 Task: Search one way flight ticket for 2 adults, 2 infants in seat and 1 infant on lap in first from Branson: Branson Airport to Jackson: Jackson Hole Airport on 5-2-2023. Choice of flights is American. Number of bags: 3 checked bags. Price is upto 65000. Outbound departure time preference is 16:00.
Action: Mouse moved to (344, 295)
Screenshot: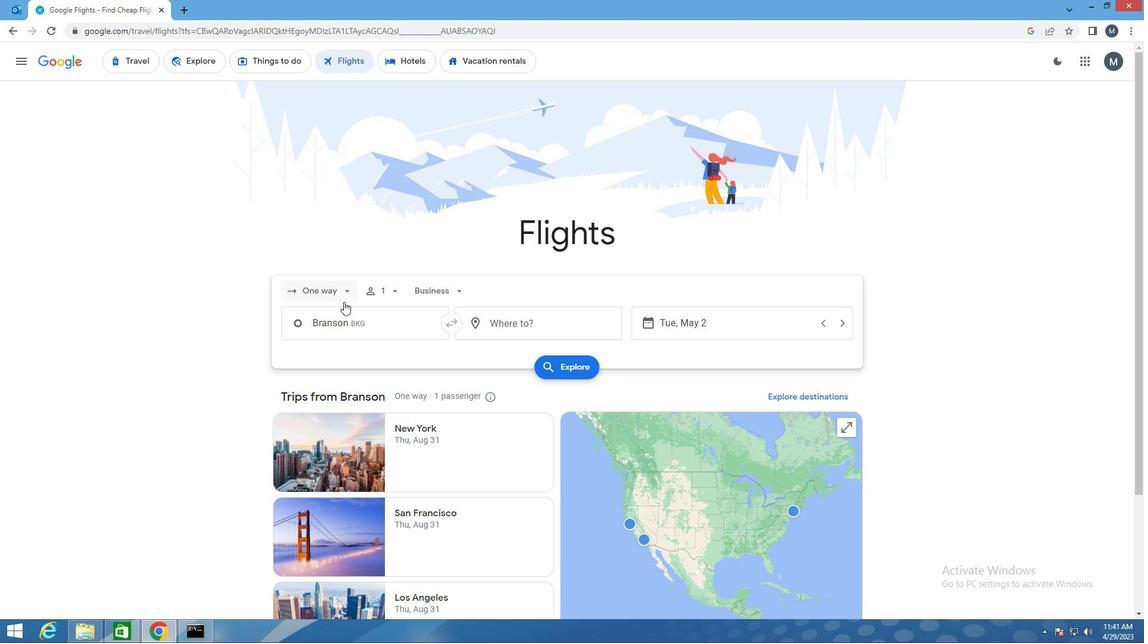 
Action: Mouse pressed left at (344, 295)
Screenshot: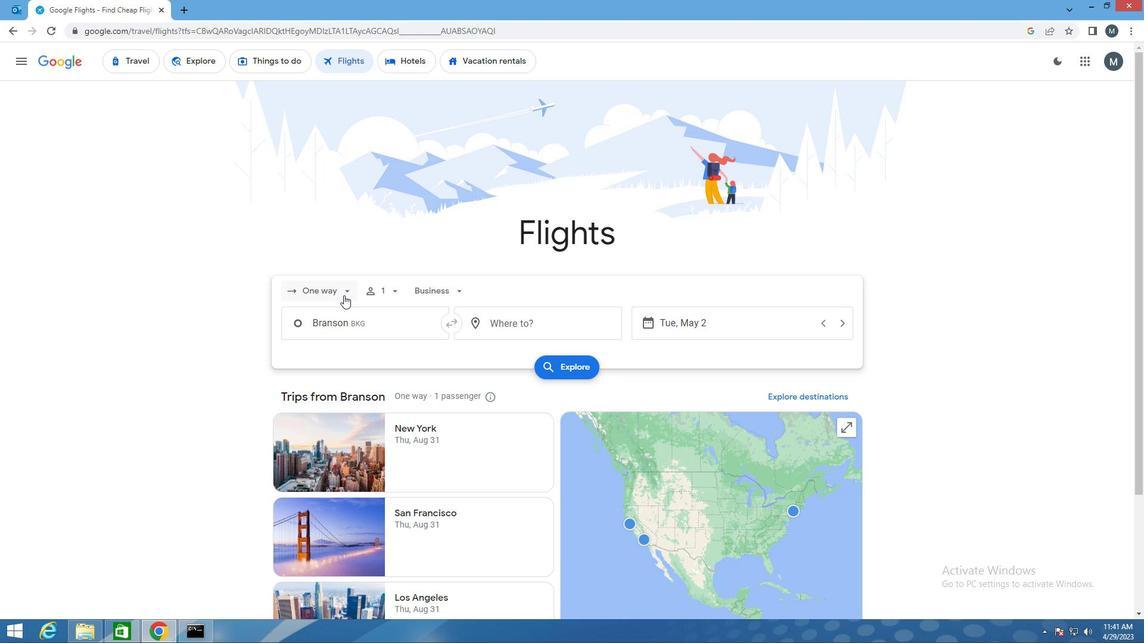 
Action: Mouse moved to (351, 347)
Screenshot: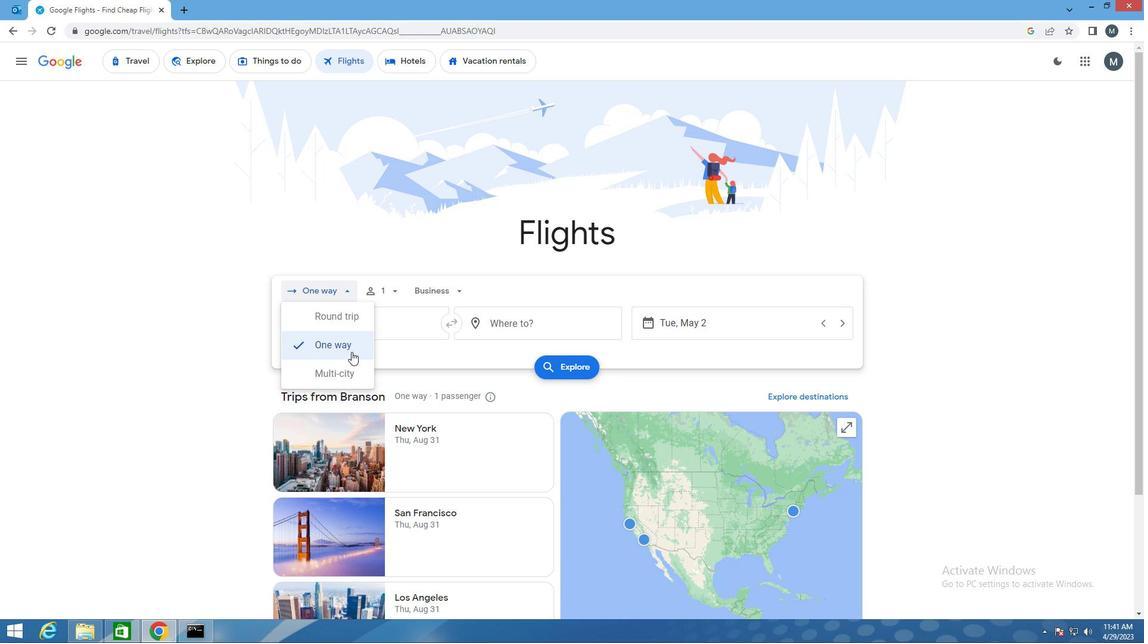 
Action: Mouse pressed left at (351, 347)
Screenshot: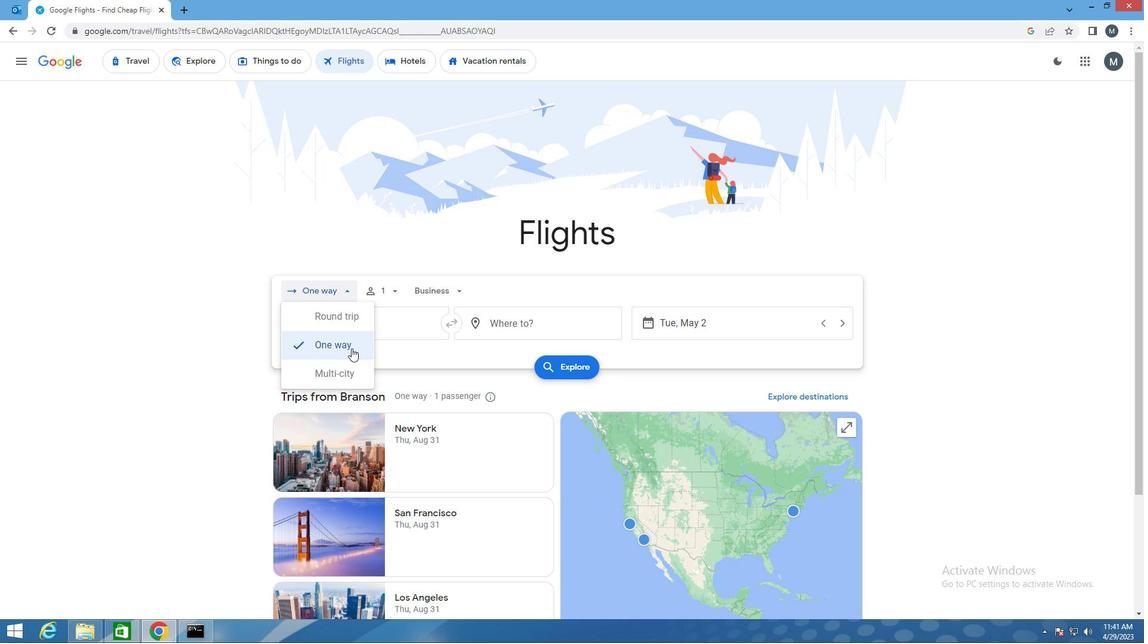 
Action: Mouse moved to (393, 297)
Screenshot: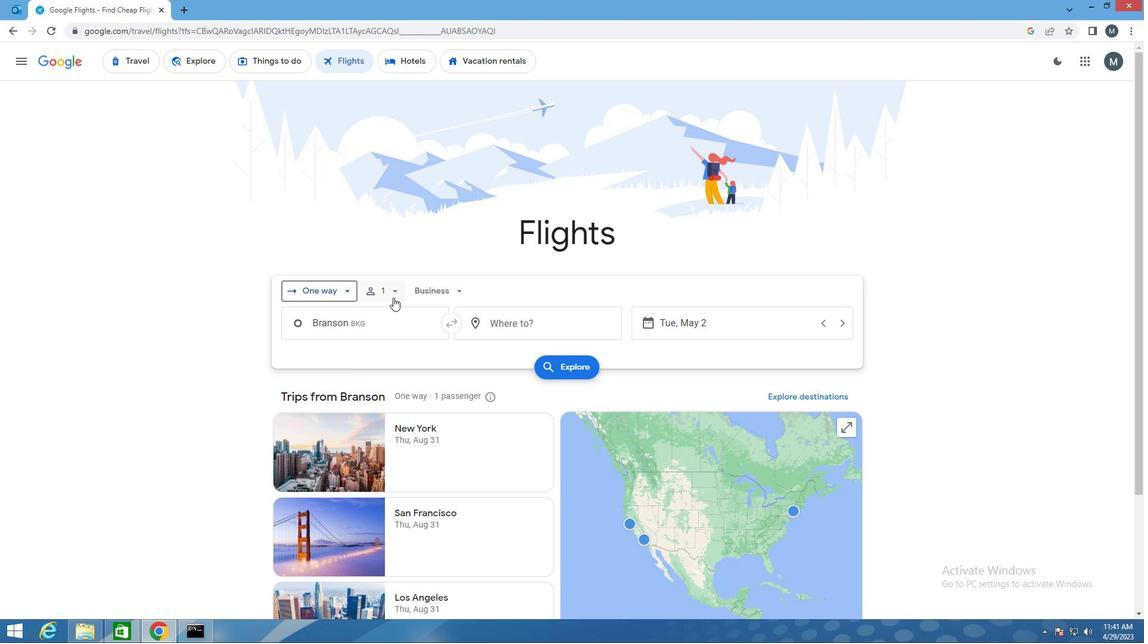 
Action: Mouse pressed left at (393, 297)
Screenshot: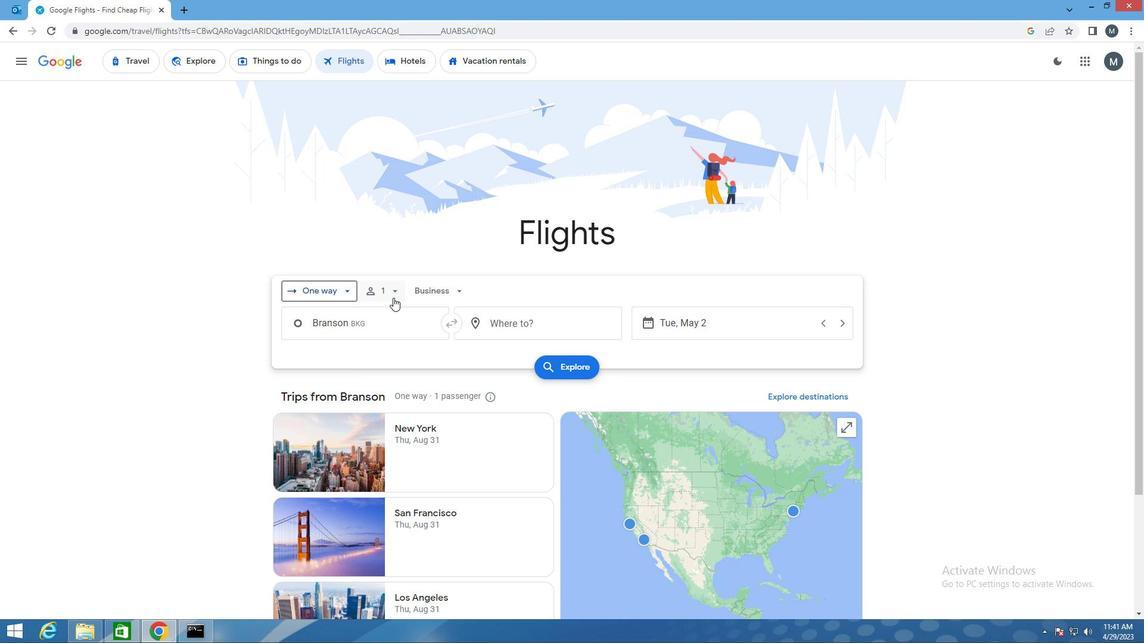 
Action: Mouse moved to (491, 323)
Screenshot: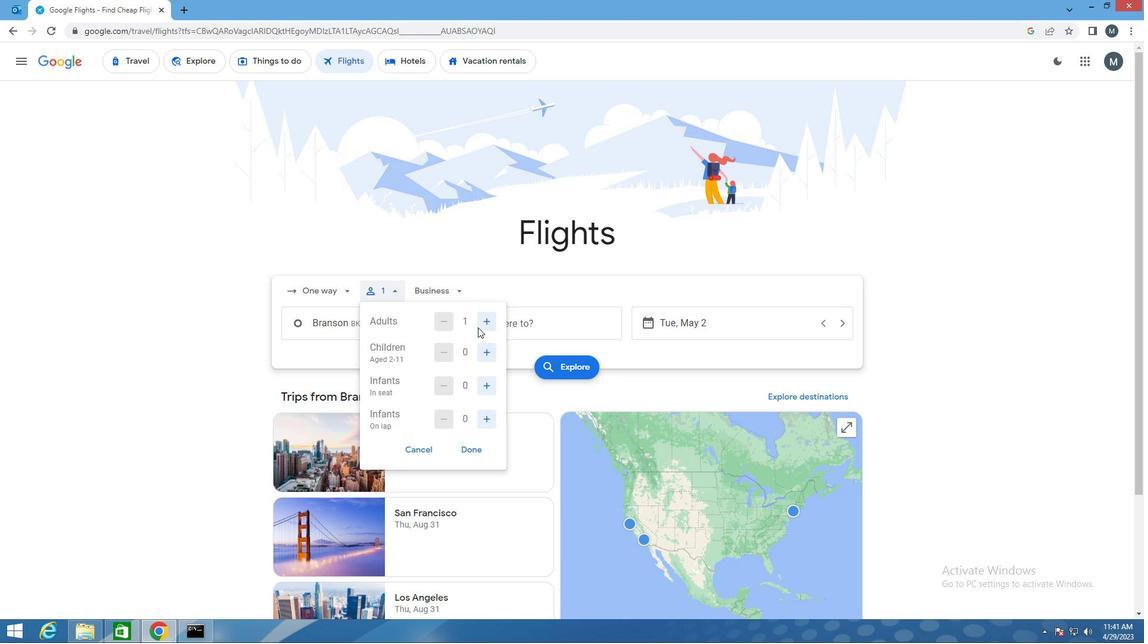 
Action: Mouse pressed left at (491, 323)
Screenshot: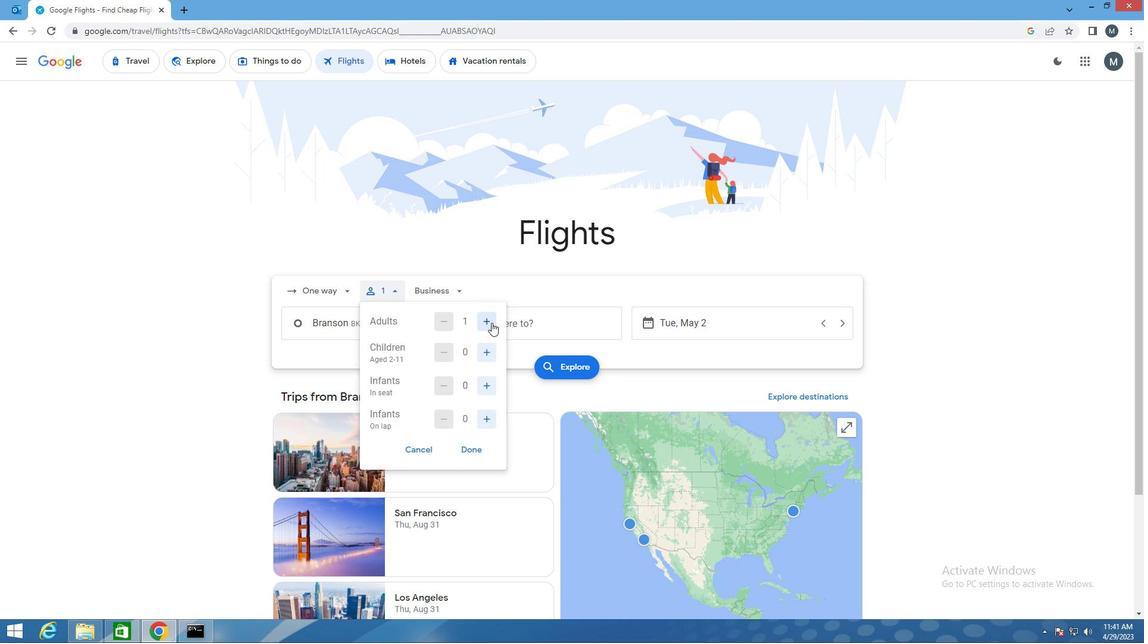 
Action: Mouse pressed left at (491, 323)
Screenshot: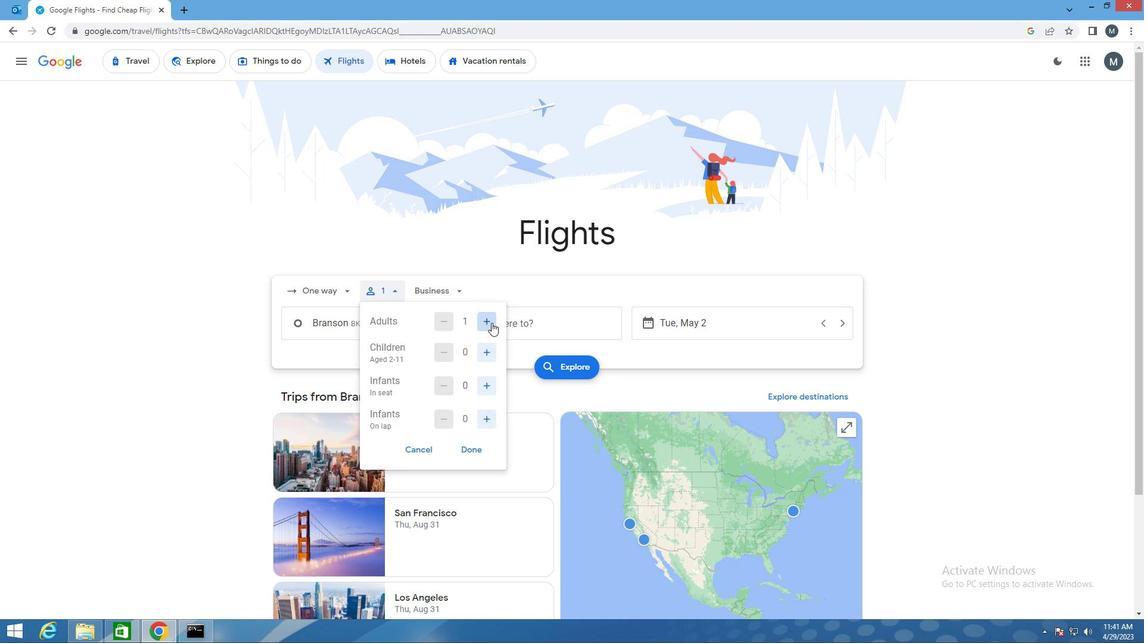 
Action: Mouse moved to (434, 322)
Screenshot: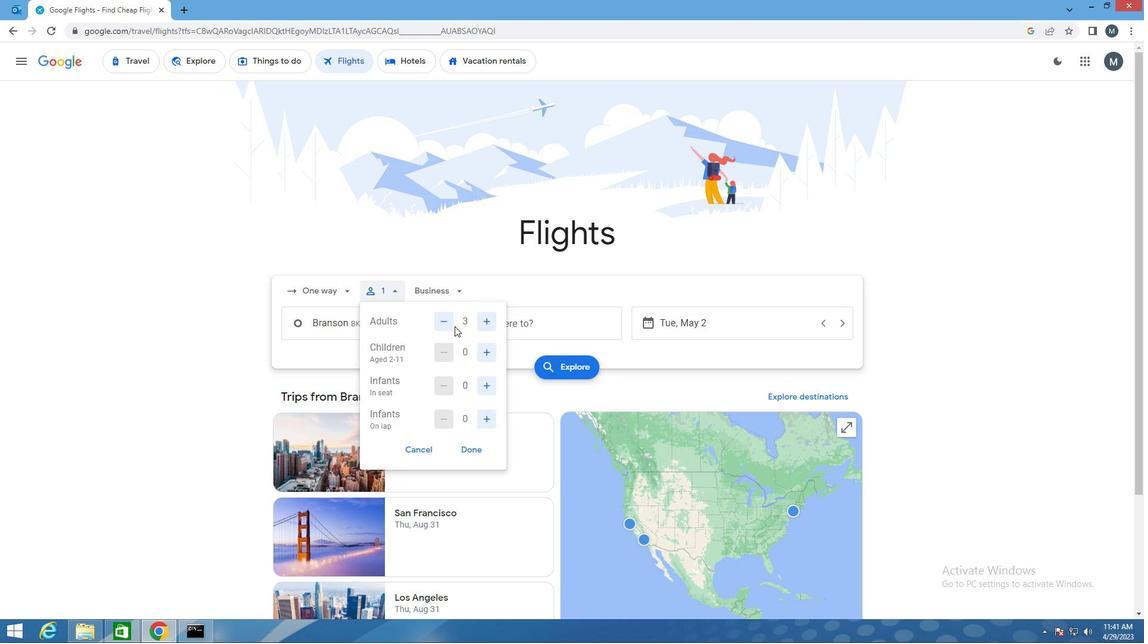 
Action: Mouse pressed left at (434, 322)
Screenshot: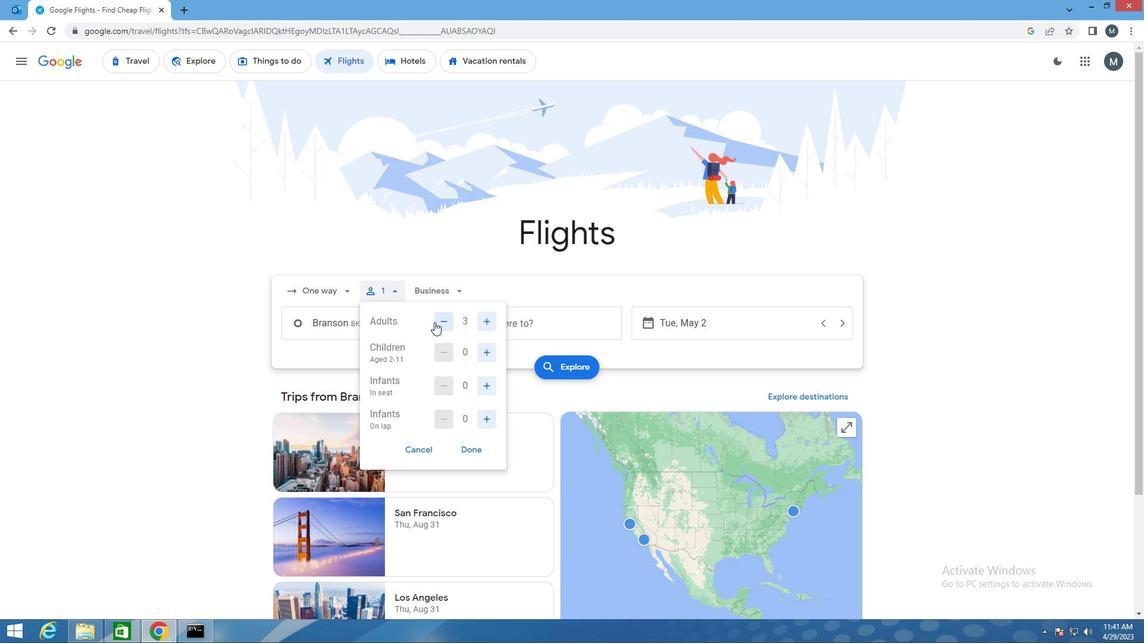 
Action: Mouse moved to (489, 390)
Screenshot: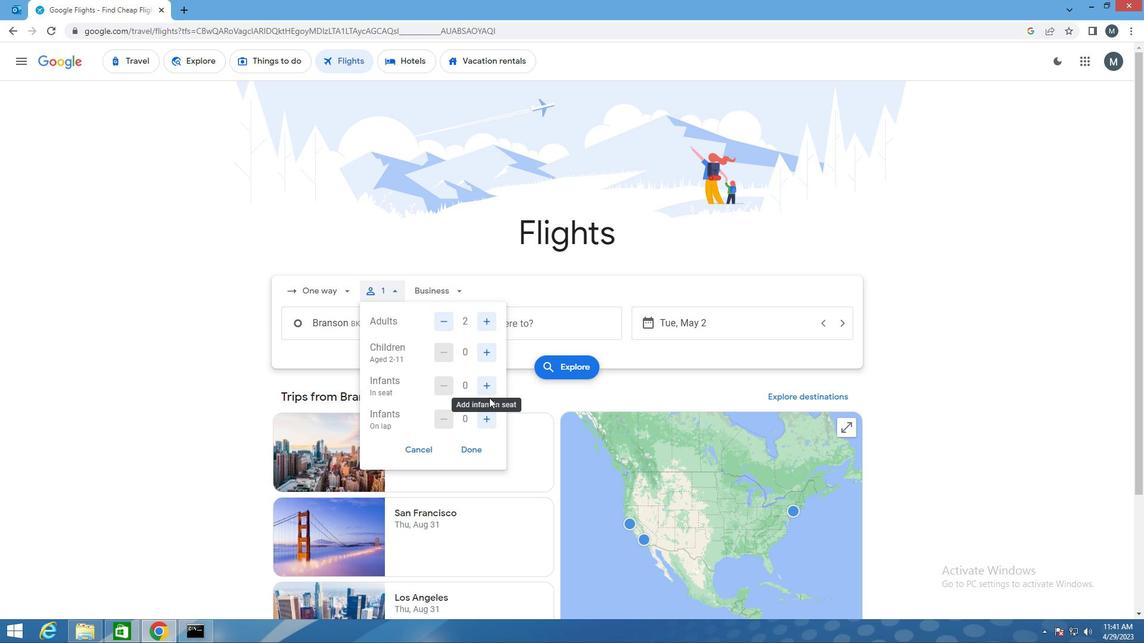 
Action: Mouse pressed left at (489, 390)
Screenshot: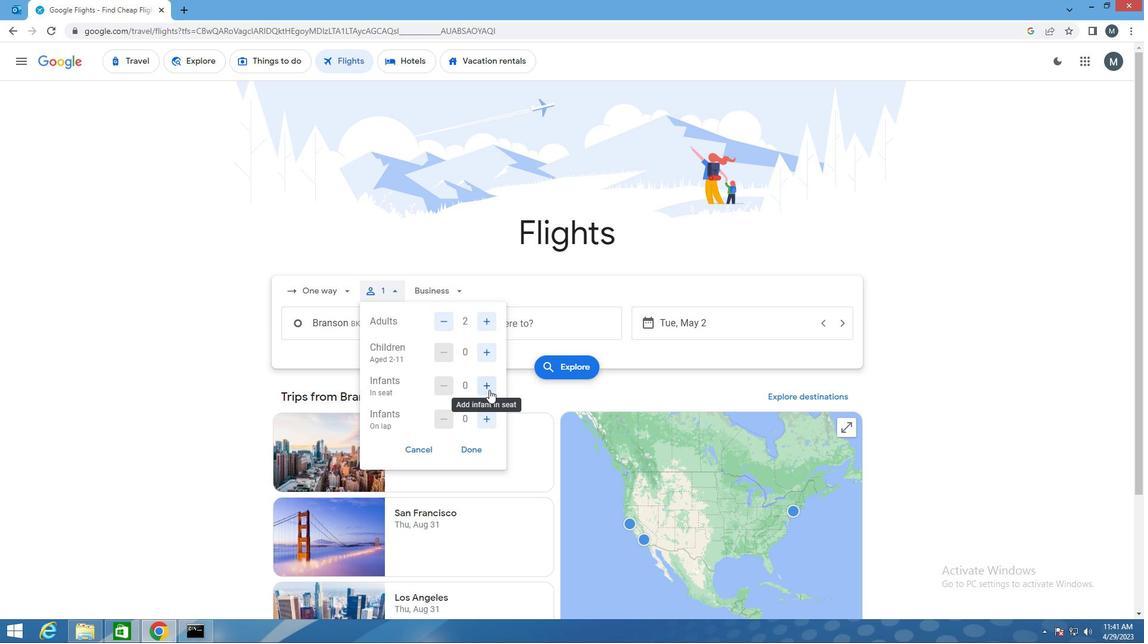 
Action: Mouse pressed left at (489, 390)
Screenshot: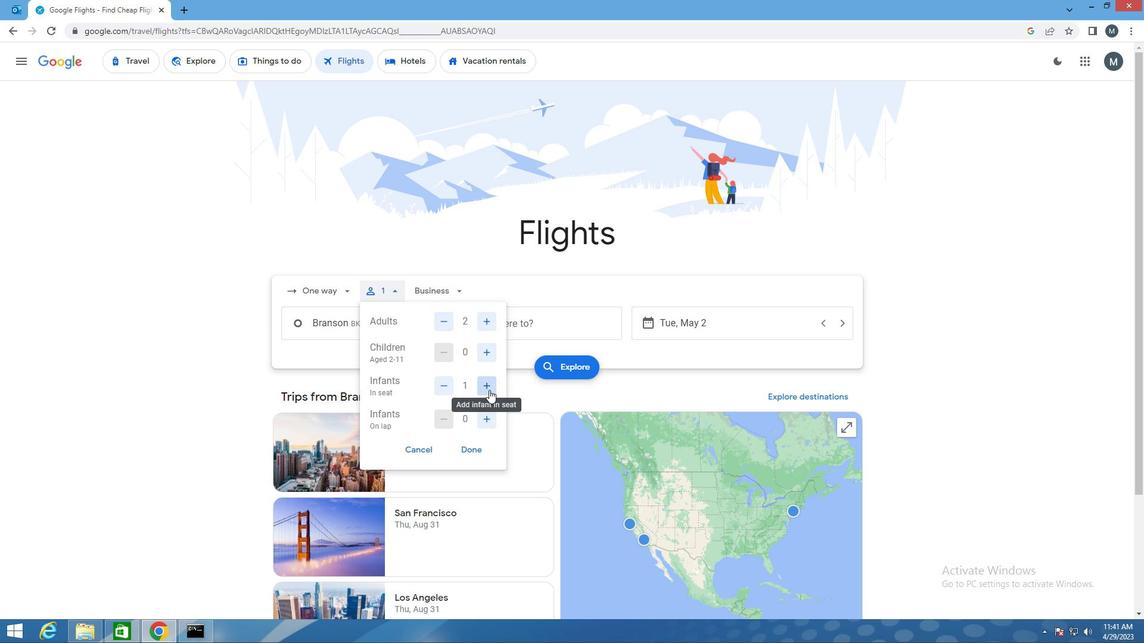 
Action: Mouse moved to (484, 415)
Screenshot: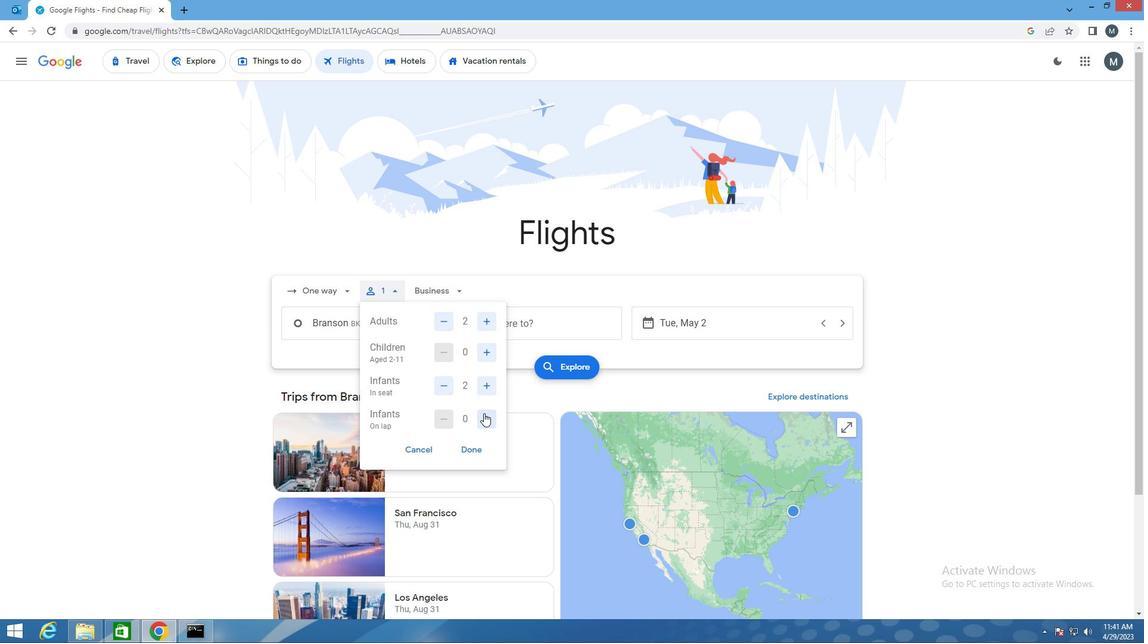 
Action: Mouse pressed left at (484, 415)
Screenshot: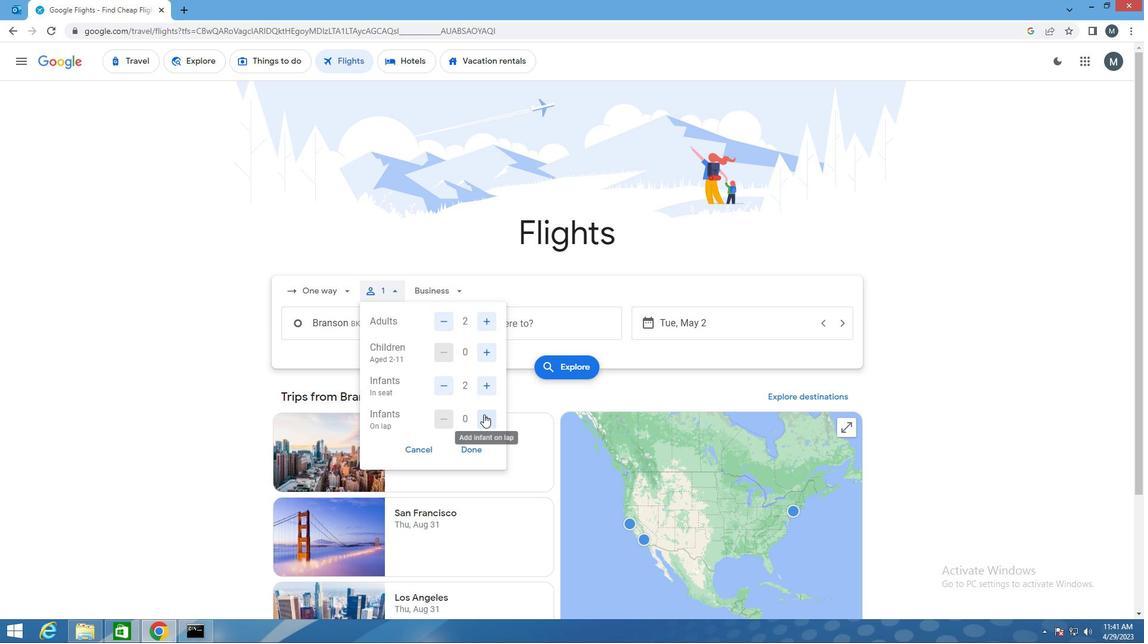 
Action: Mouse moved to (485, 415)
Screenshot: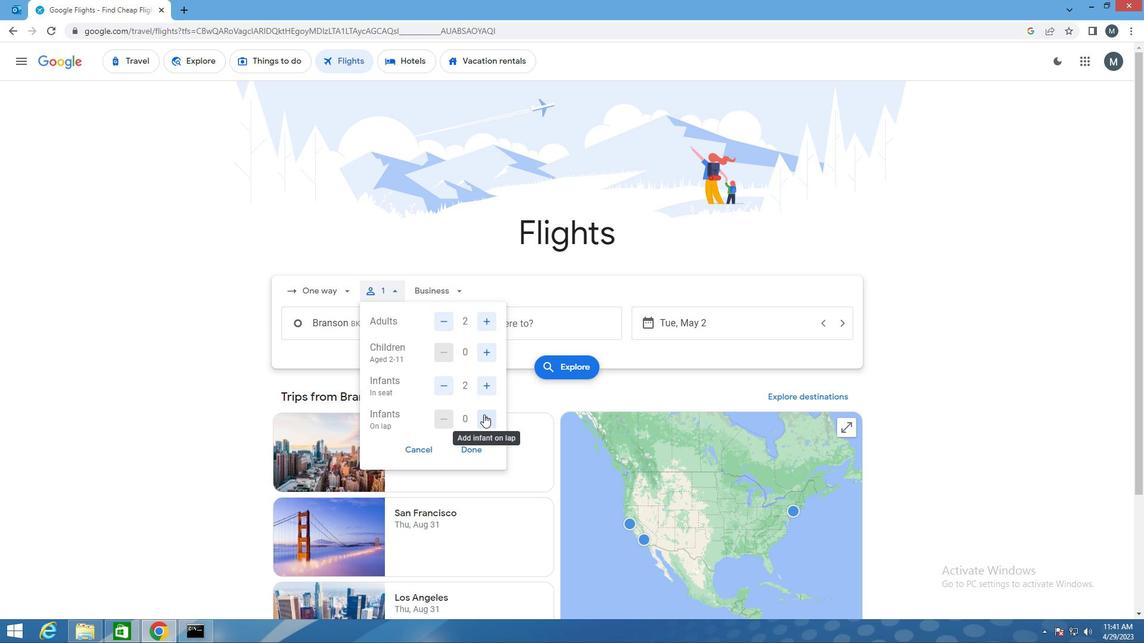 
Action: Mouse pressed left at (485, 415)
Screenshot: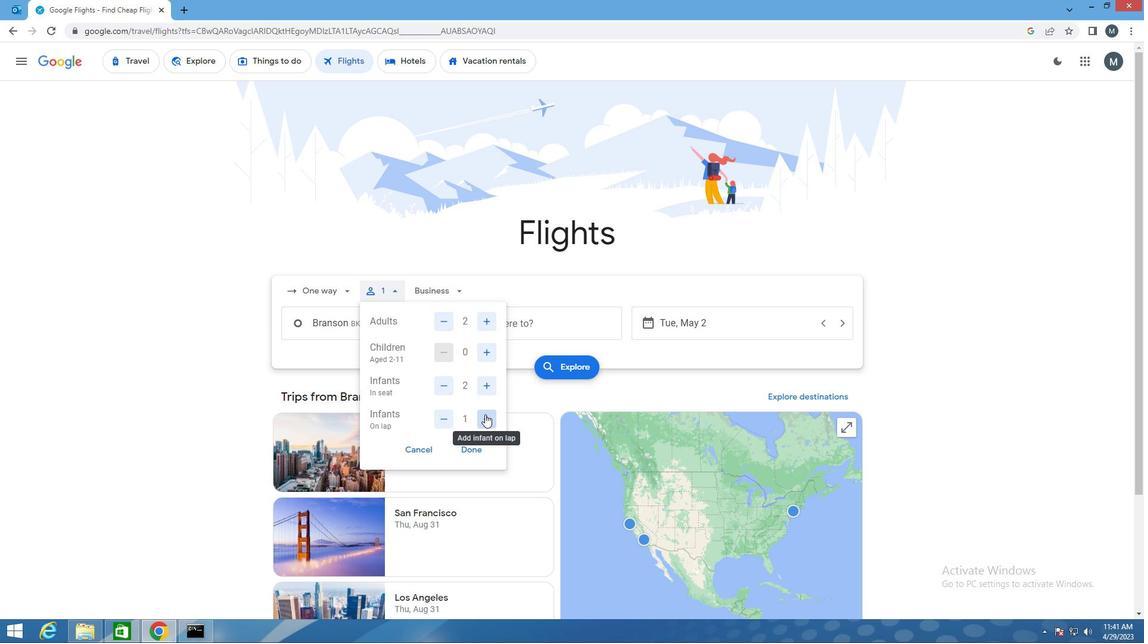 
Action: Mouse moved to (453, 420)
Screenshot: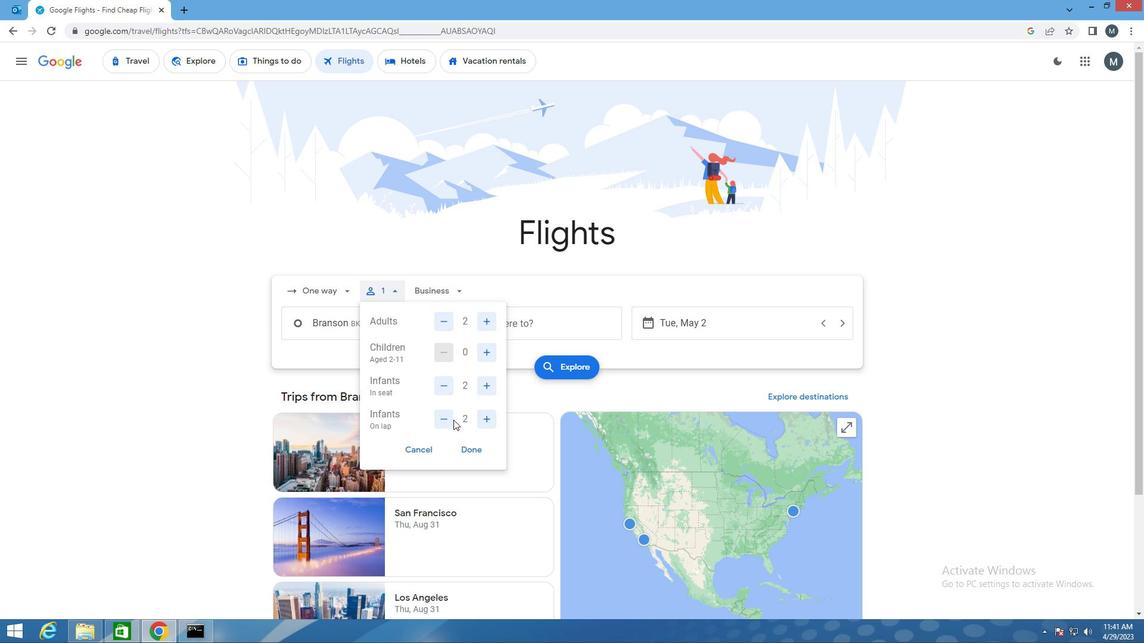 
Action: Mouse pressed left at (453, 420)
Screenshot: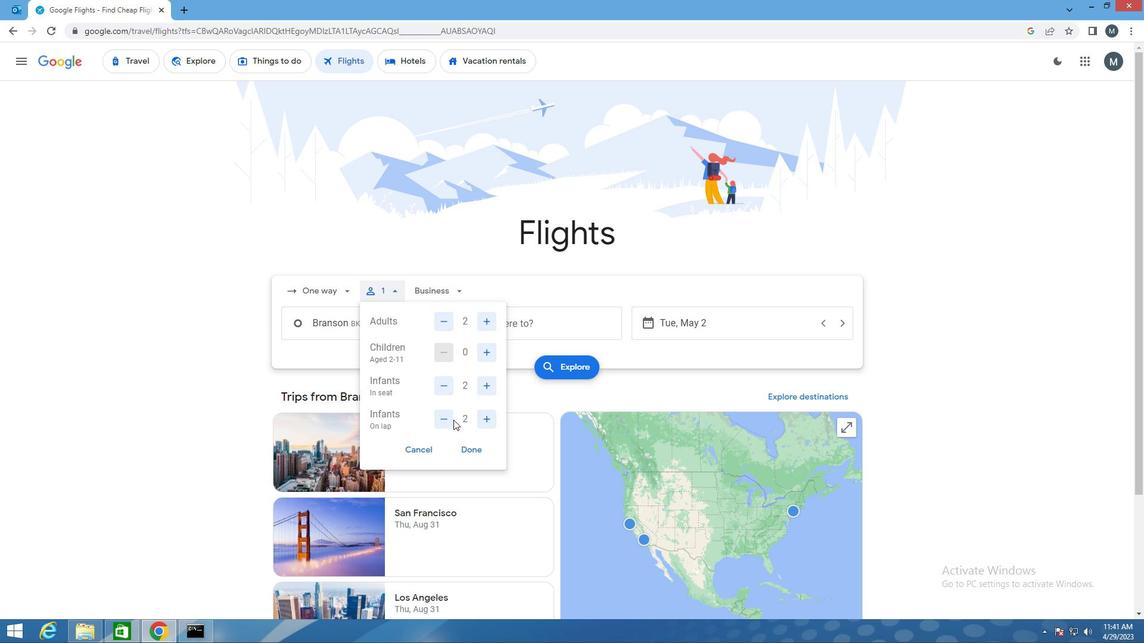 
Action: Mouse moved to (449, 418)
Screenshot: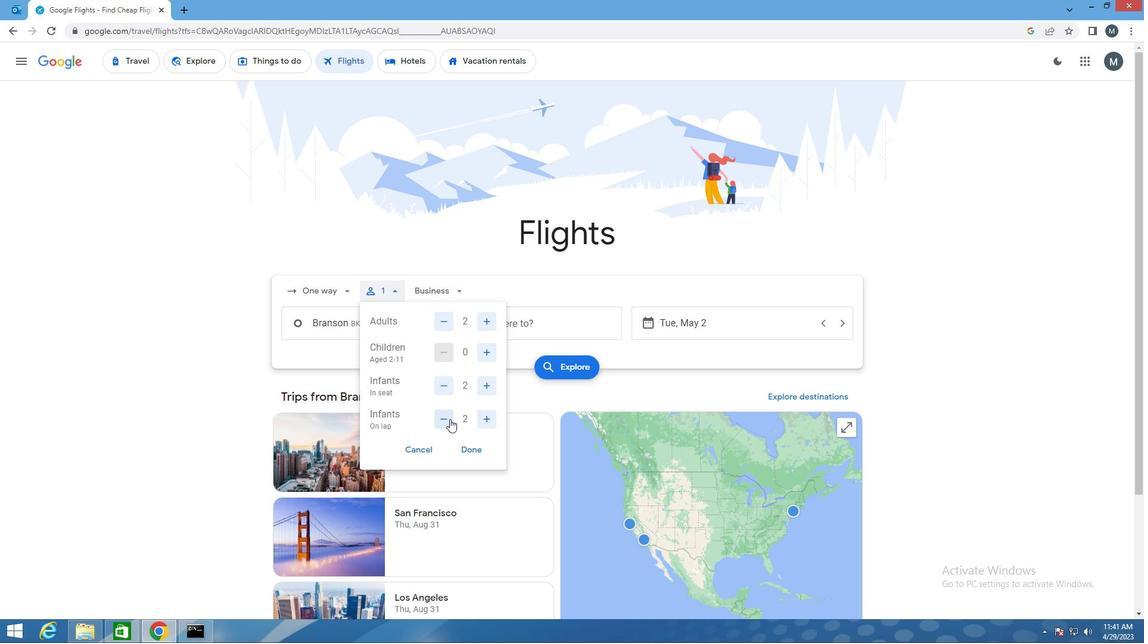 
Action: Mouse pressed left at (449, 418)
Screenshot: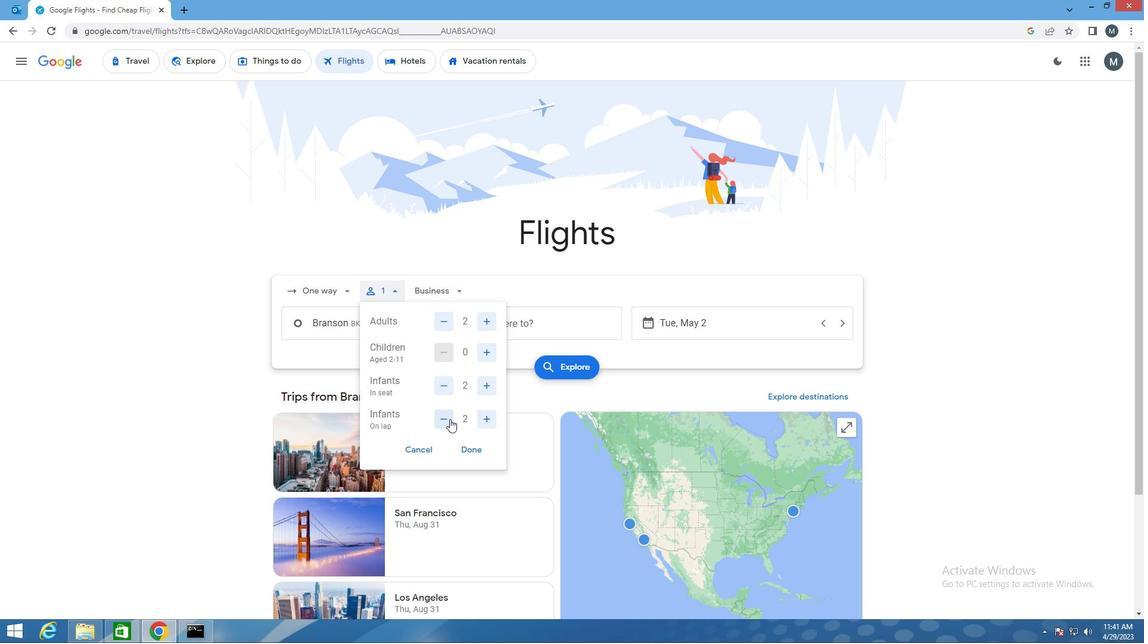 
Action: Mouse moved to (474, 452)
Screenshot: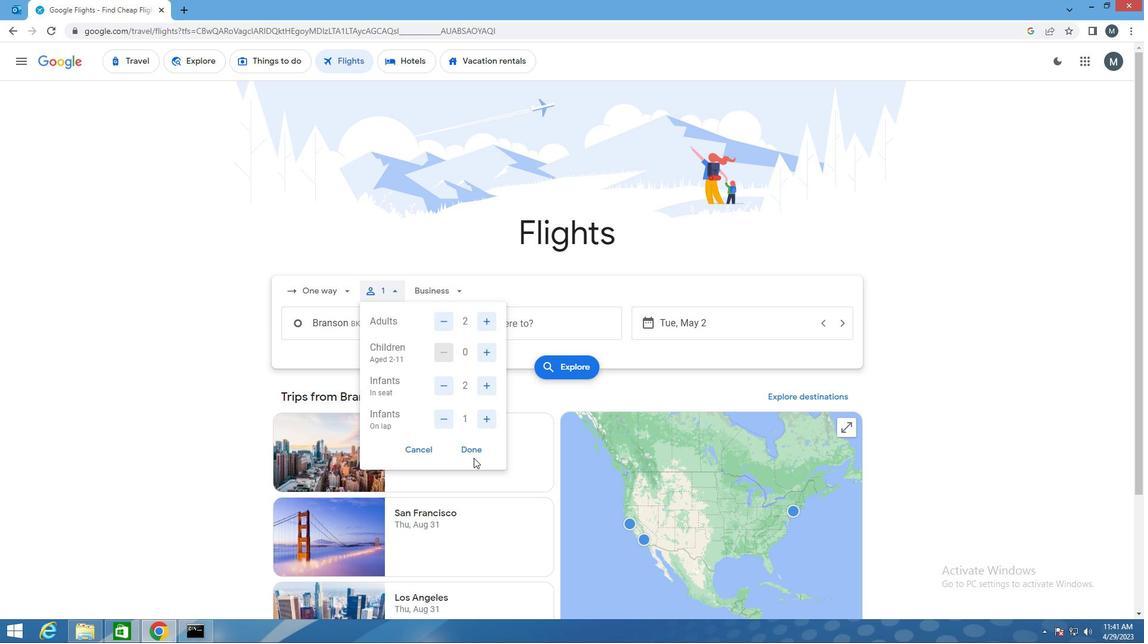 
Action: Mouse pressed left at (474, 452)
Screenshot: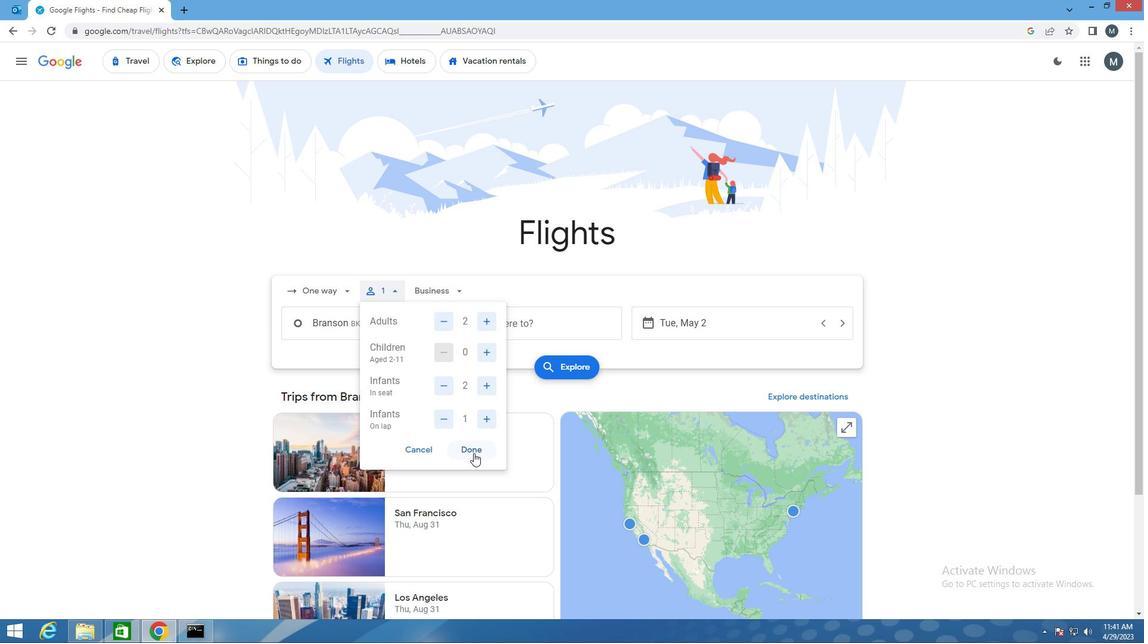
Action: Mouse moved to (444, 302)
Screenshot: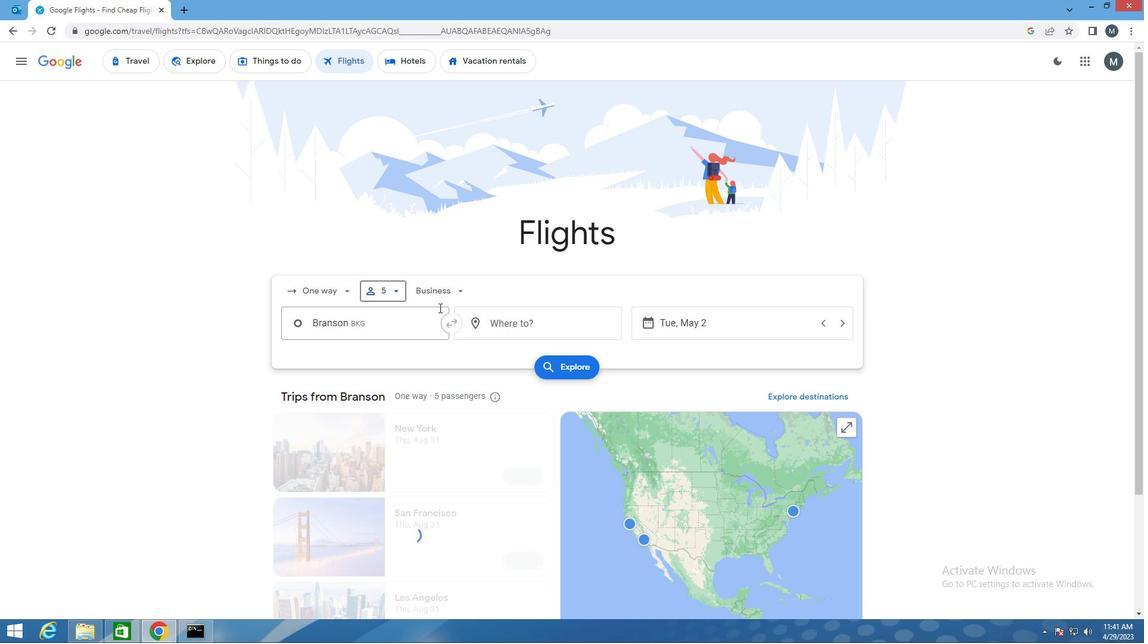 
Action: Mouse pressed left at (444, 302)
Screenshot: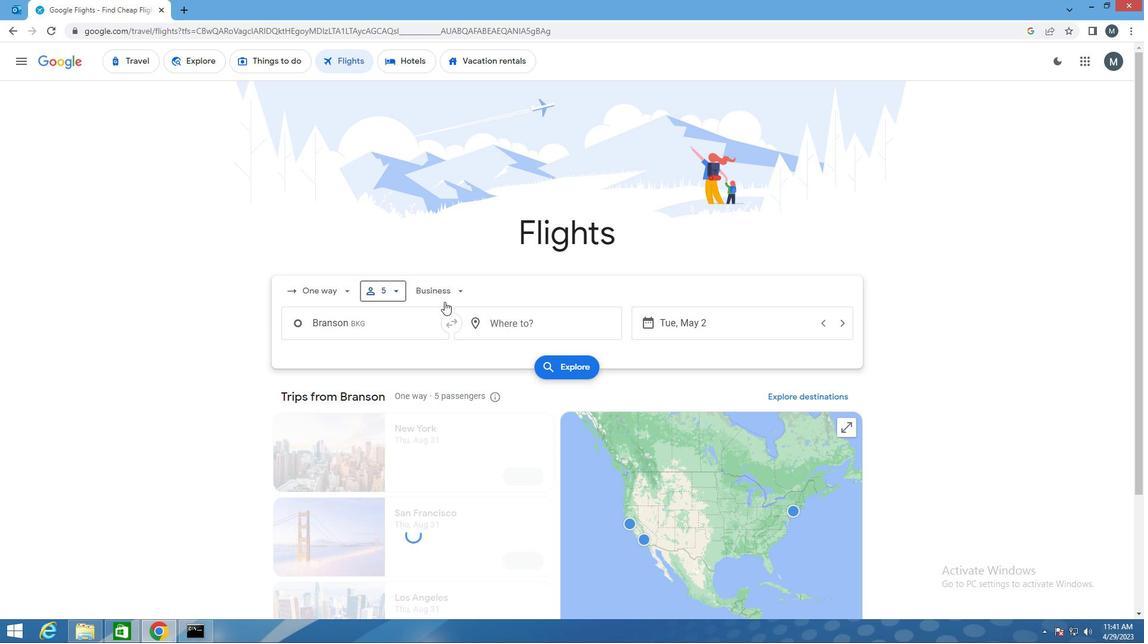 
Action: Mouse moved to (448, 398)
Screenshot: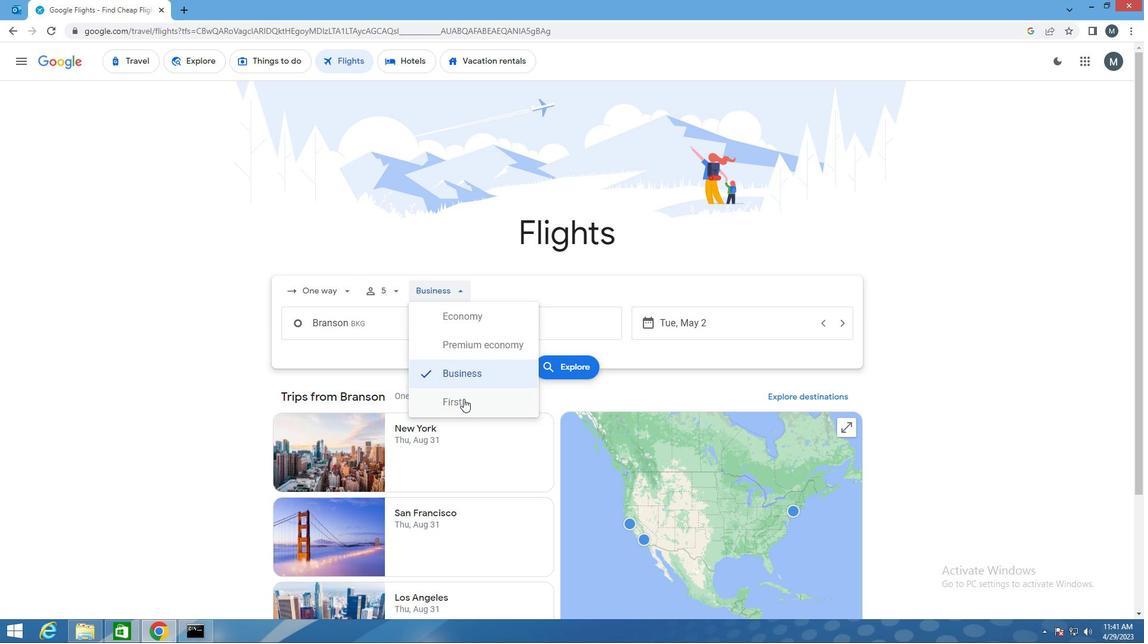 
Action: Mouse pressed left at (448, 398)
Screenshot: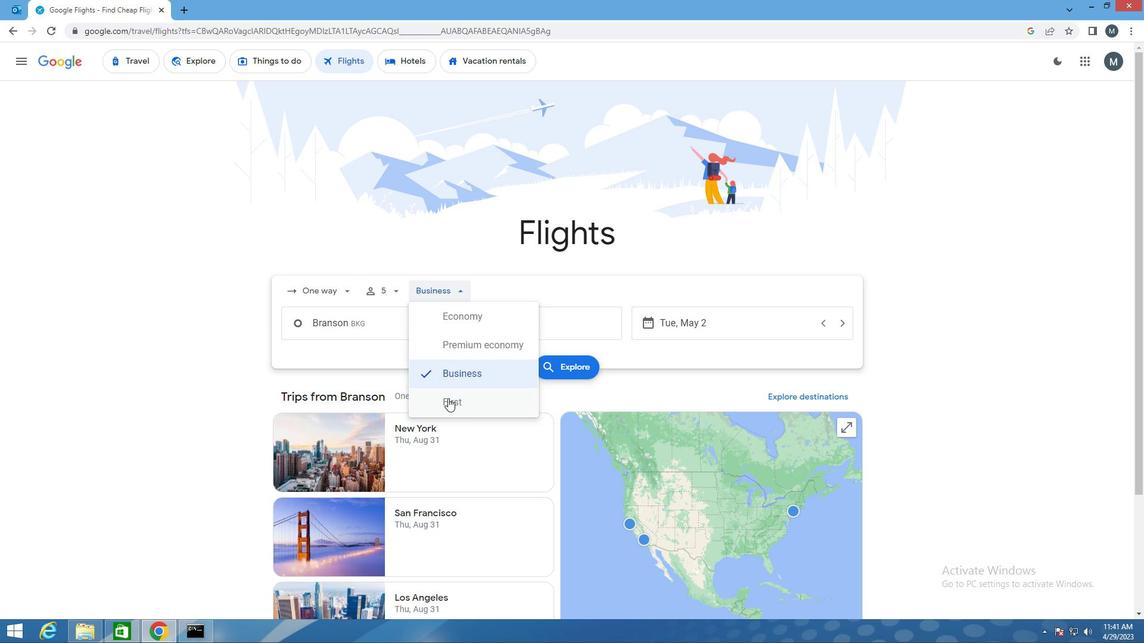 
Action: Mouse moved to (376, 328)
Screenshot: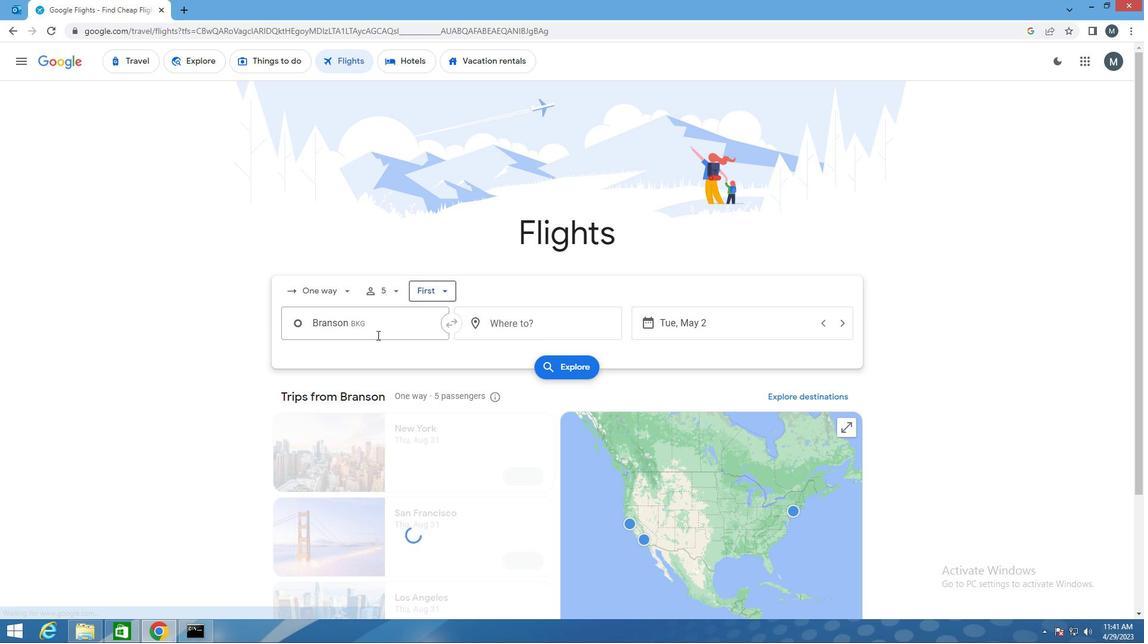 
Action: Mouse pressed left at (376, 328)
Screenshot: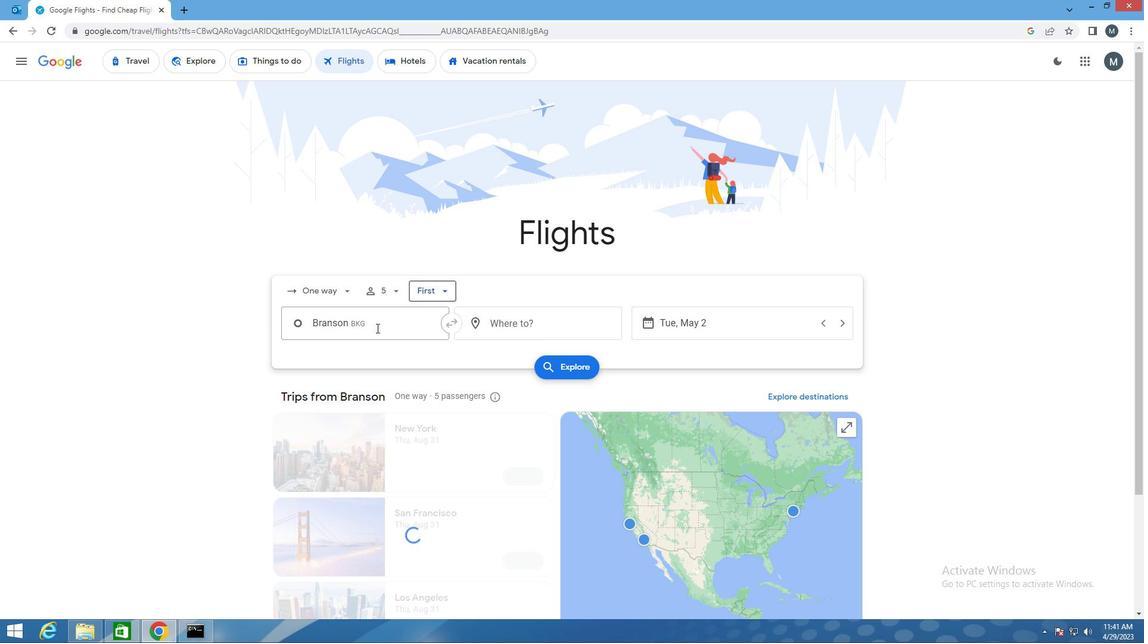 
Action: Mouse moved to (389, 379)
Screenshot: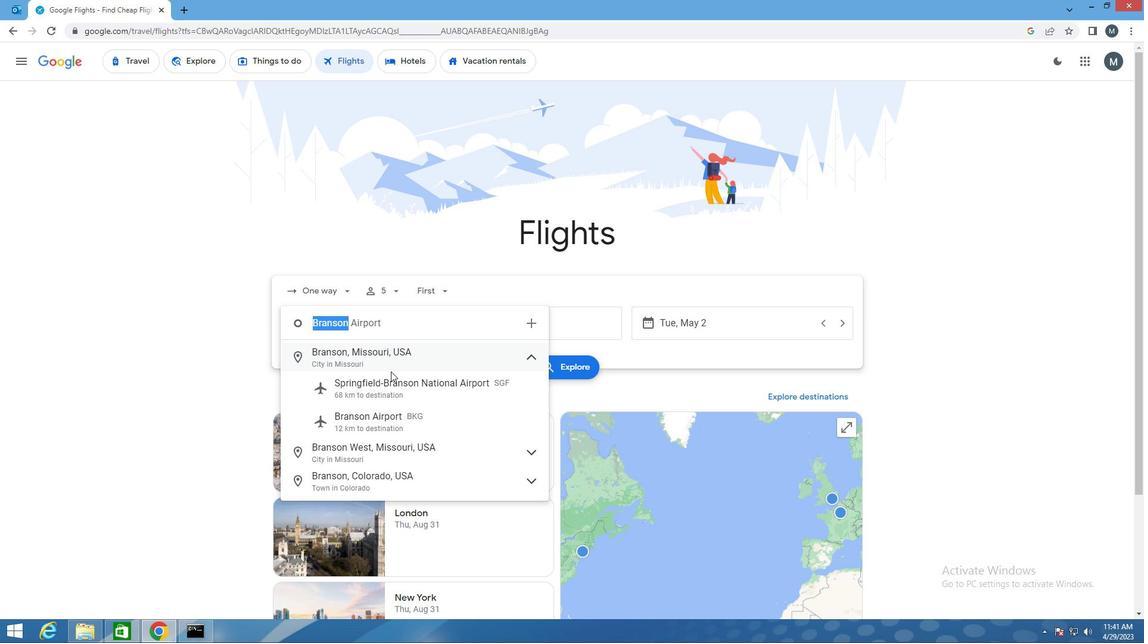 
Action: Key pressed bkg
Screenshot: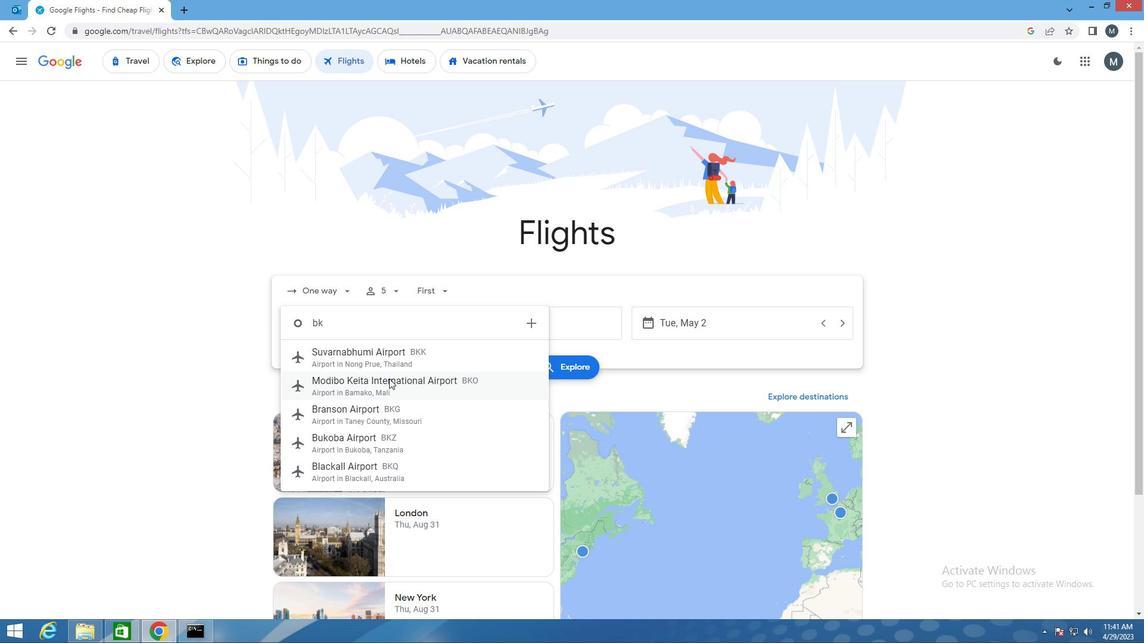 
Action: Mouse moved to (413, 365)
Screenshot: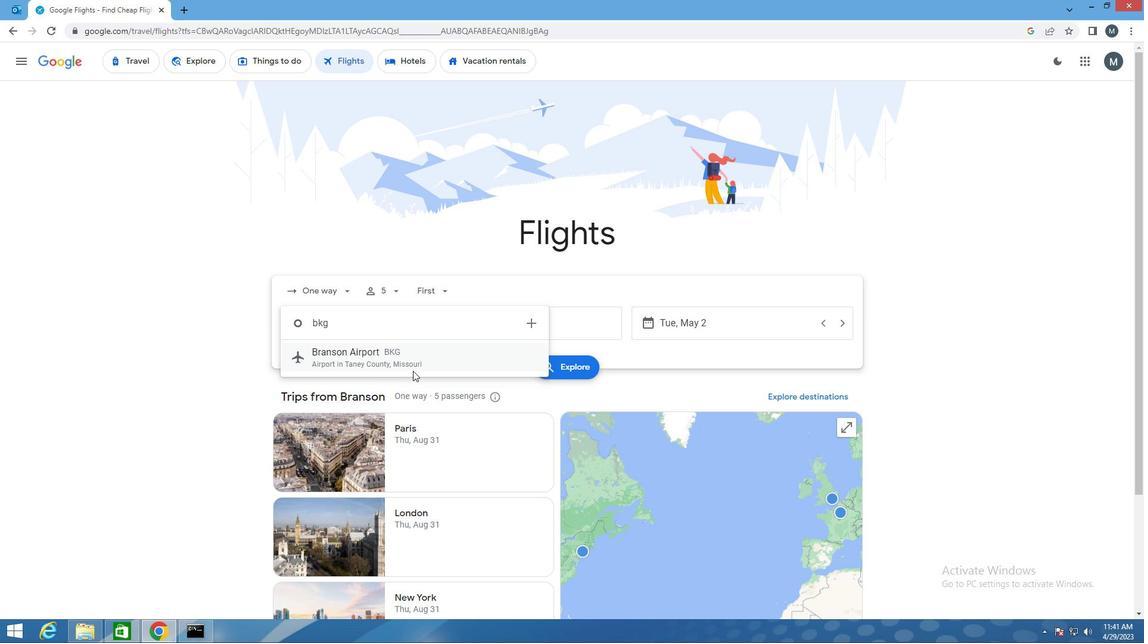 
Action: Mouse pressed left at (413, 365)
Screenshot: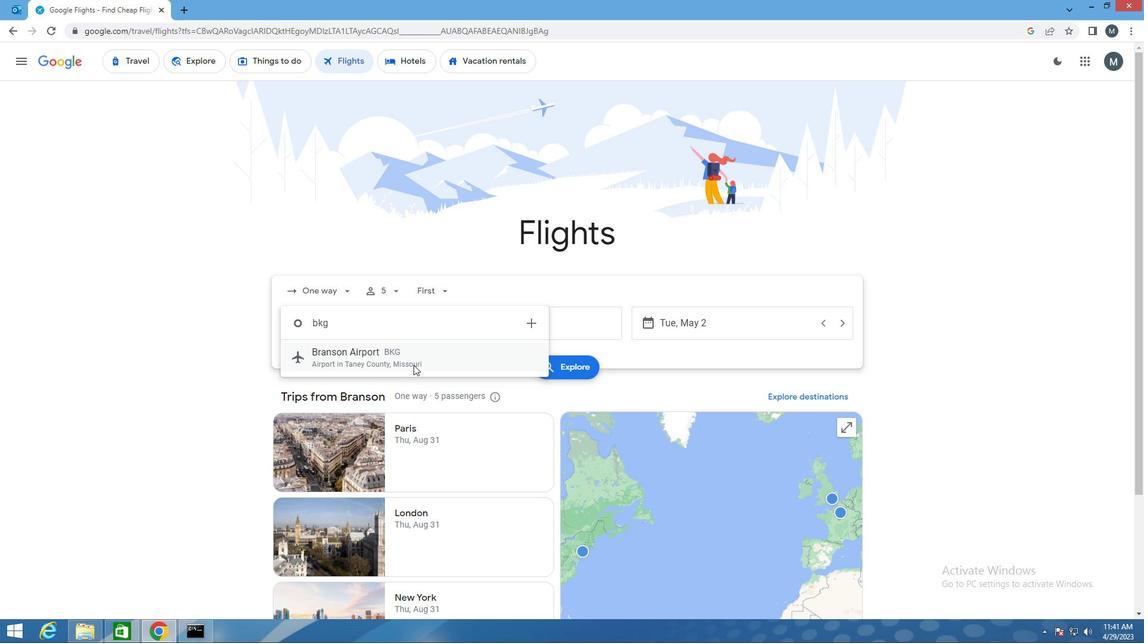 
Action: Mouse moved to (554, 314)
Screenshot: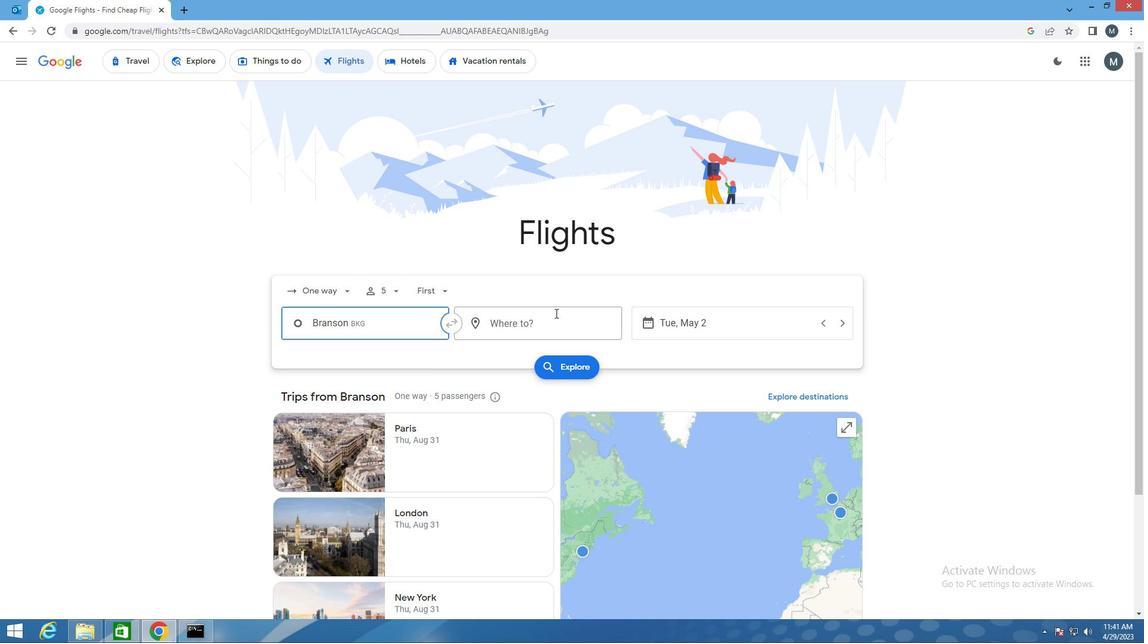 
Action: Mouse pressed left at (554, 314)
Screenshot: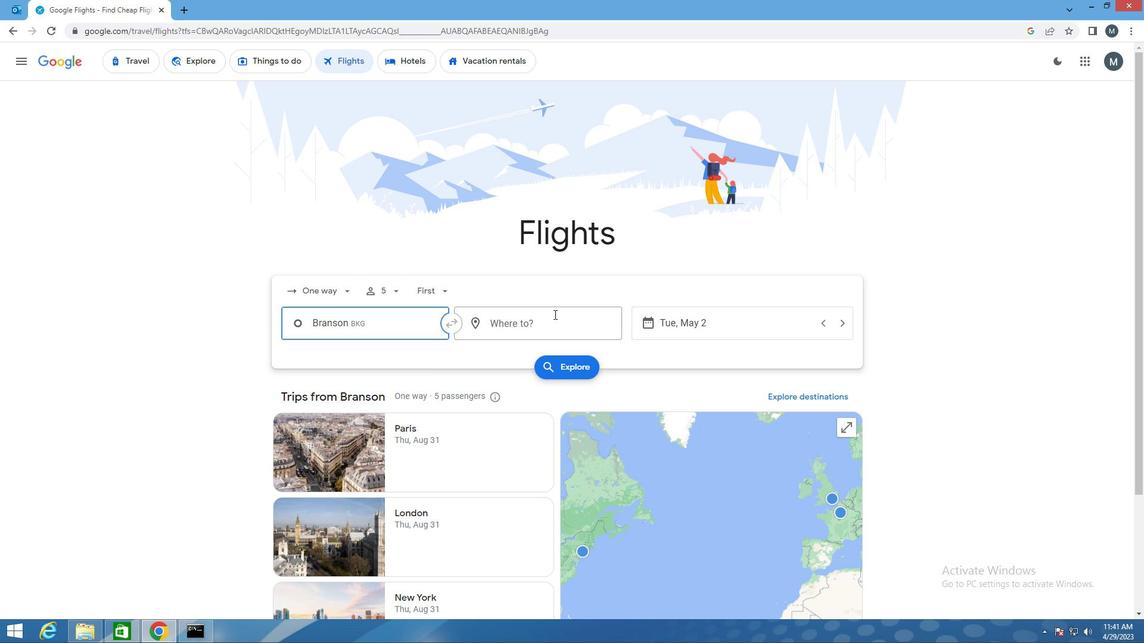 
Action: Mouse moved to (547, 318)
Screenshot: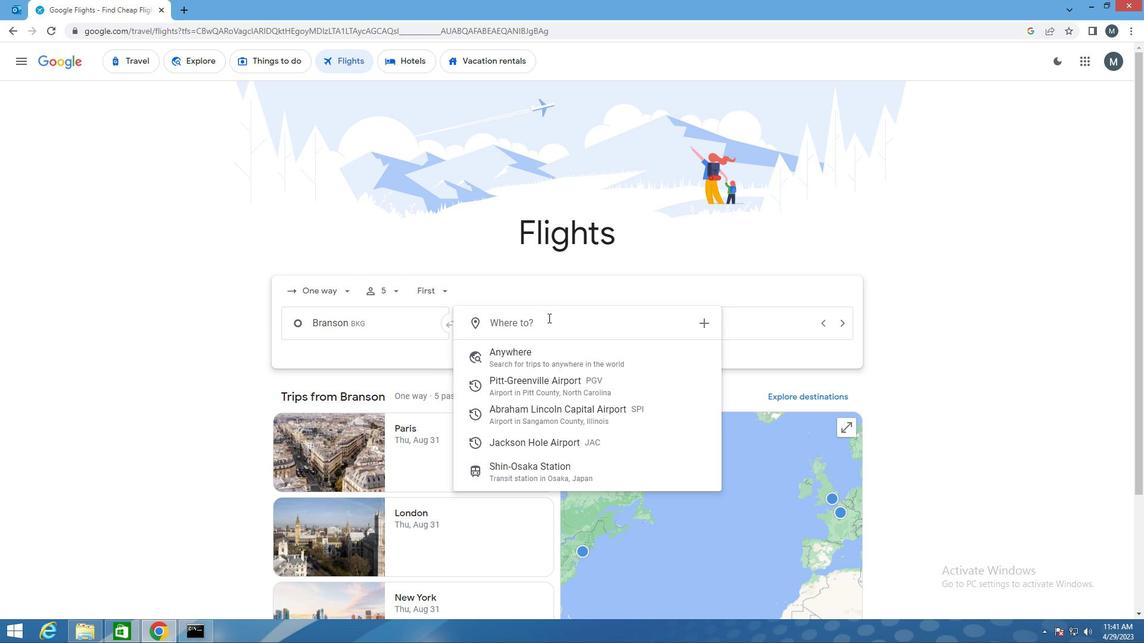 
Action: Key pressed j
Screenshot: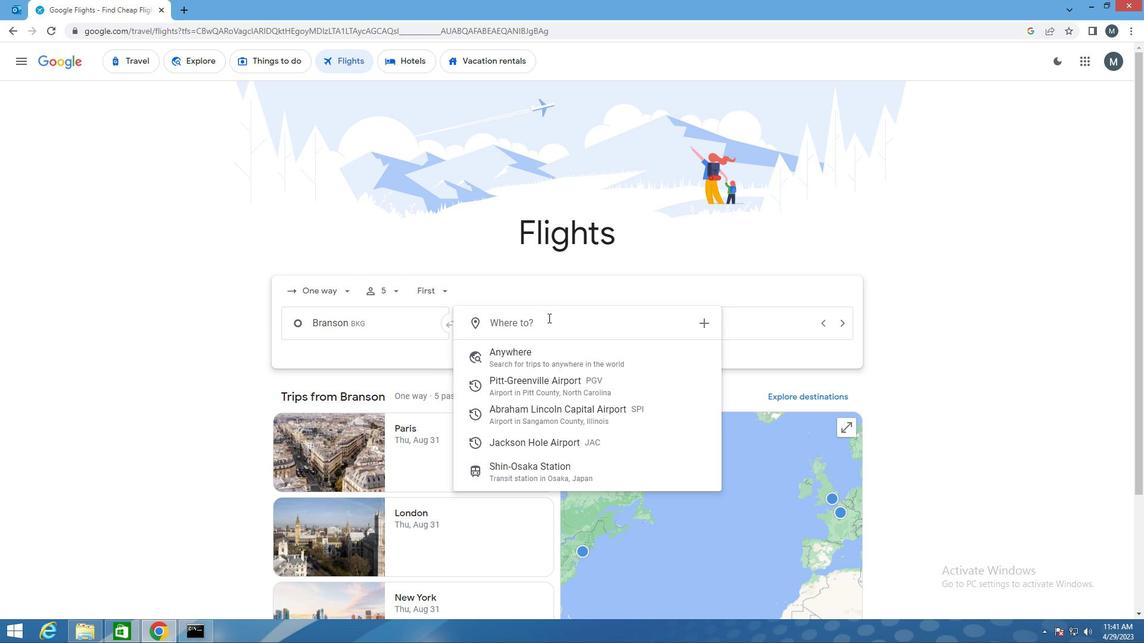 
Action: Mouse moved to (543, 320)
Screenshot: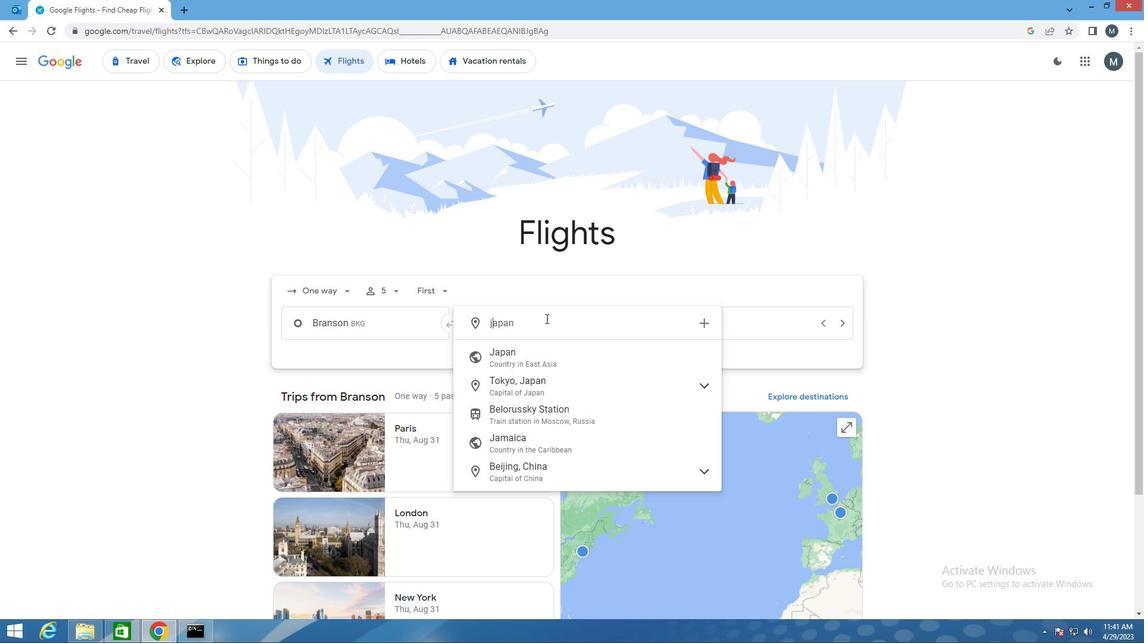 
Action: Key pressed ac
Screenshot: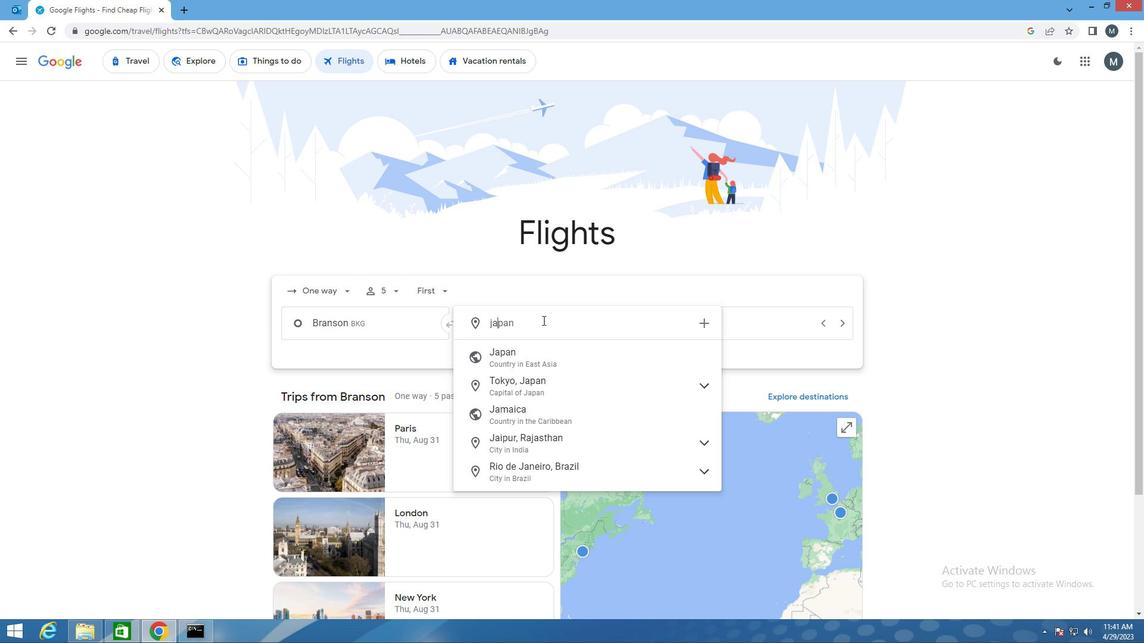 
Action: Mouse moved to (572, 366)
Screenshot: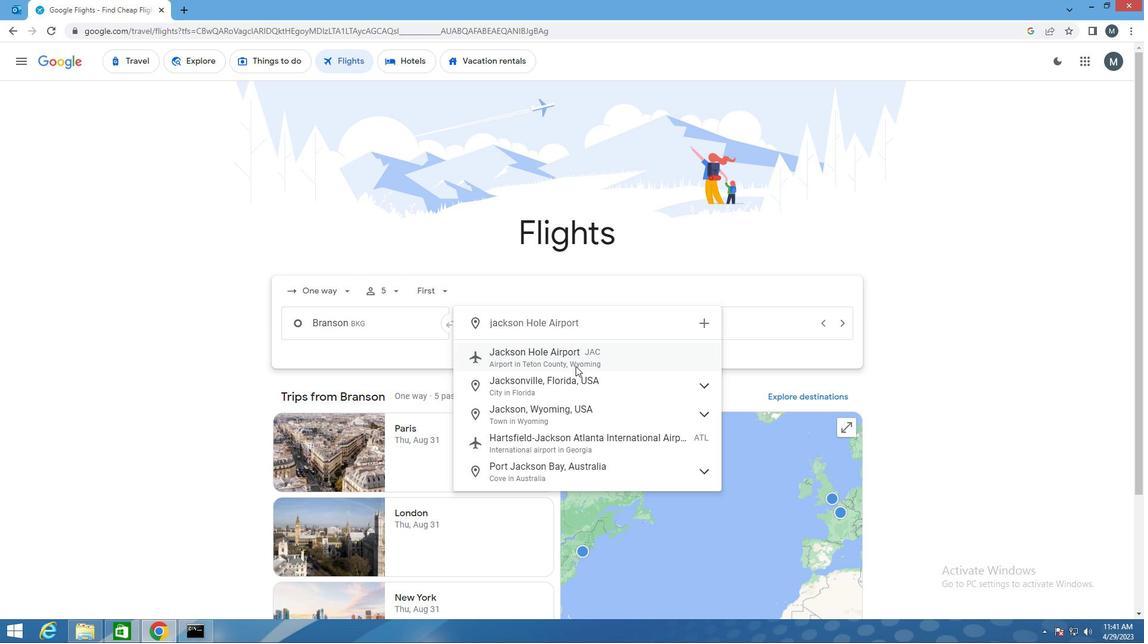 
Action: Mouse pressed left at (572, 366)
Screenshot: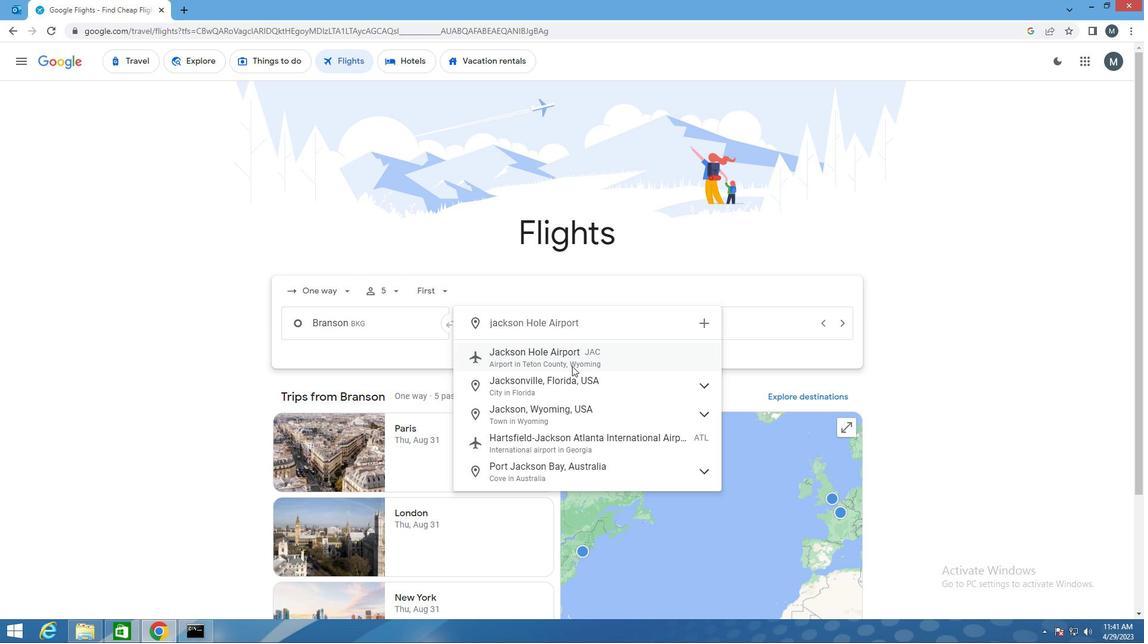 
Action: Mouse moved to (674, 325)
Screenshot: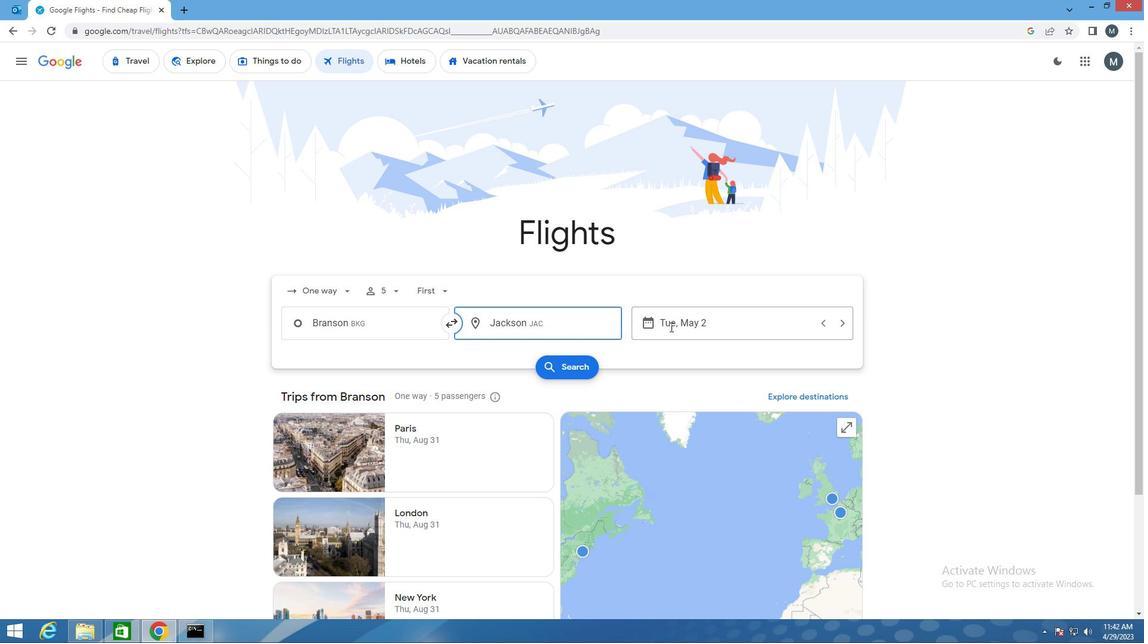 
Action: Mouse pressed left at (674, 325)
Screenshot: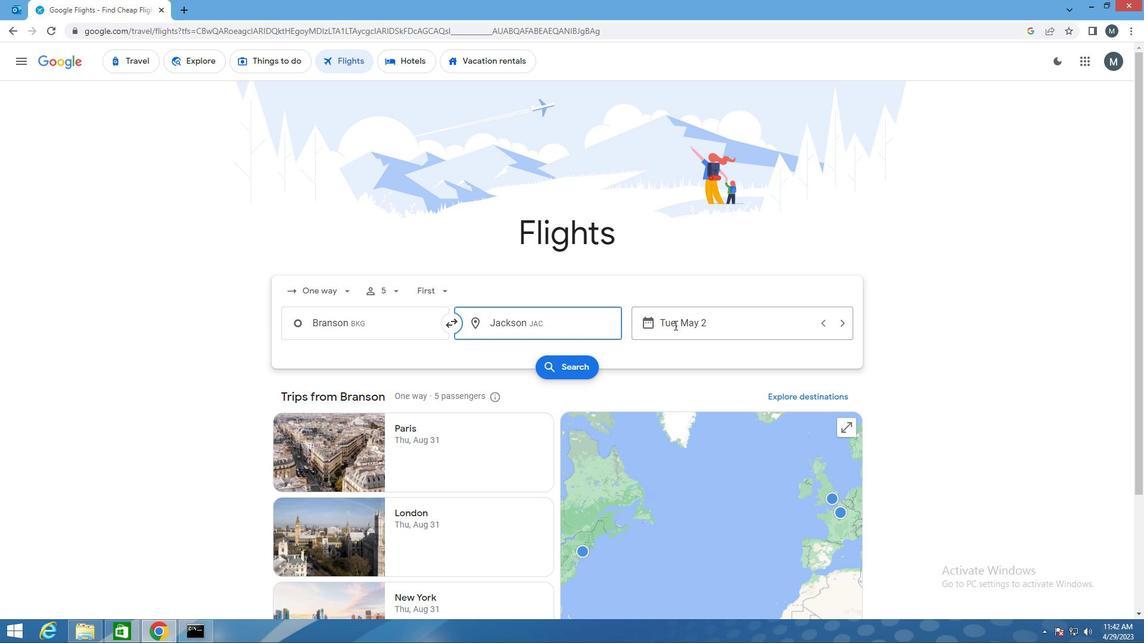 
Action: Mouse moved to (715, 403)
Screenshot: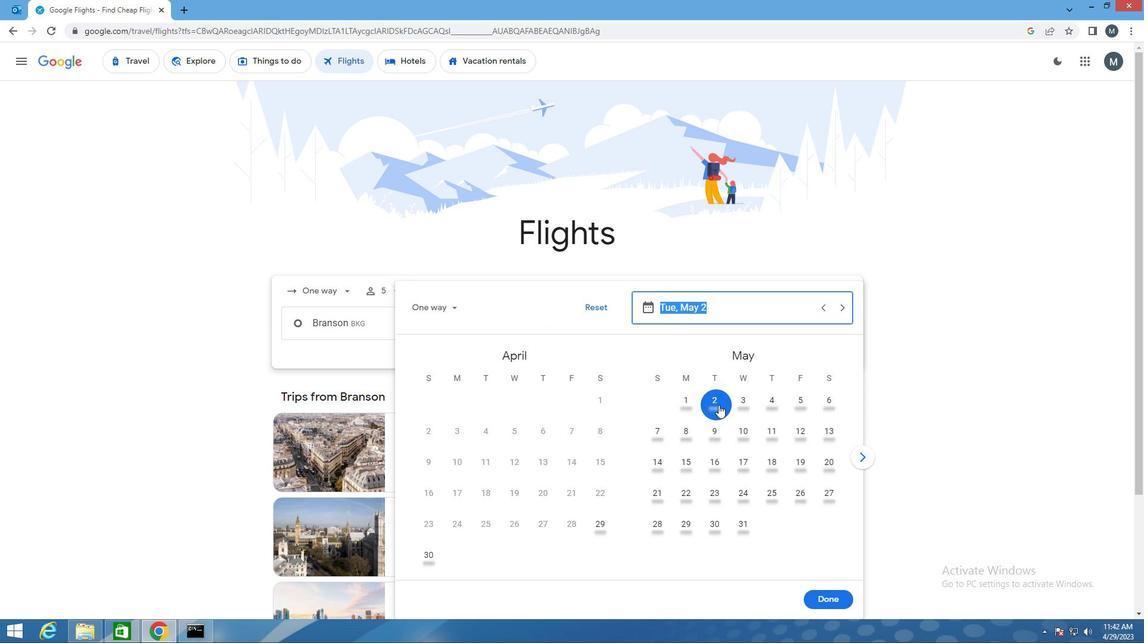 
Action: Mouse pressed left at (715, 403)
Screenshot: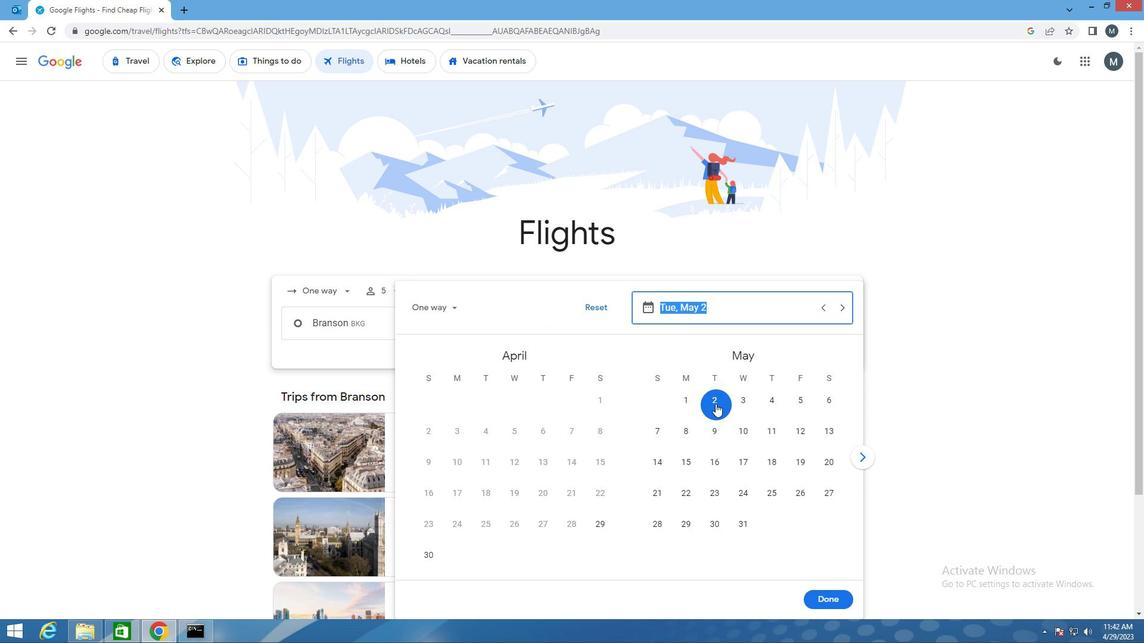 
Action: Mouse moved to (825, 589)
Screenshot: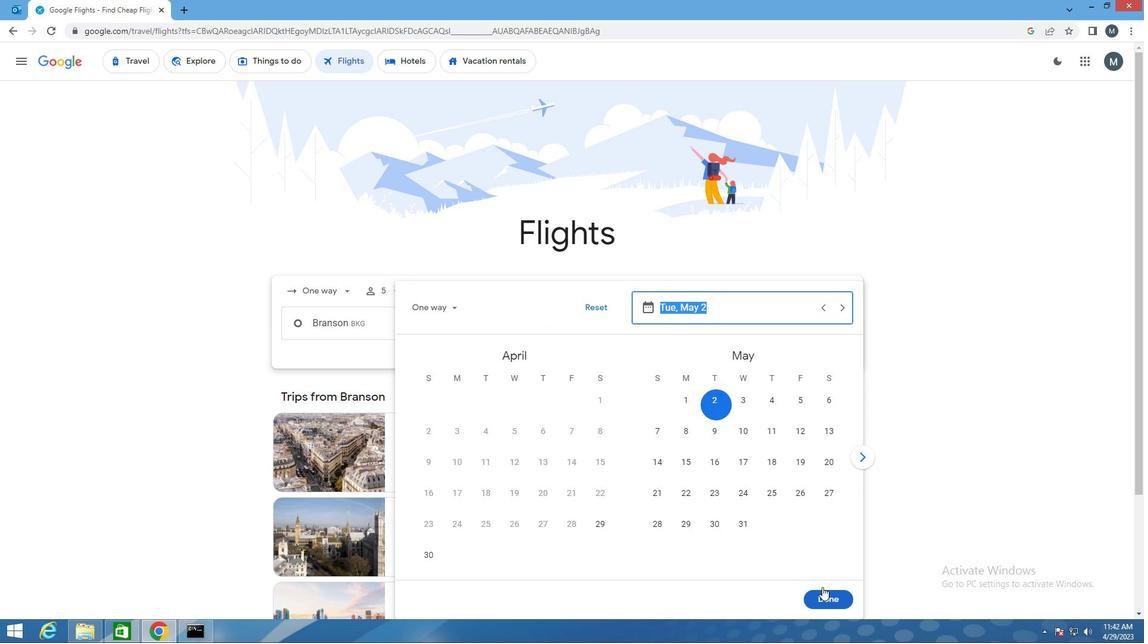 
Action: Mouse pressed left at (825, 589)
Screenshot: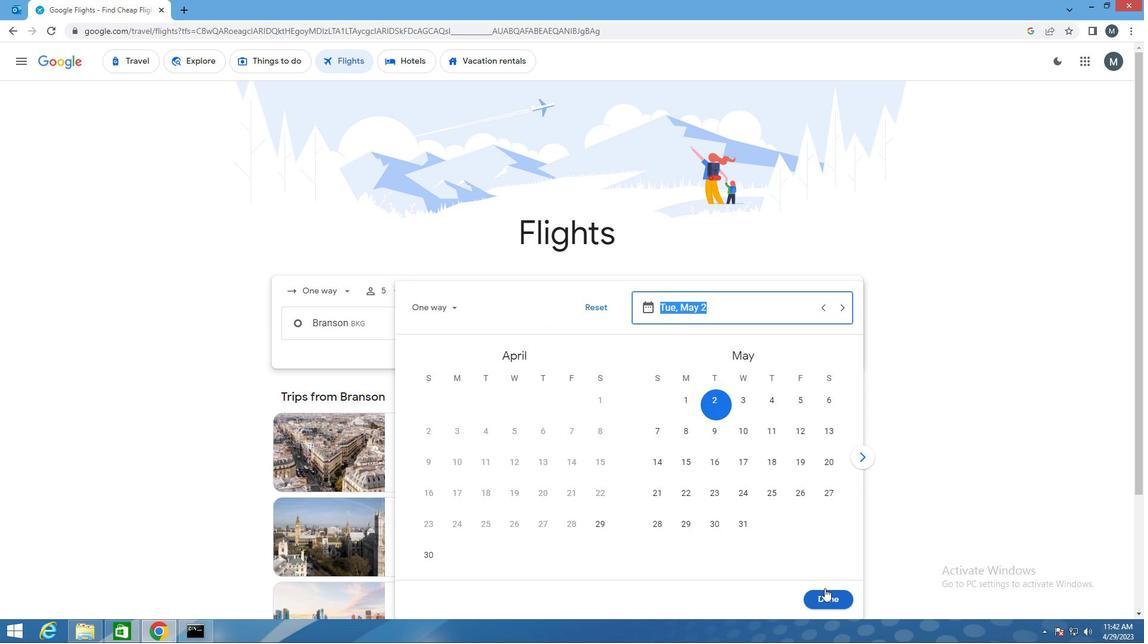 
Action: Mouse moved to (567, 364)
Screenshot: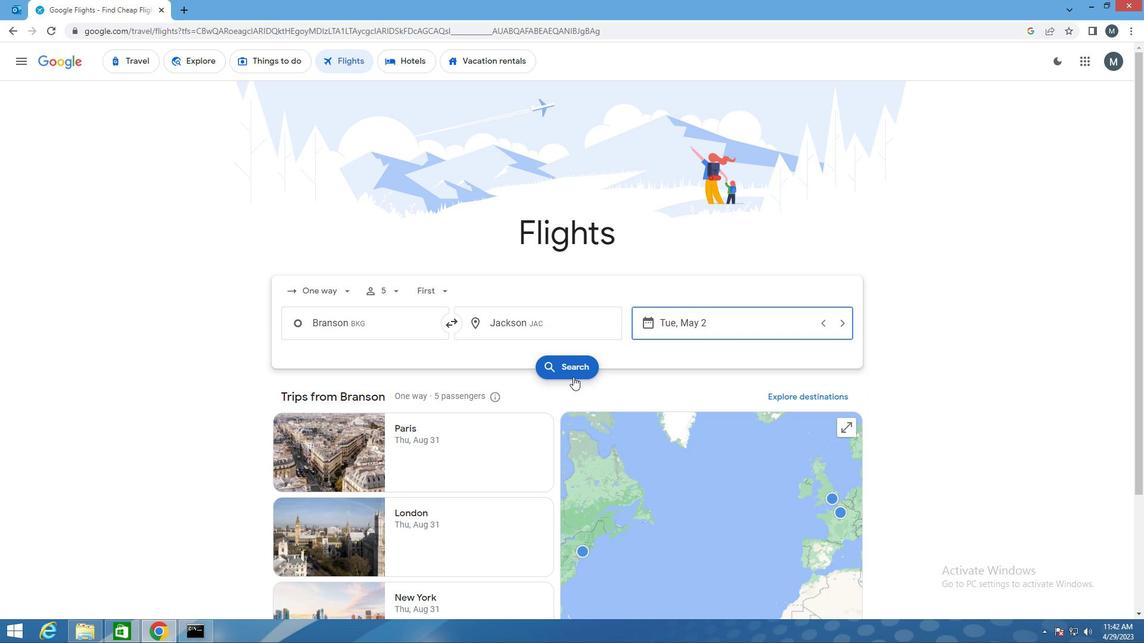
Action: Mouse pressed left at (567, 364)
Screenshot: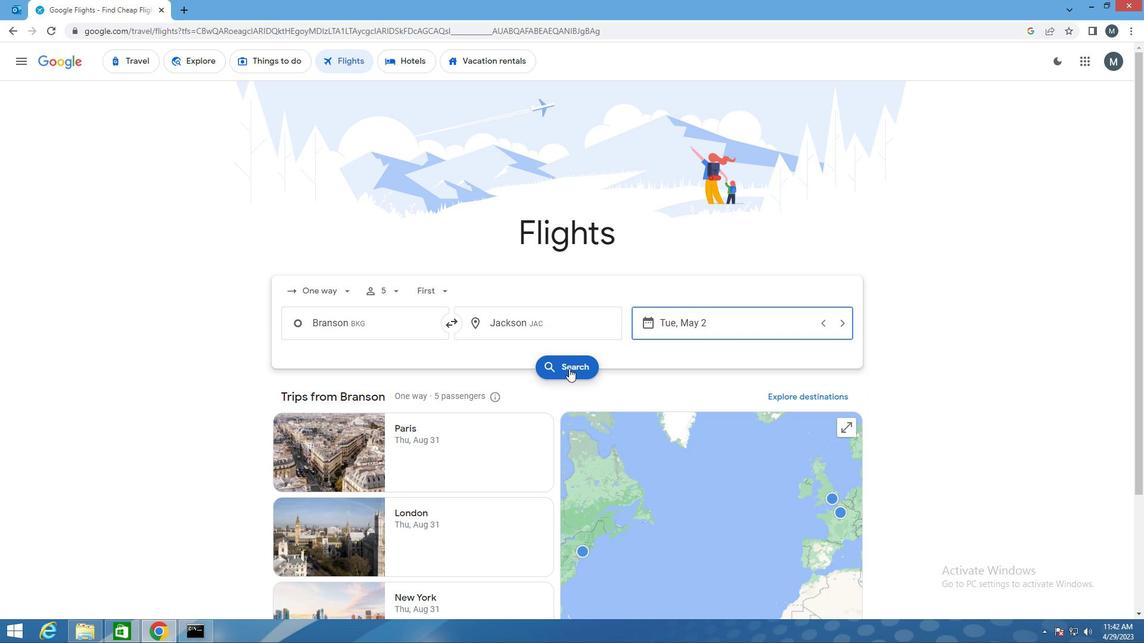 
Action: Mouse moved to (295, 176)
Screenshot: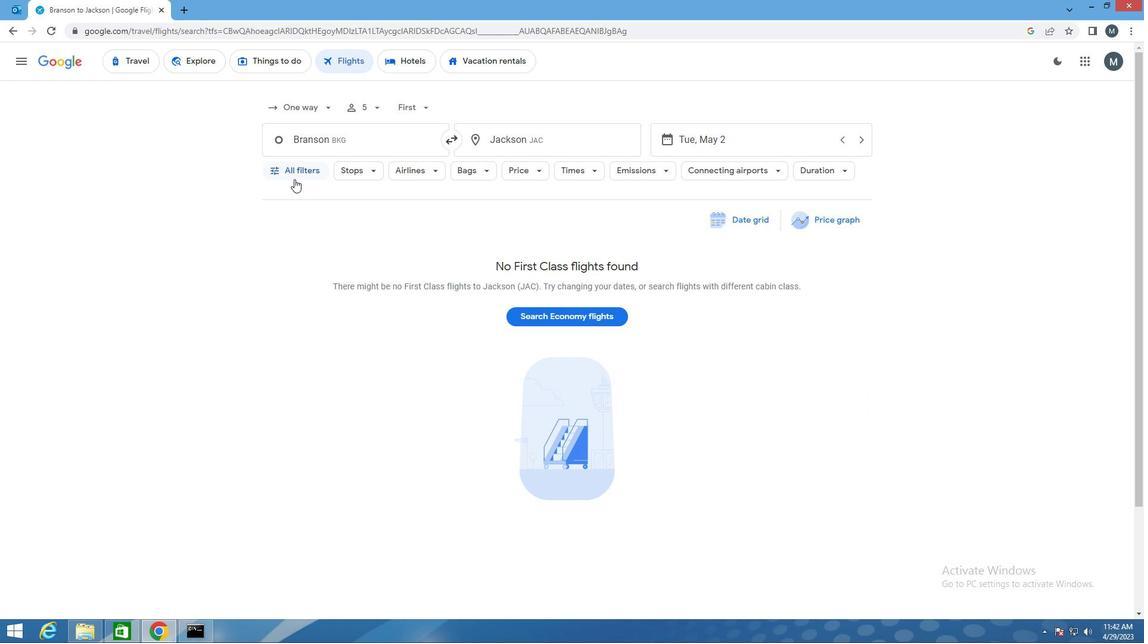 
Action: Mouse pressed left at (295, 176)
Screenshot: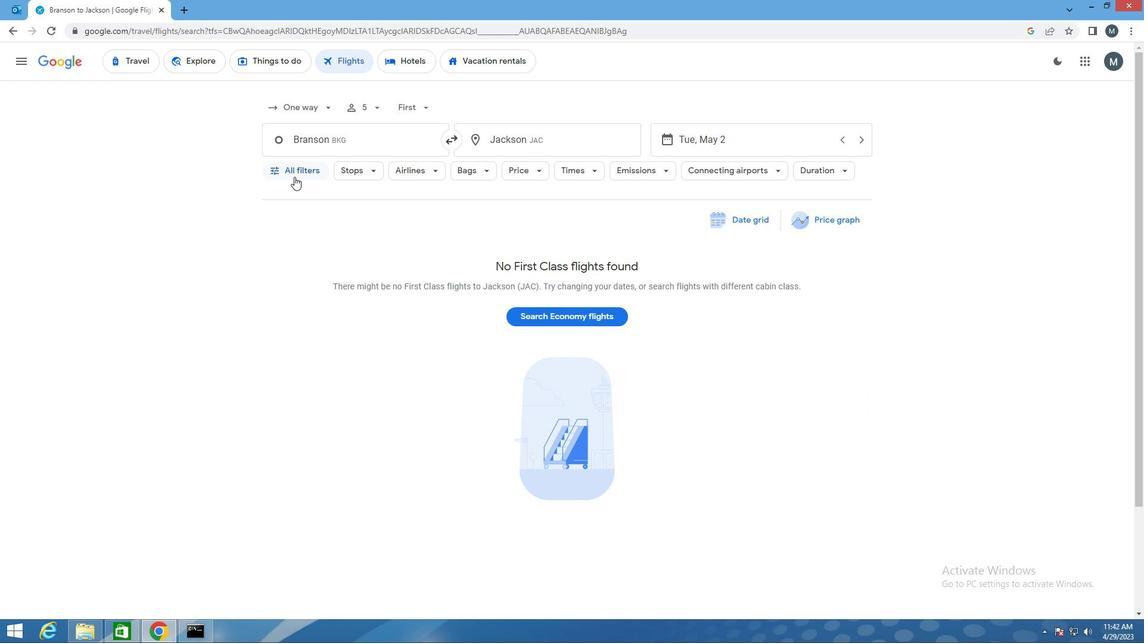 
Action: Mouse moved to (215, 317)
Screenshot: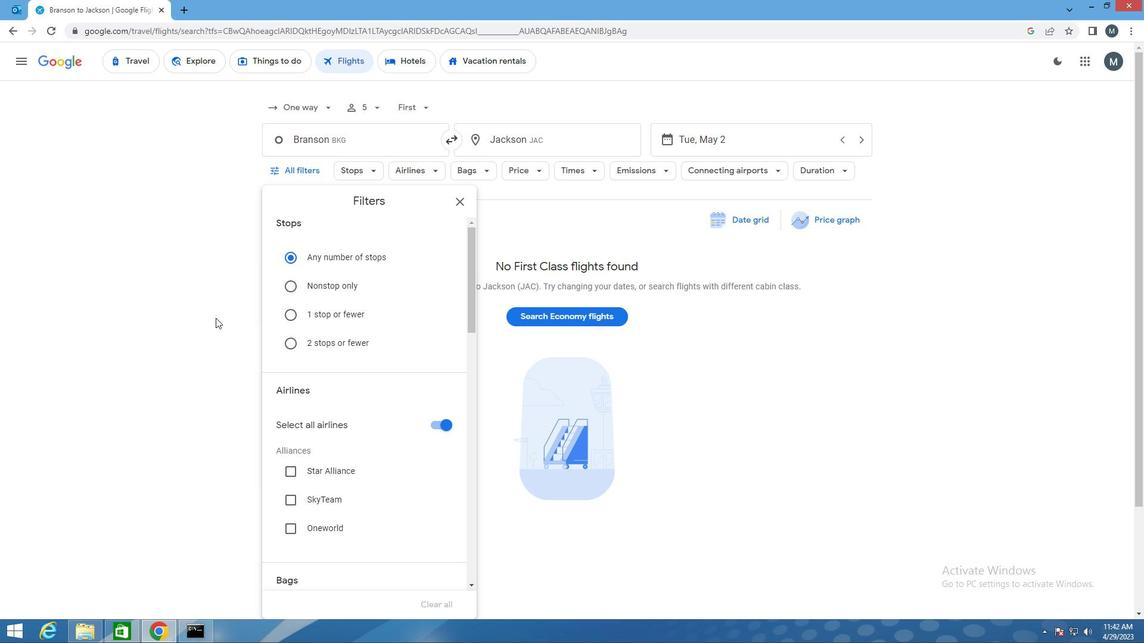 
Action: Mouse scrolled (215, 316) with delta (0, 0)
Screenshot: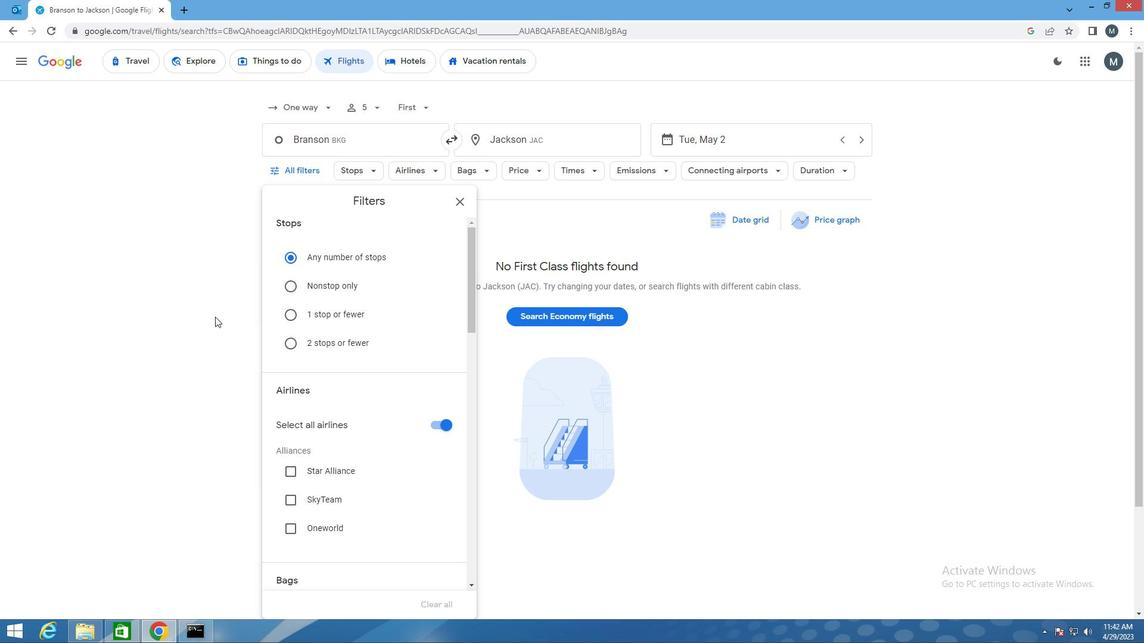 
Action: Mouse moved to (436, 362)
Screenshot: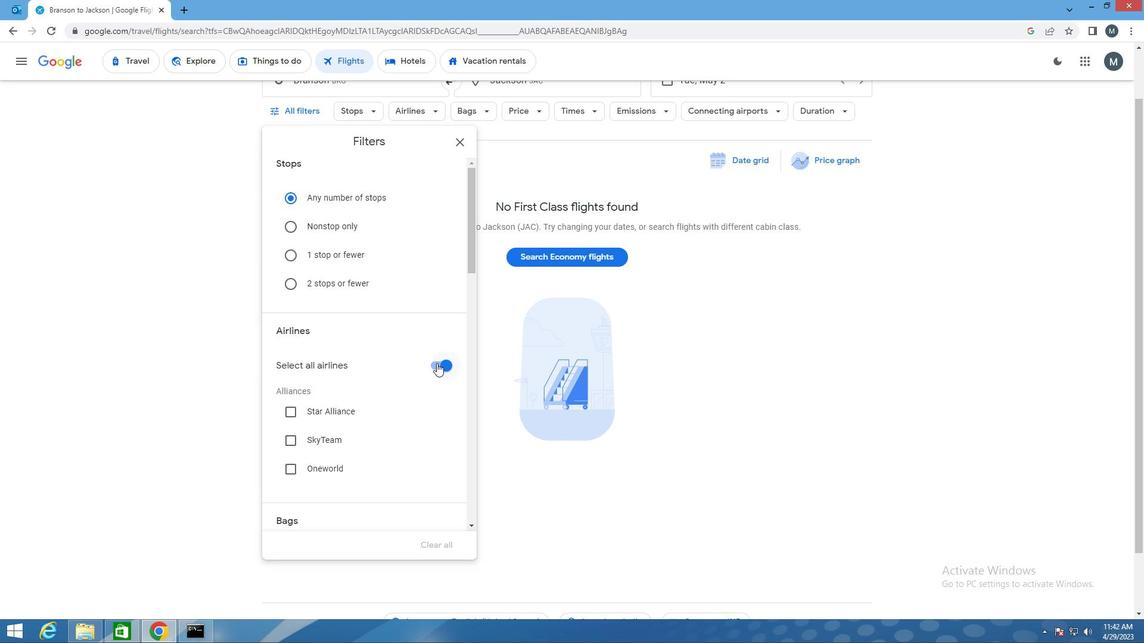 
Action: Mouse pressed left at (436, 362)
Screenshot: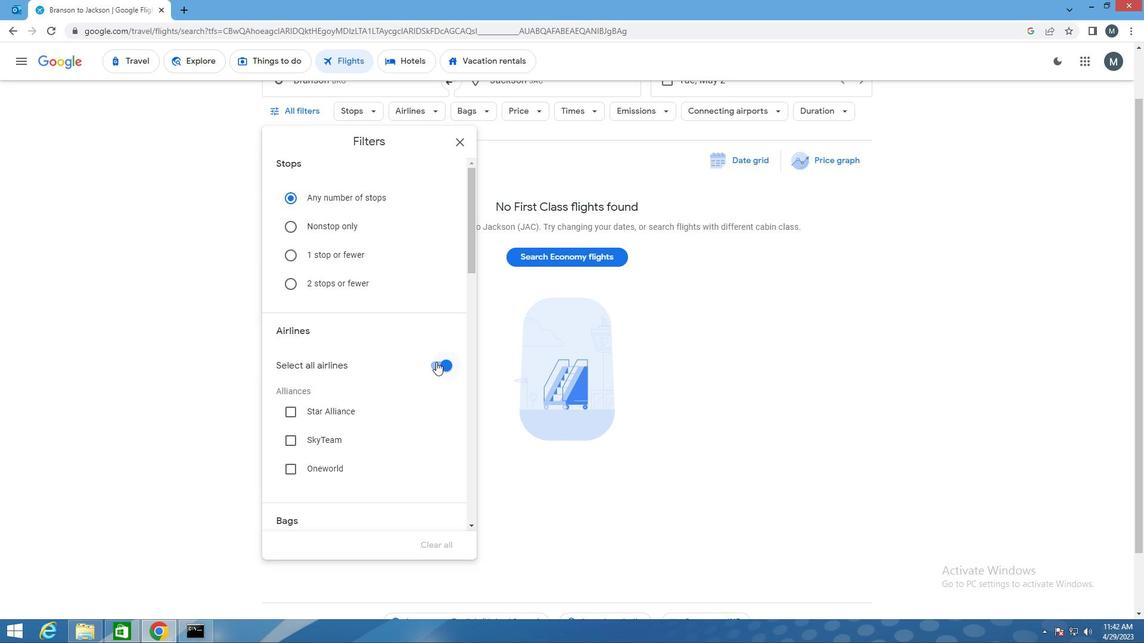 
Action: Mouse moved to (353, 355)
Screenshot: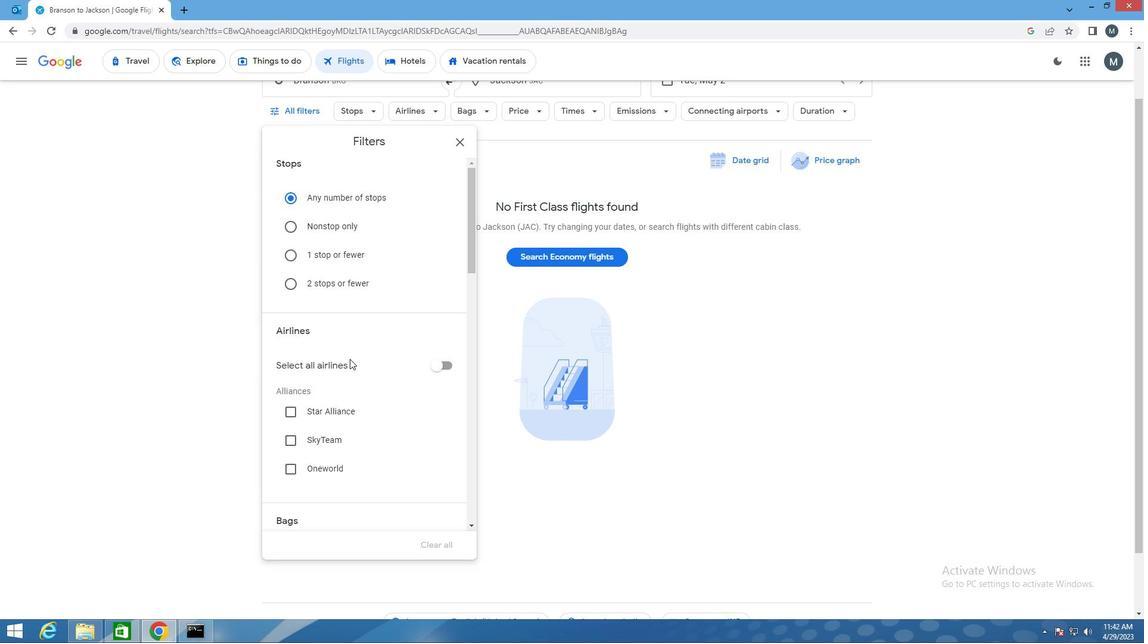 
Action: Mouse scrolled (353, 354) with delta (0, 0)
Screenshot: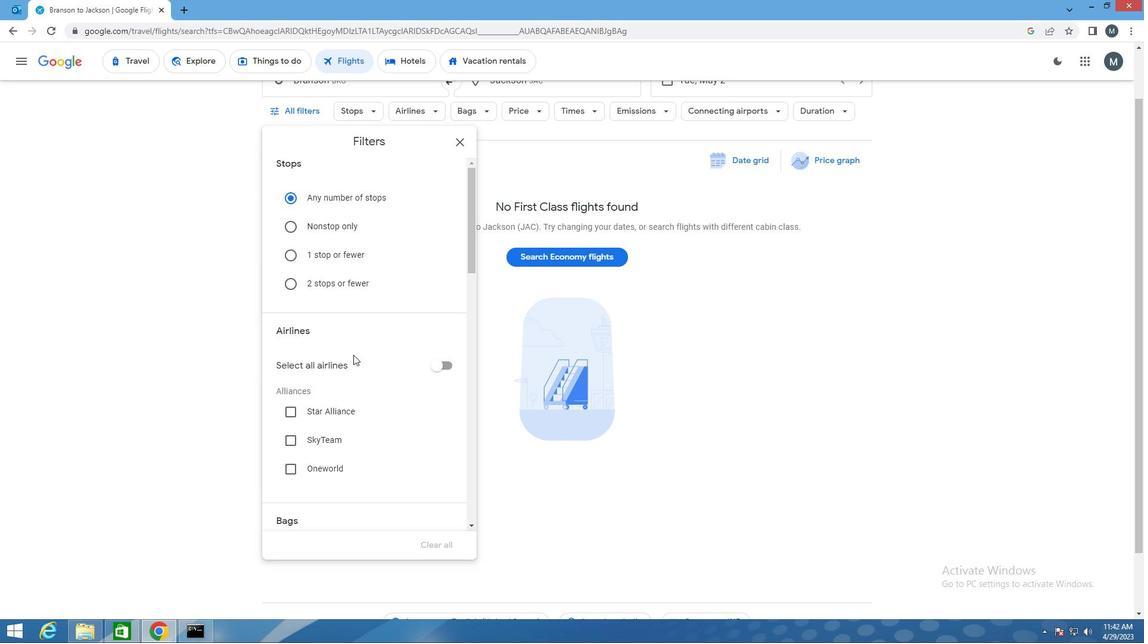 
Action: Mouse moved to (352, 355)
Screenshot: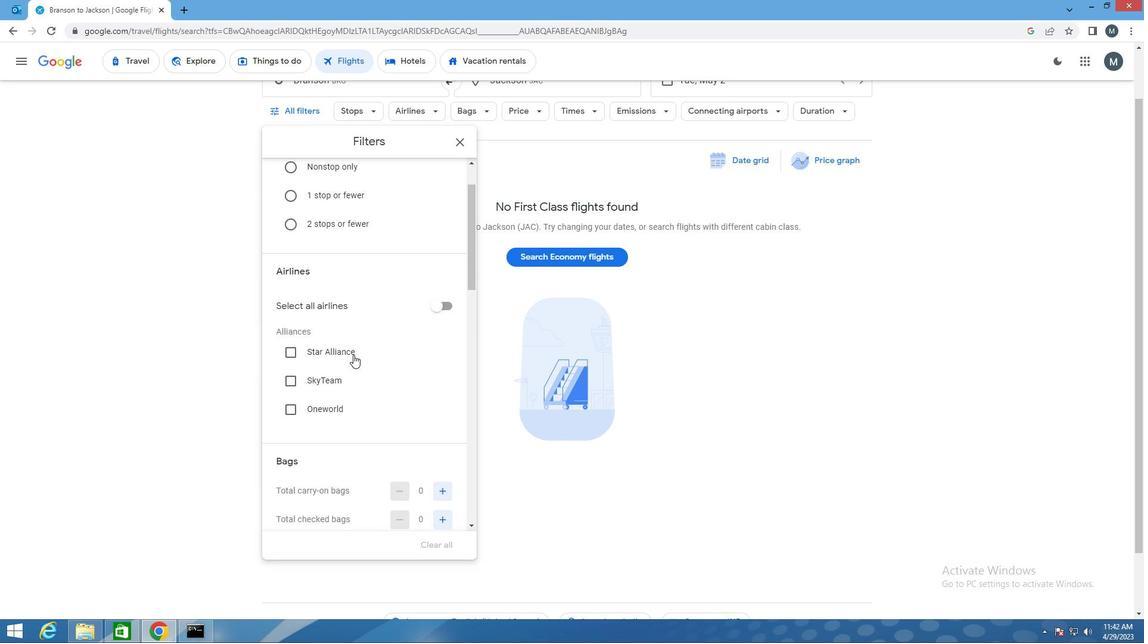
Action: Mouse scrolled (352, 355) with delta (0, 0)
Screenshot: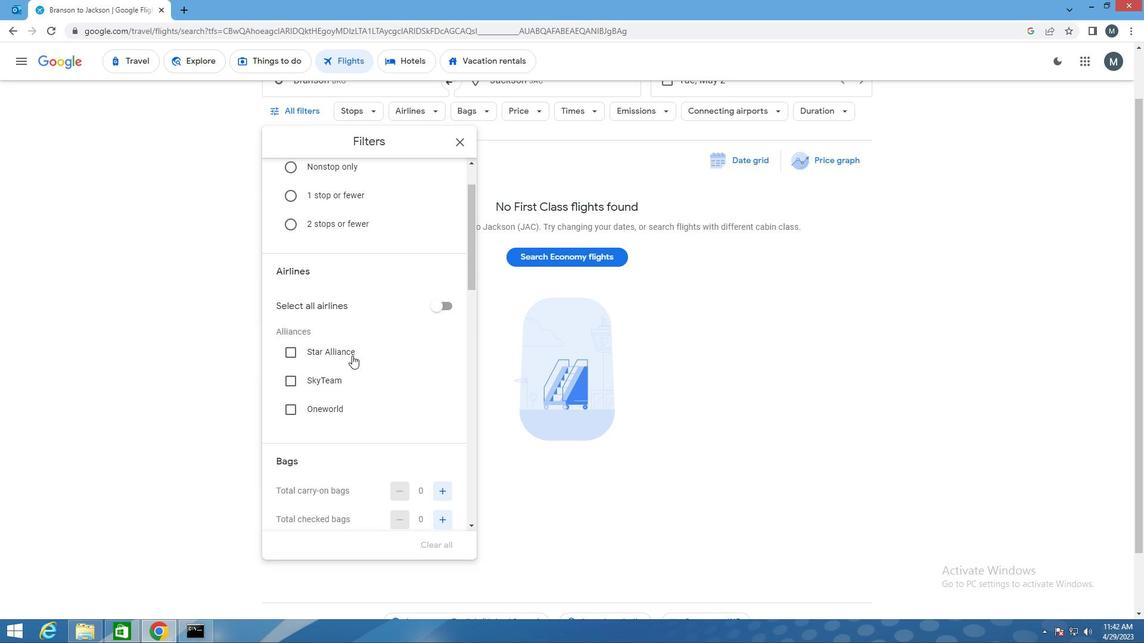 
Action: Mouse moved to (358, 363)
Screenshot: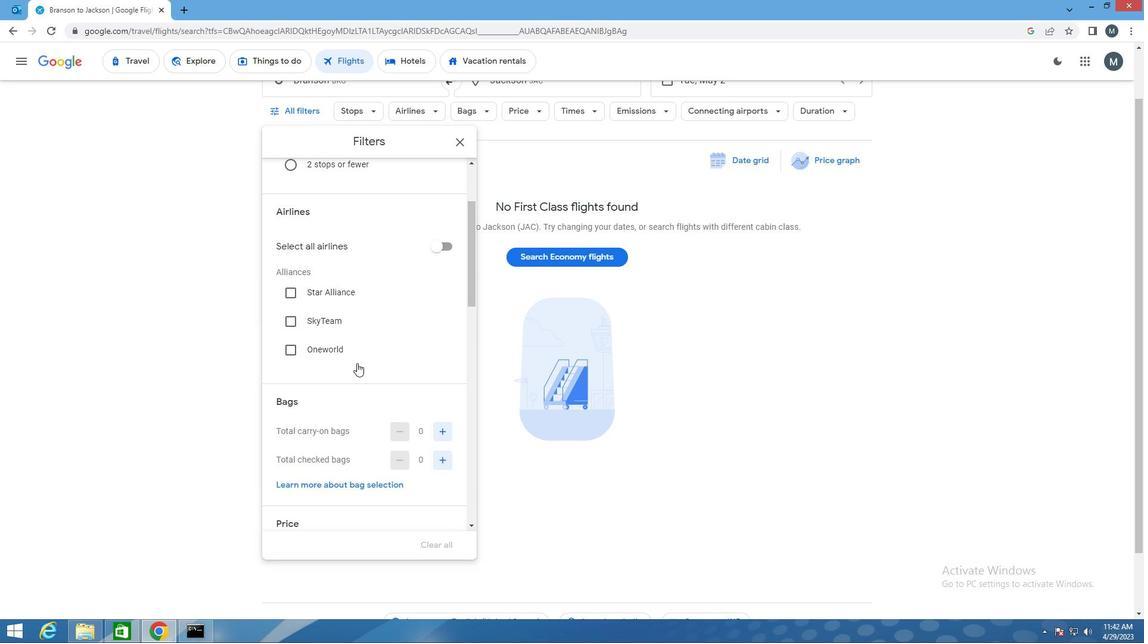 
Action: Mouse scrolled (358, 363) with delta (0, 0)
Screenshot: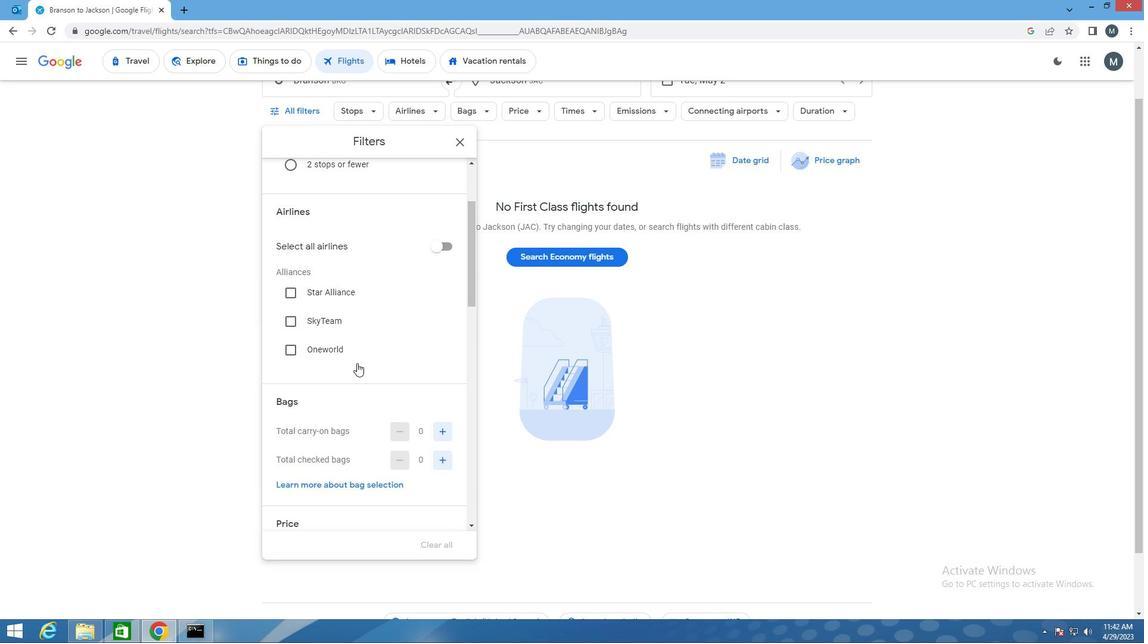 
Action: Mouse moved to (443, 403)
Screenshot: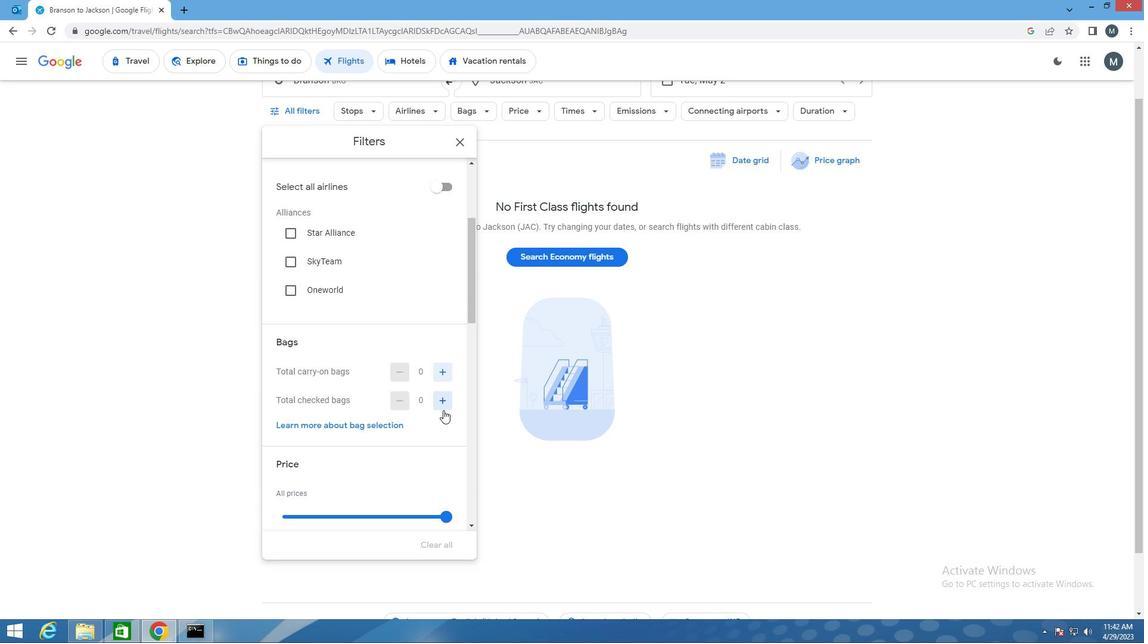 
Action: Mouse pressed left at (443, 403)
Screenshot: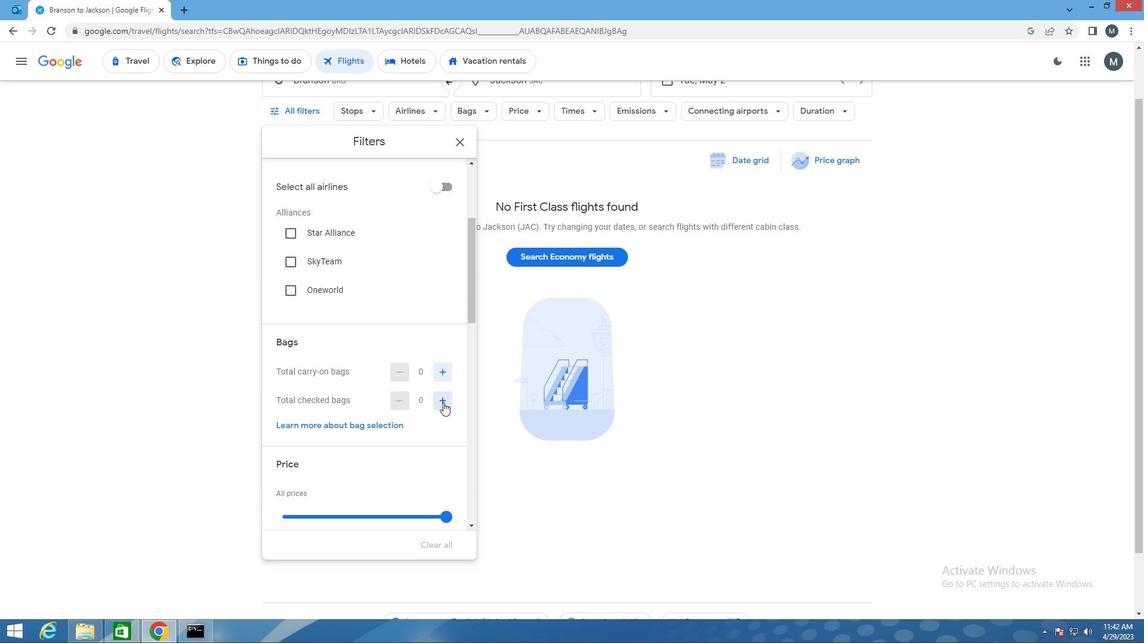 
Action: Mouse moved to (443, 404)
Screenshot: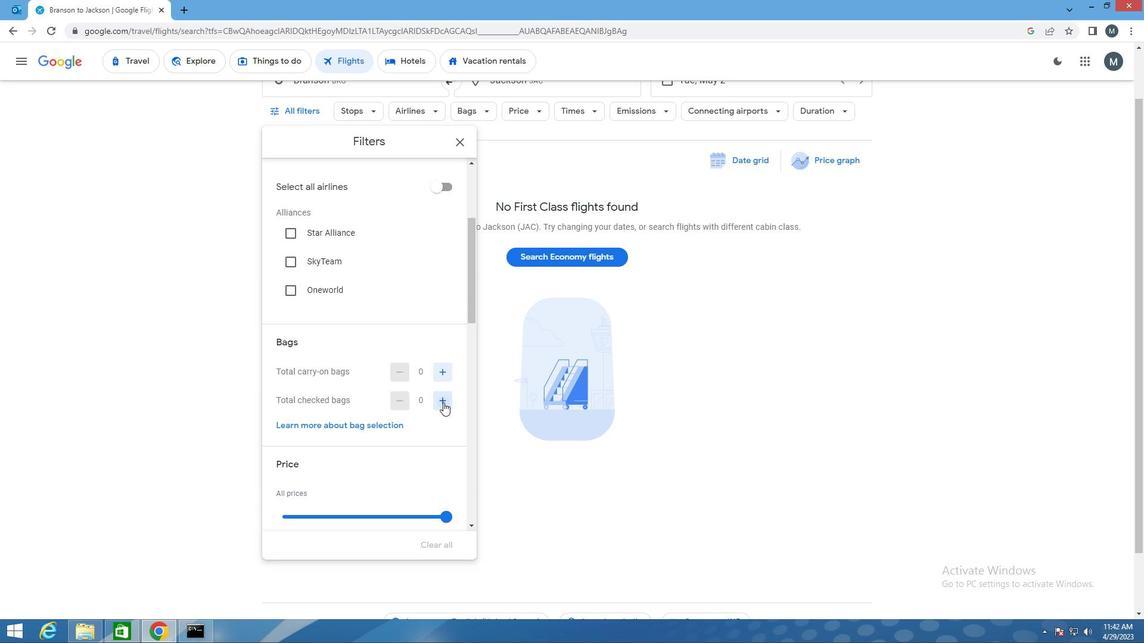 
Action: Mouse pressed left at (443, 404)
Screenshot: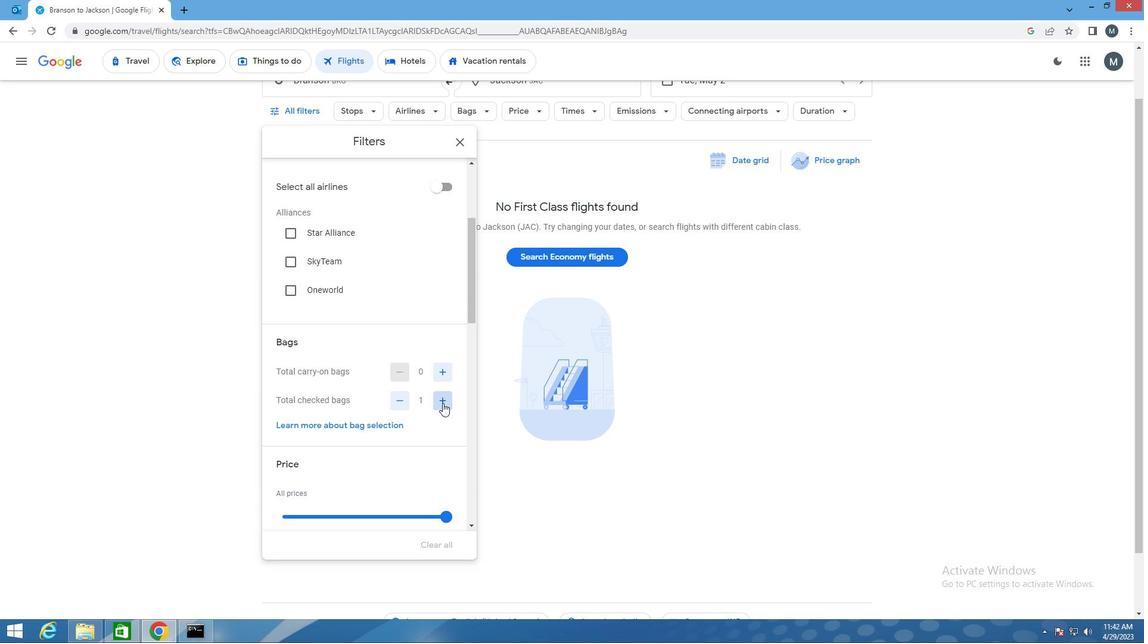 
Action: Mouse pressed left at (443, 404)
Screenshot: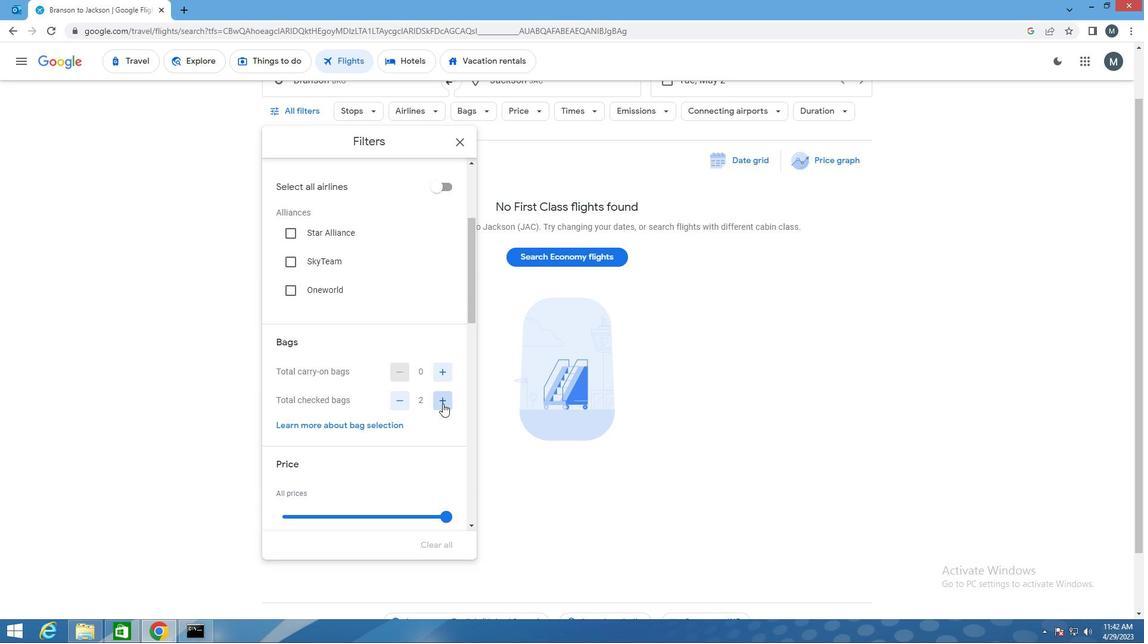 
Action: Mouse moved to (376, 379)
Screenshot: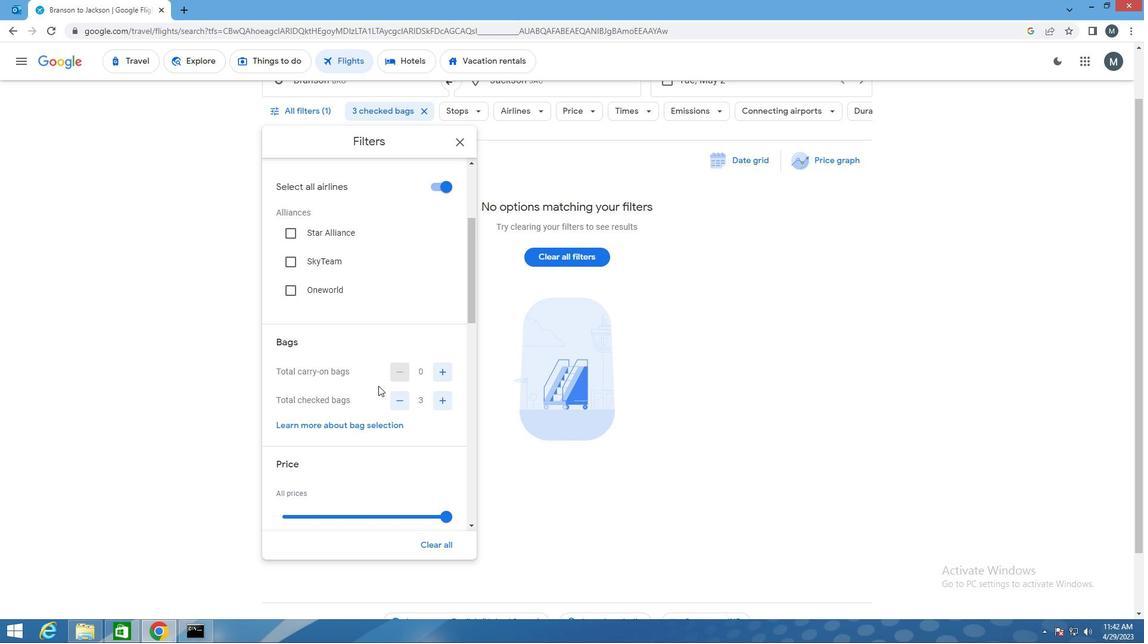 
Action: Mouse scrolled (376, 379) with delta (0, 0)
Screenshot: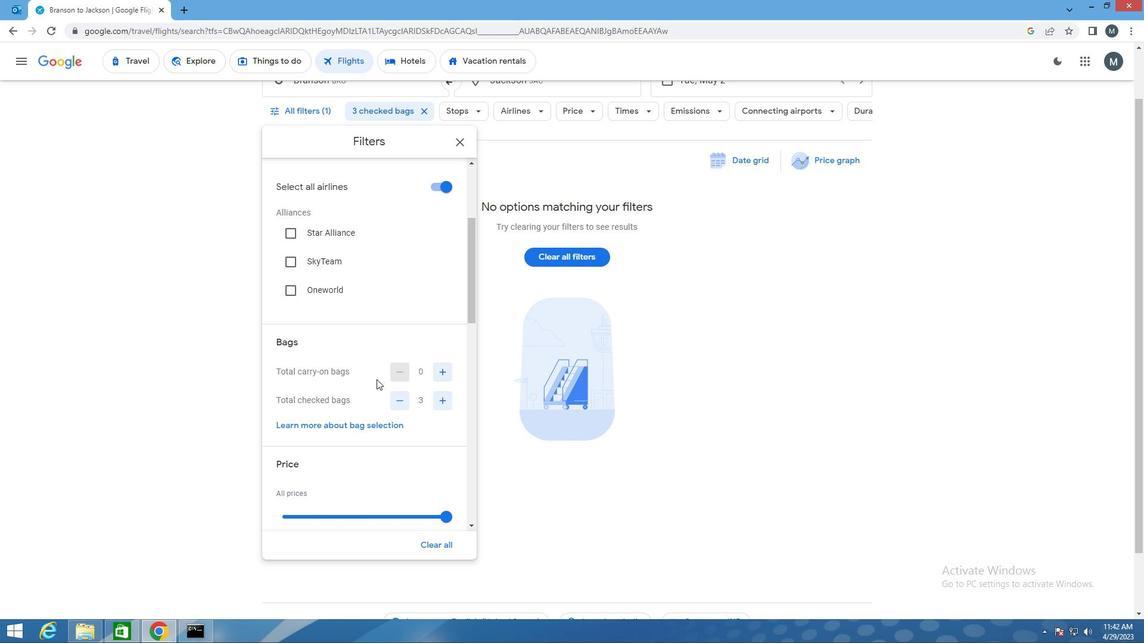 
Action: Mouse moved to (364, 421)
Screenshot: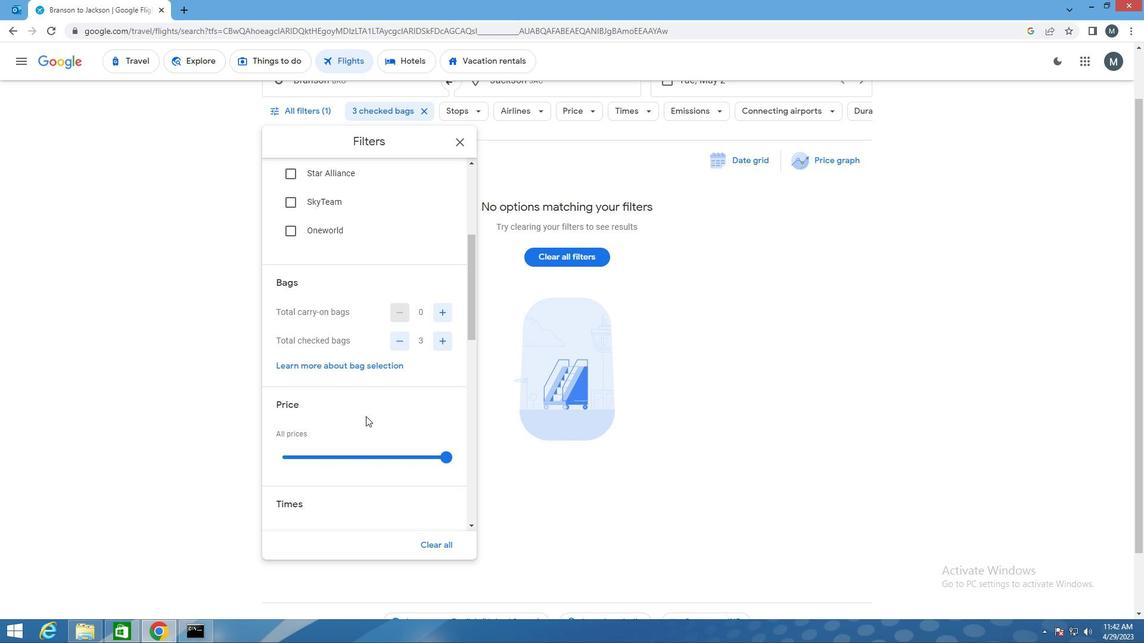 
Action: Mouse scrolled (364, 420) with delta (0, 0)
Screenshot: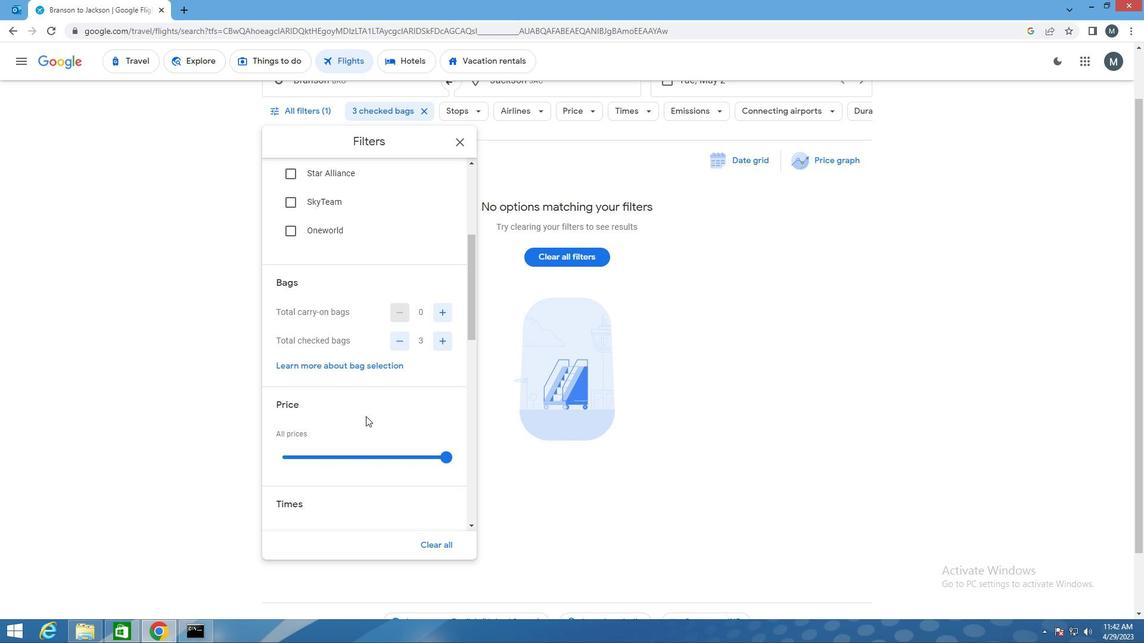 
Action: Mouse moved to (379, 398)
Screenshot: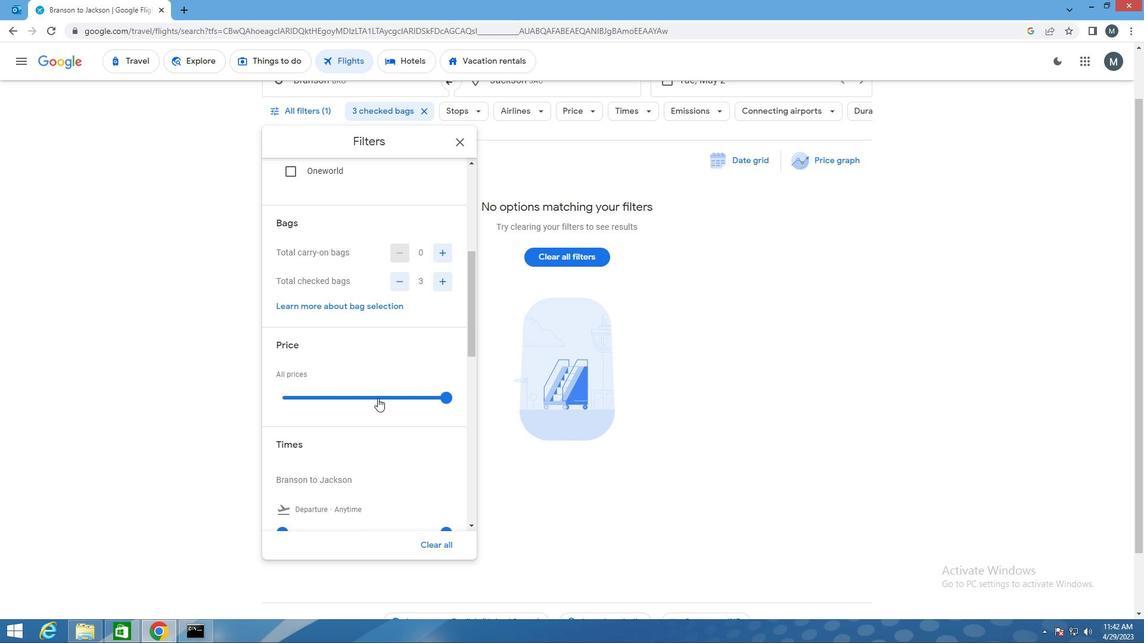 
Action: Mouse pressed left at (379, 398)
Screenshot: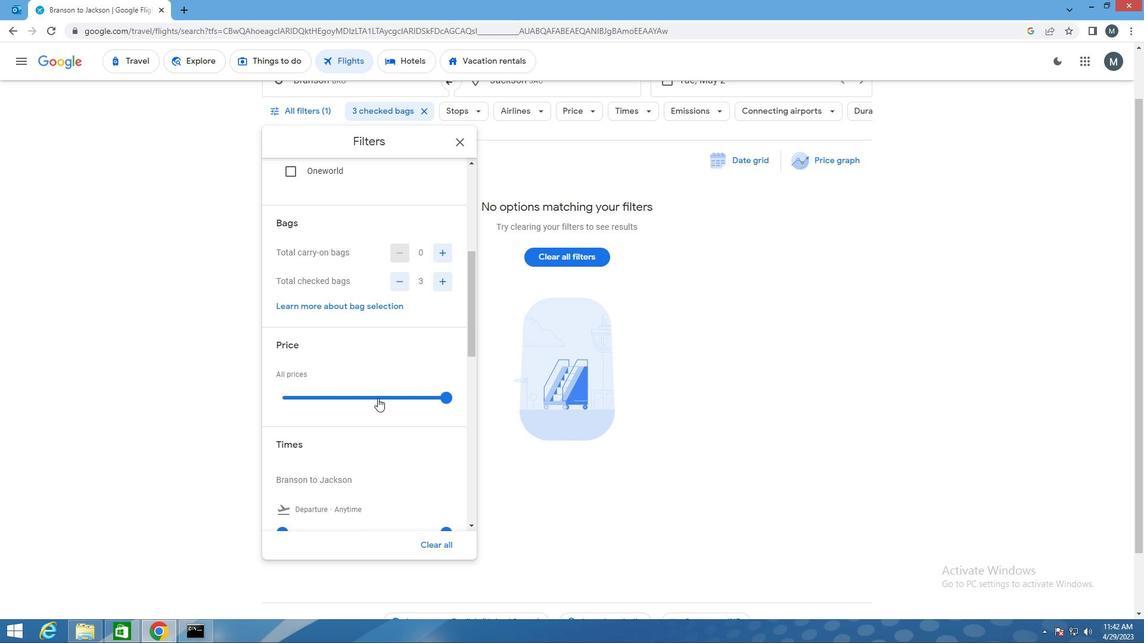 
Action: Mouse moved to (379, 397)
Screenshot: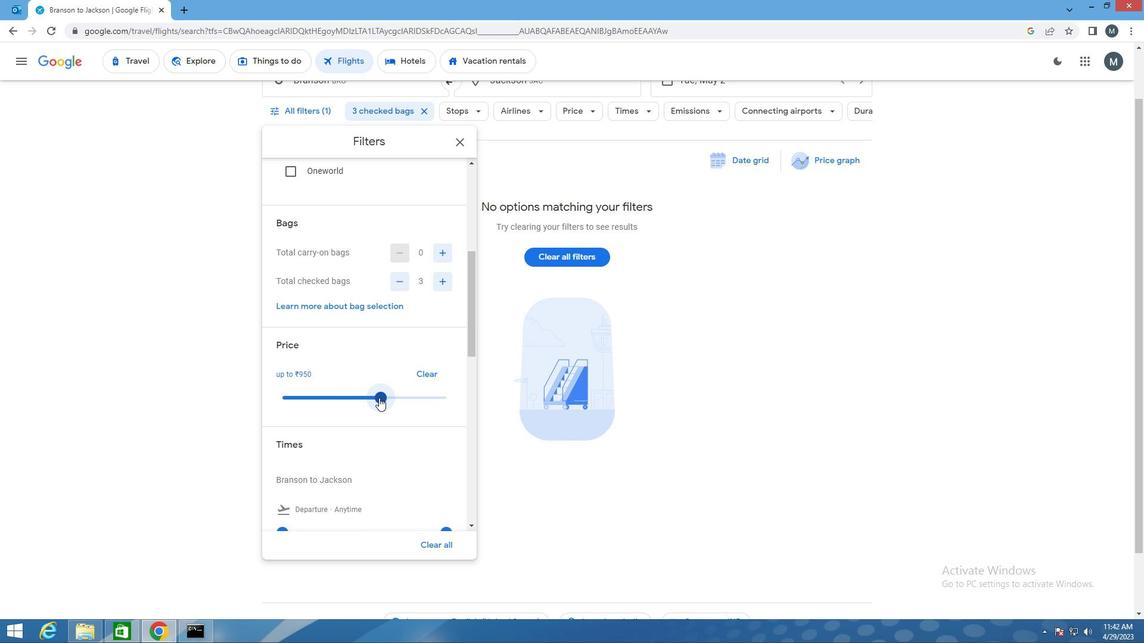 
Action: Mouse pressed left at (379, 397)
Screenshot: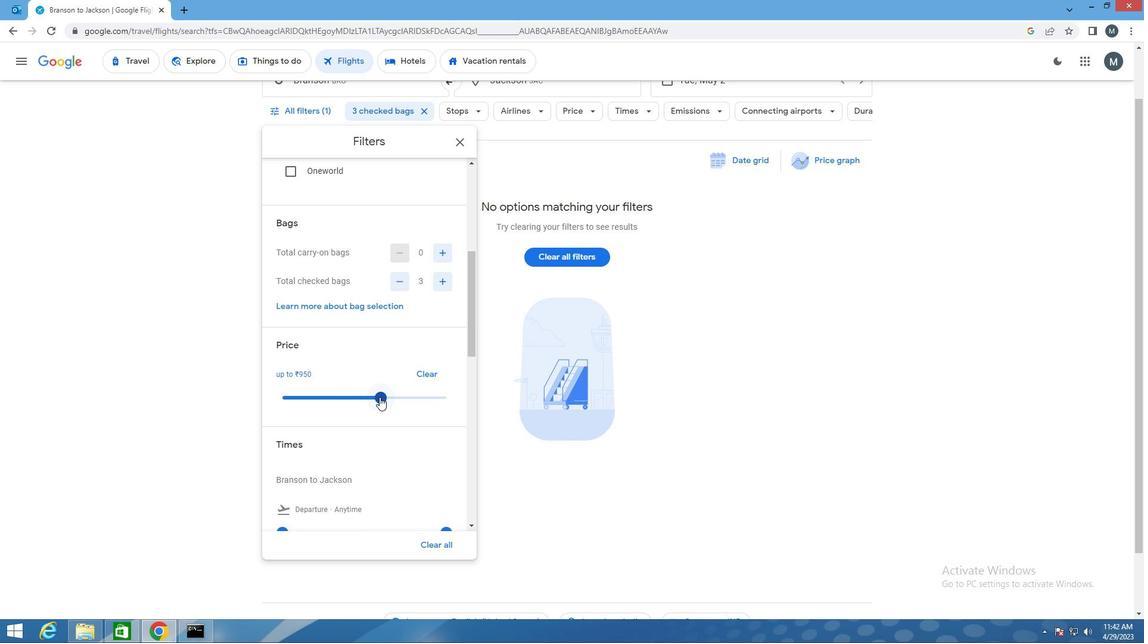 
Action: Mouse moved to (379, 381)
Screenshot: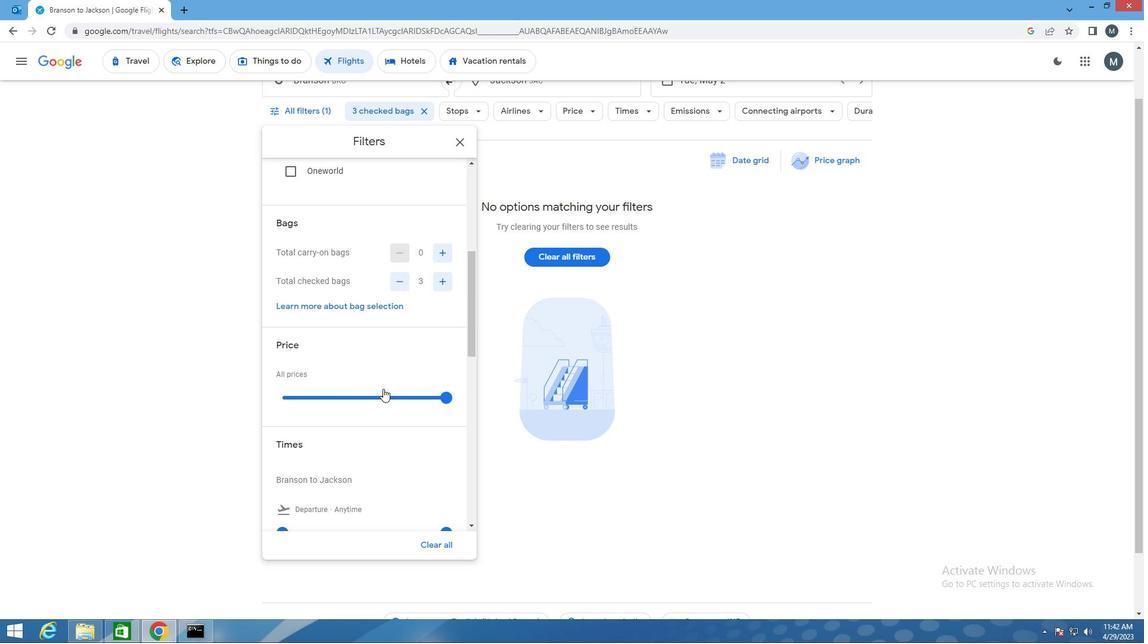 
Action: Mouse scrolled (379, 381) with delta (0, 0)
Screenshot: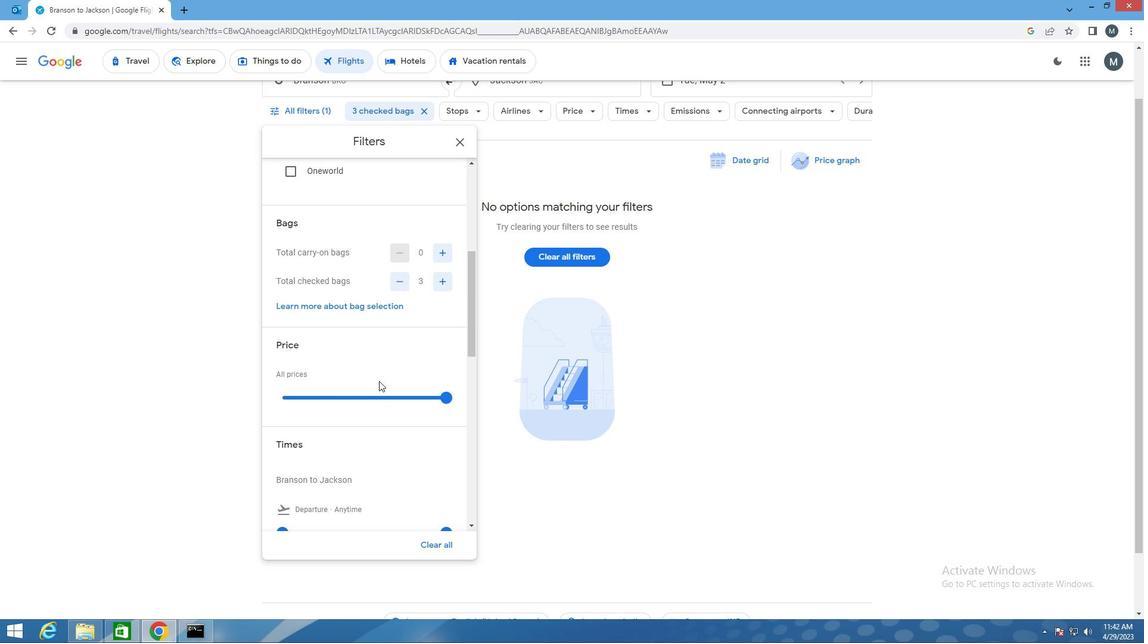 
Action: Mouse scrolled (379, 381) with delta (0, 0)
Screenshot: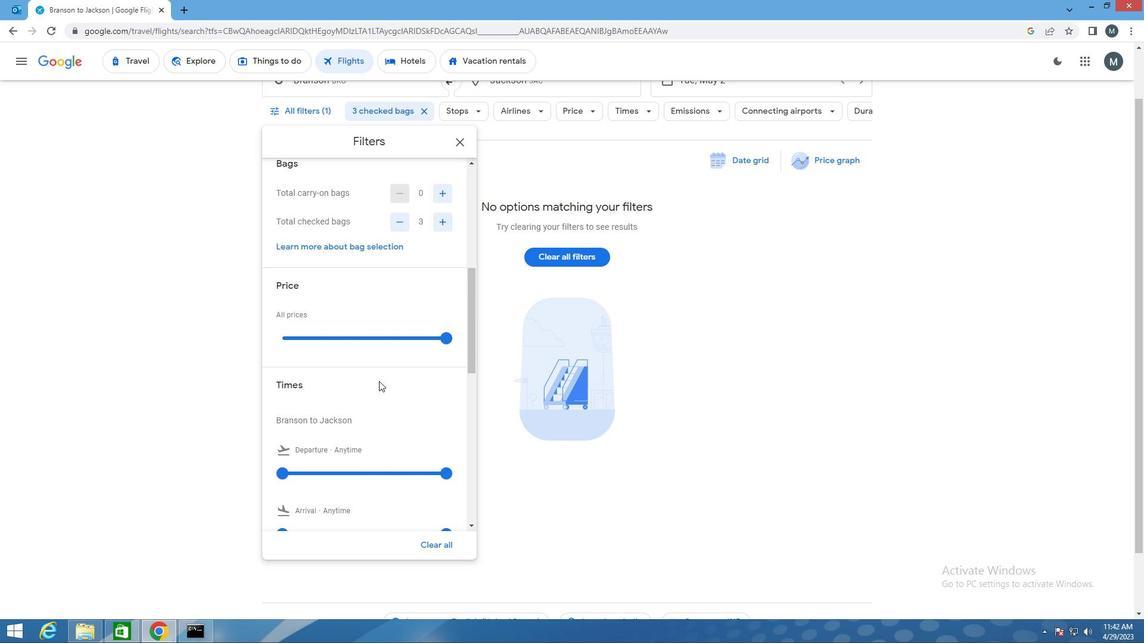 
Action: Mouse moved to (352, 348)
Screenshot: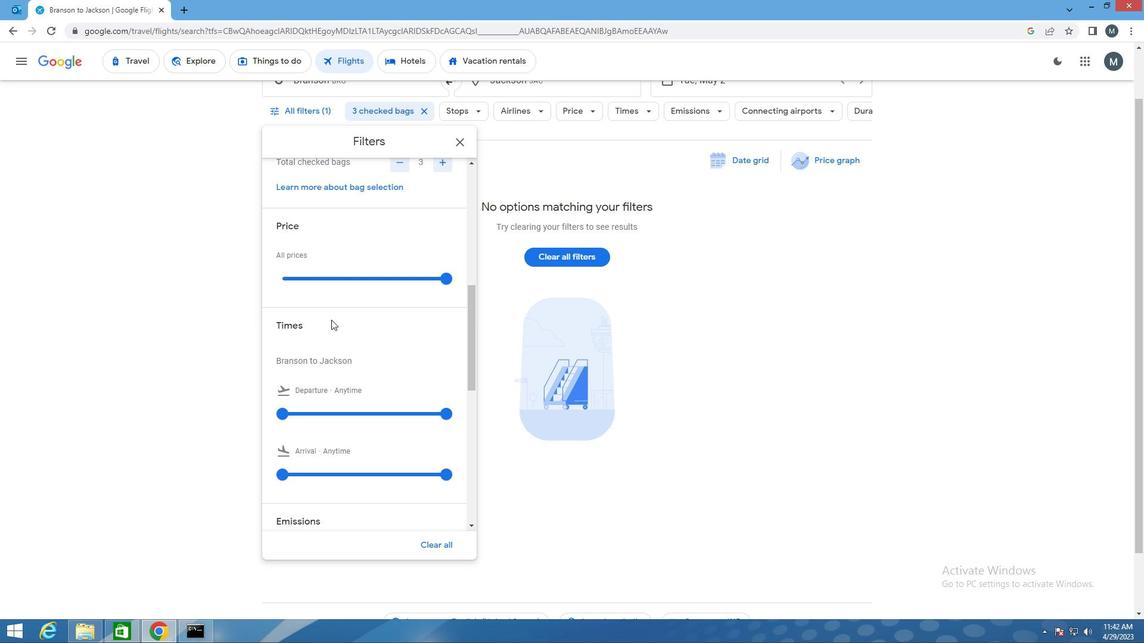 
Action: Mouse scrolled (352, 348) with delta (0, 0)
Screenshot: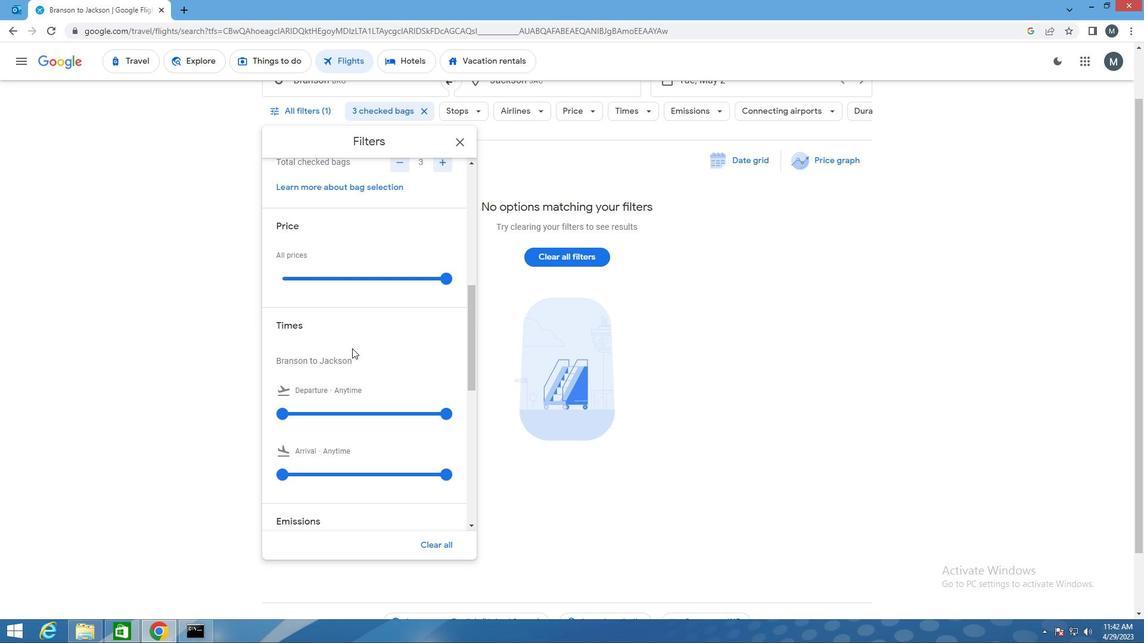 
Action: Mouse moved to (354, 348)
Screenshot: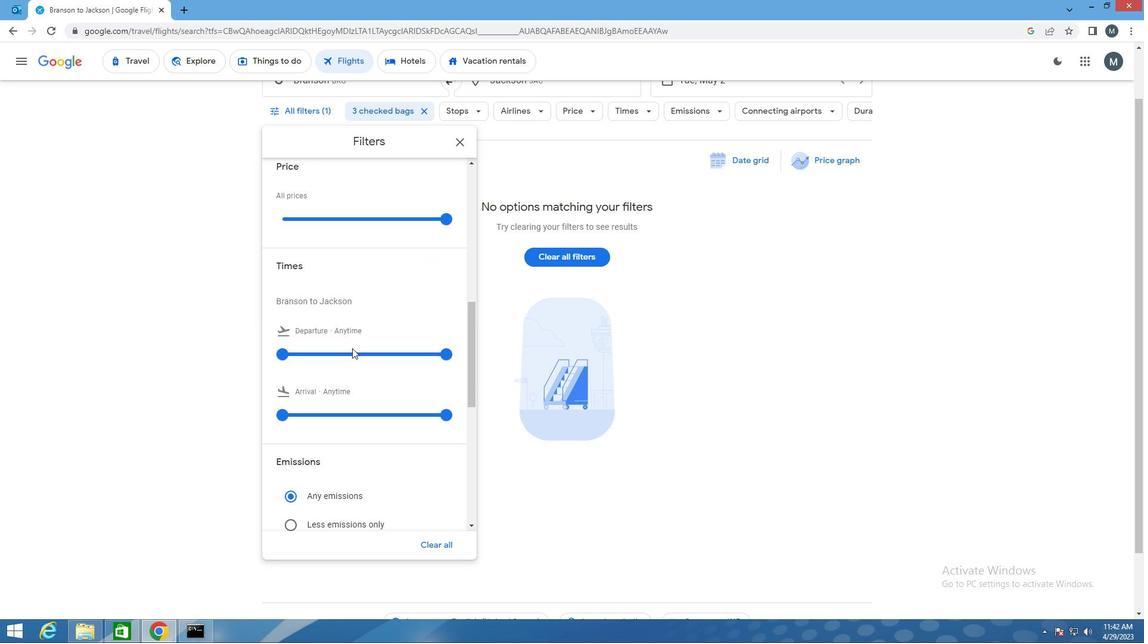 
Action: Mouse pressed left at (354, 348)
Screenshot: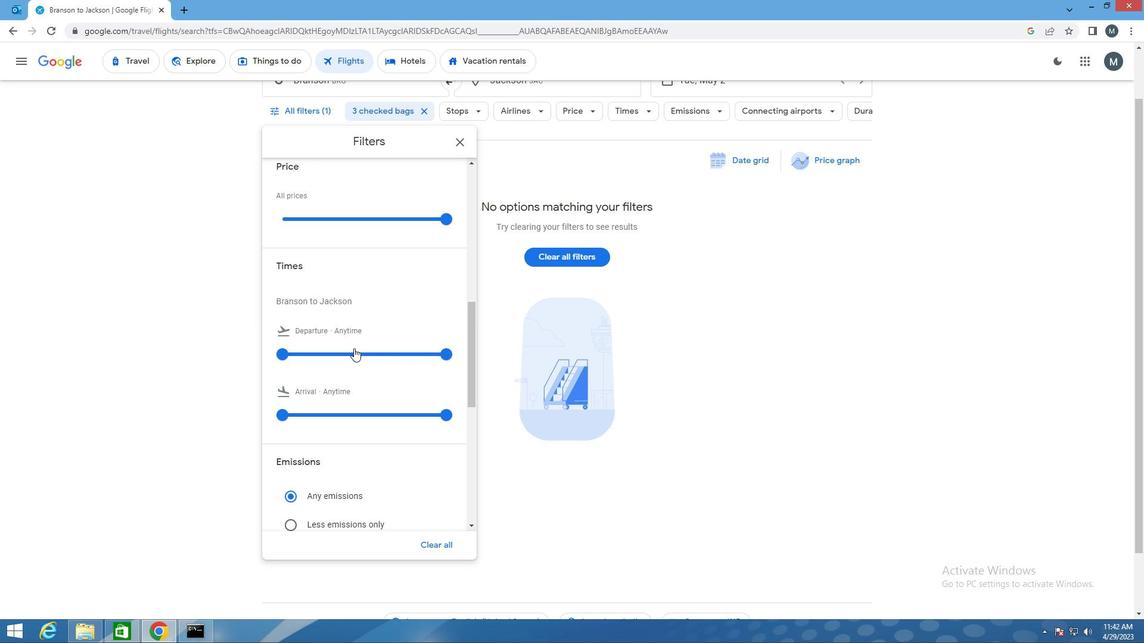 
Action: Mouse pressed left at (354, 348)
Screenshot: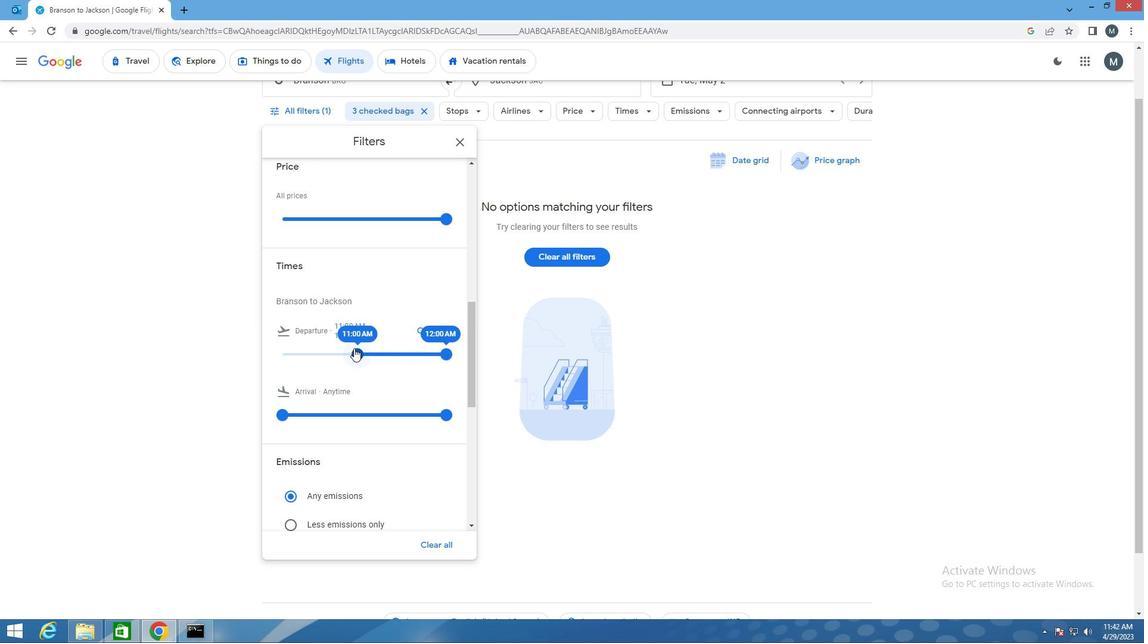 
Action: Mouse moved to (394, 355)
Screenshot: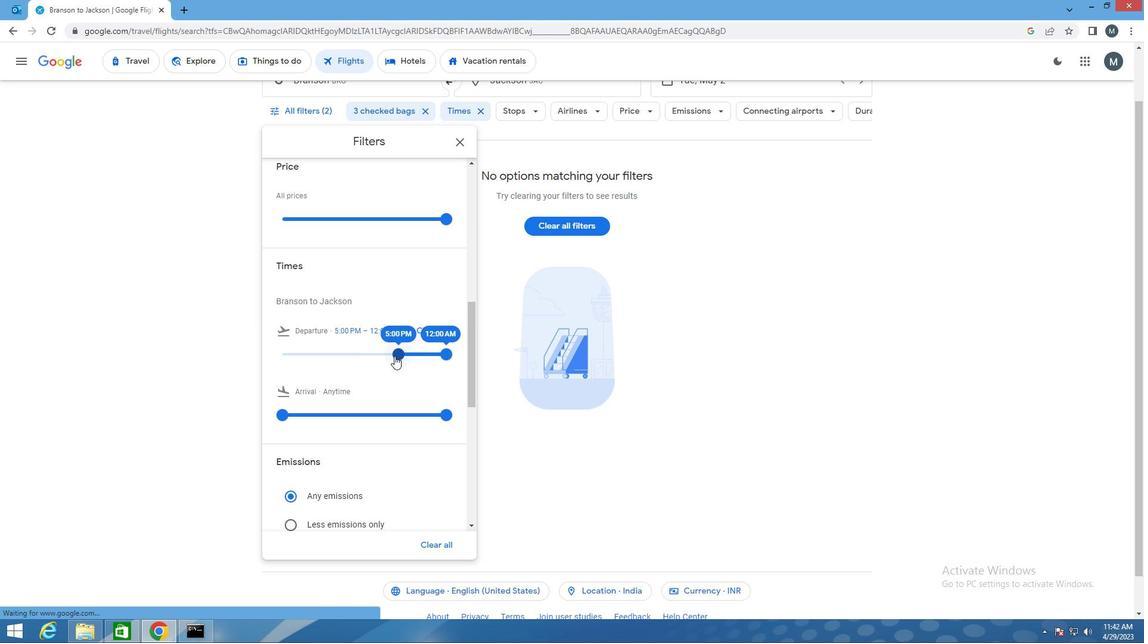
Action: Mouse pressed left at (394, 355)
Screenshot: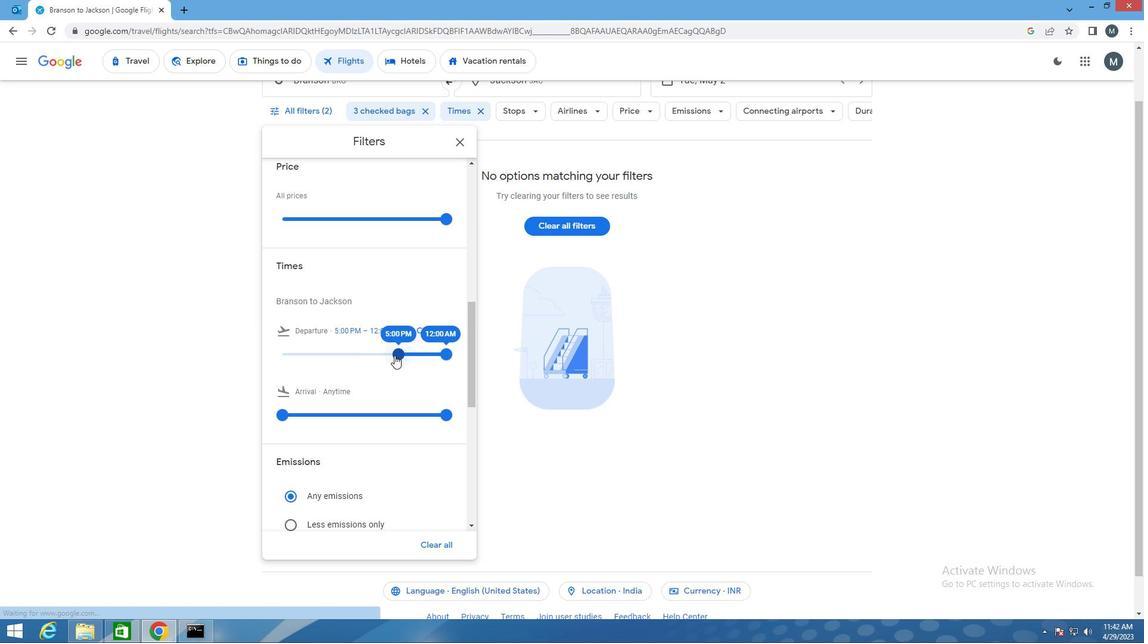
Action: Mouse moved to (447, 353)
Screenshot: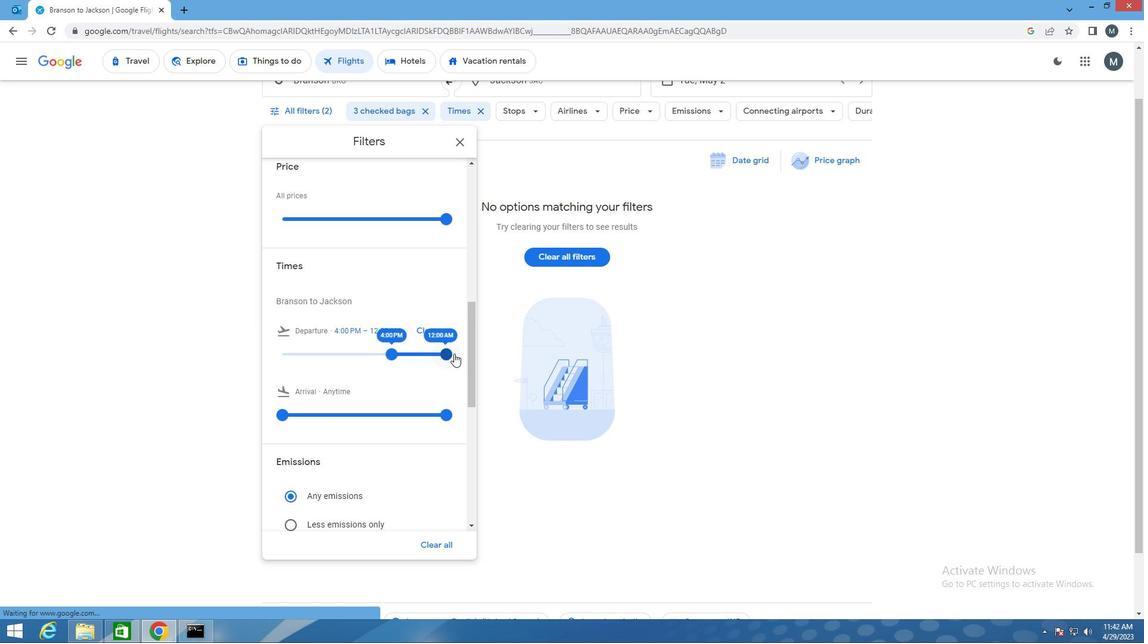 
Action: Mouse pressed left at (447, 353)
Screenshot: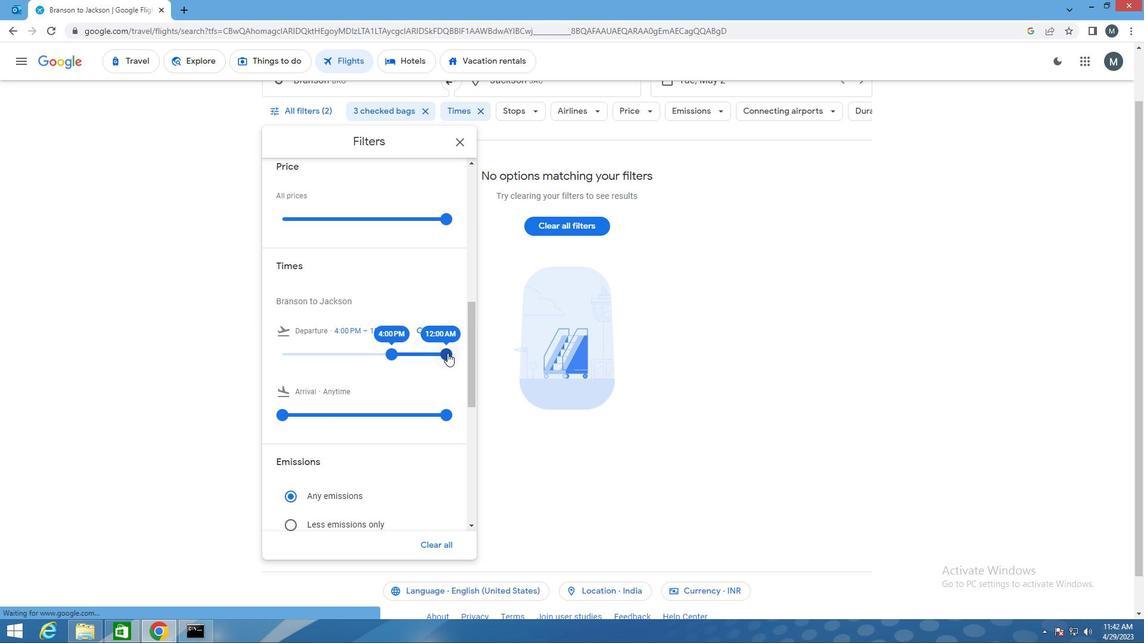 
Action: Mouse moved to (397, 354)
Screenshot: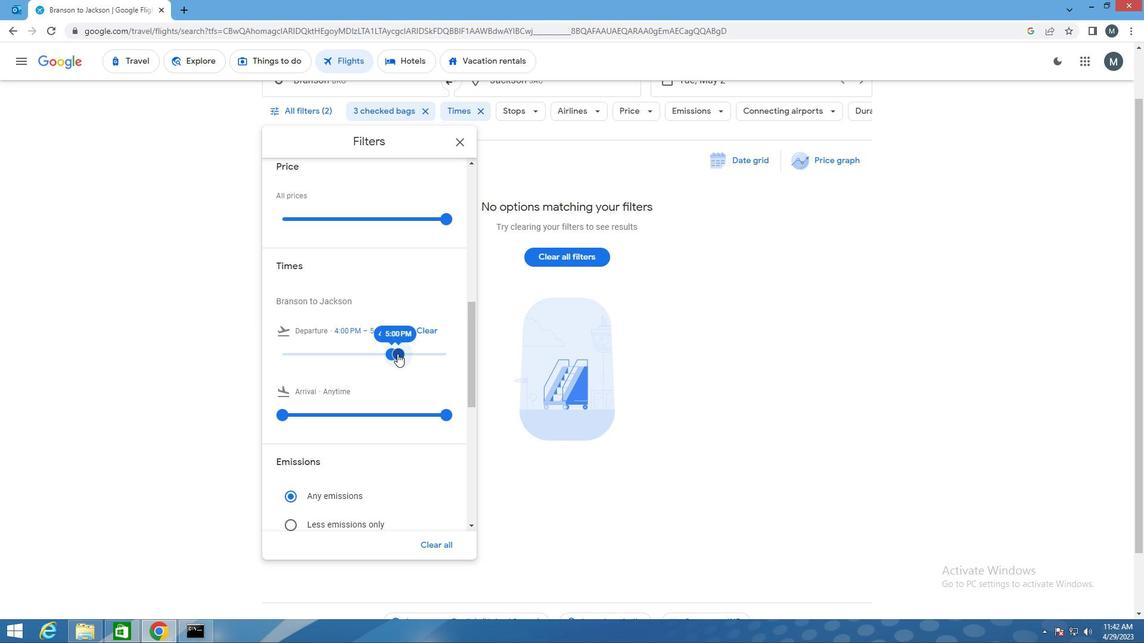 
Action: Mouse scrolled (397, 354) with delta (0, 0)
Screenshot: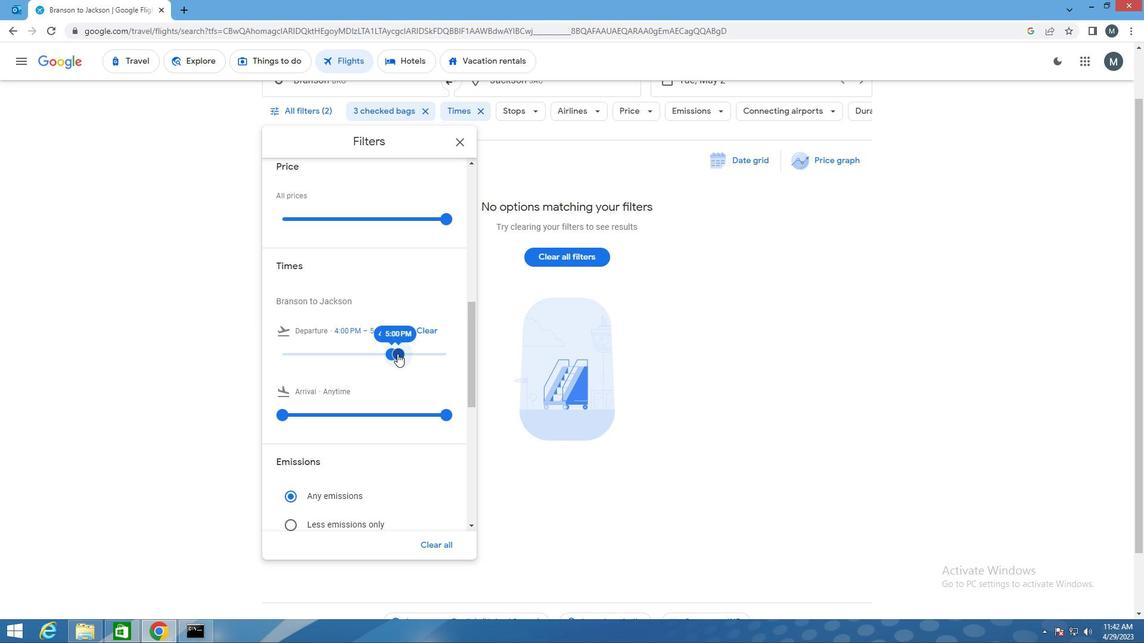 
Action: Mouse moved to (395, 359)
Screenshot: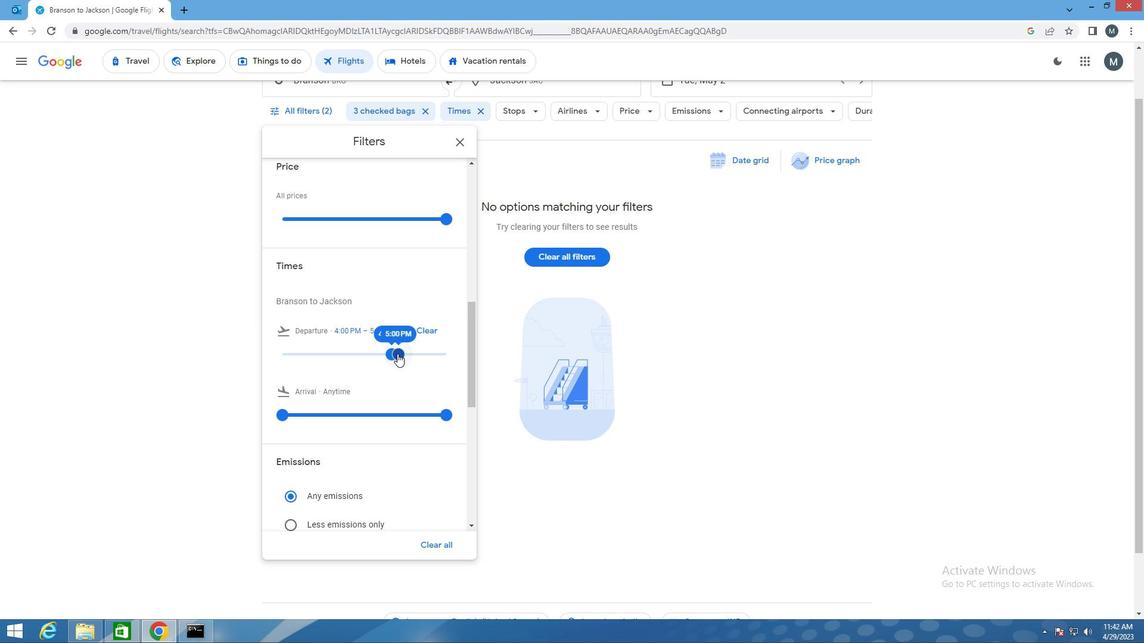 
Action: Mouse scrolled (395, 358) with delta (0, 0)
Screenshot: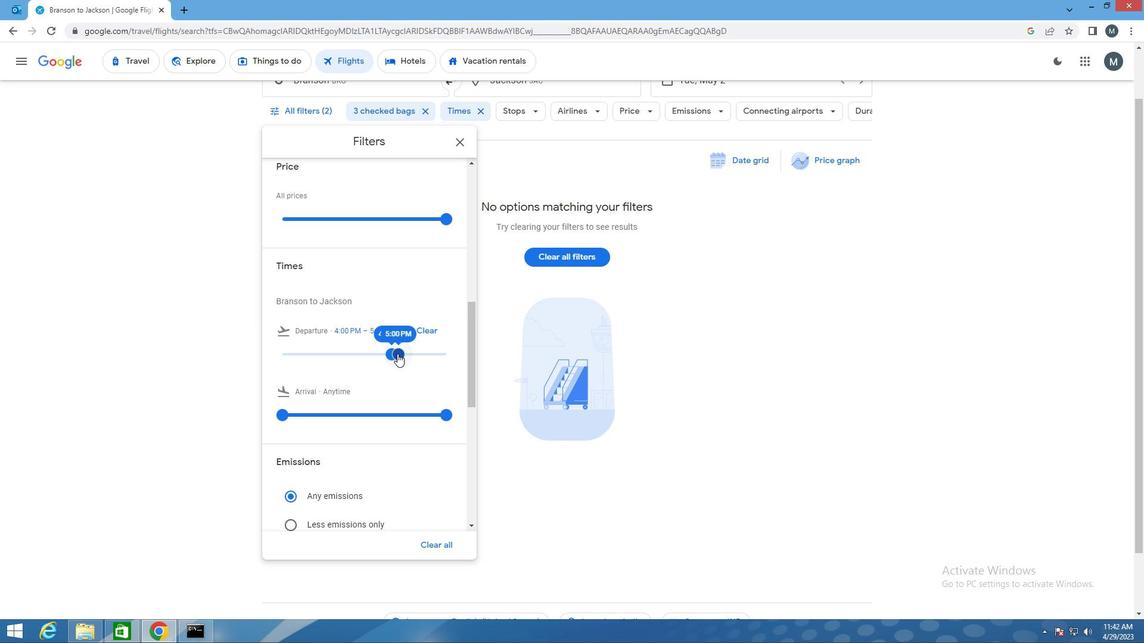 
Action: Mouse moved to (394, 361)
Screenshot: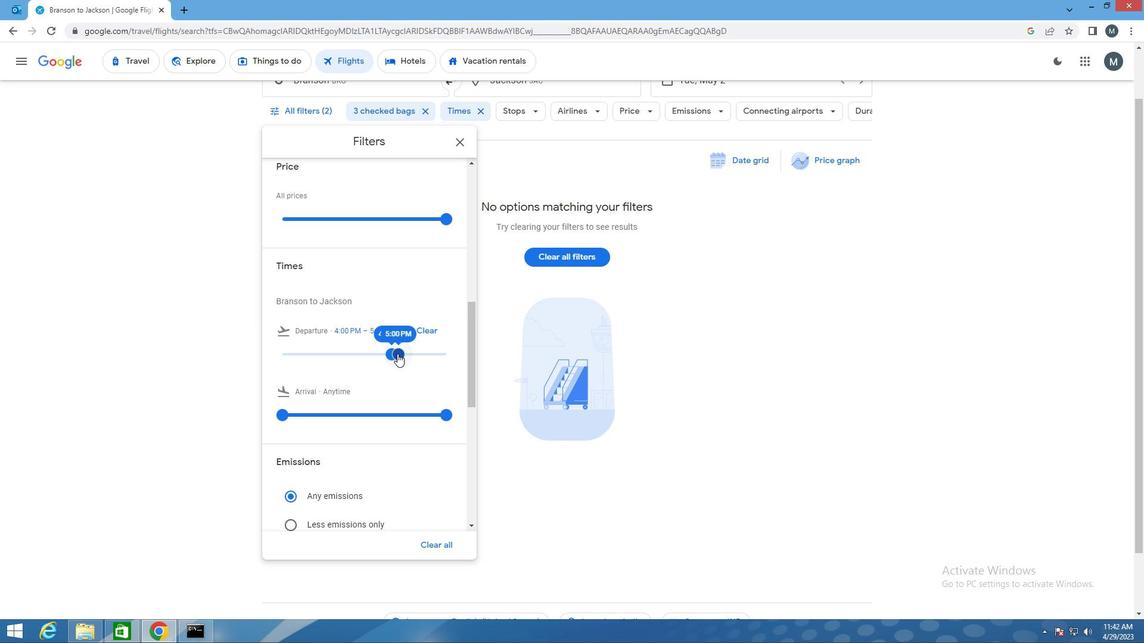 
Action: Mouse scrolled (394, 360) with delta (0, 0)
Screenshot: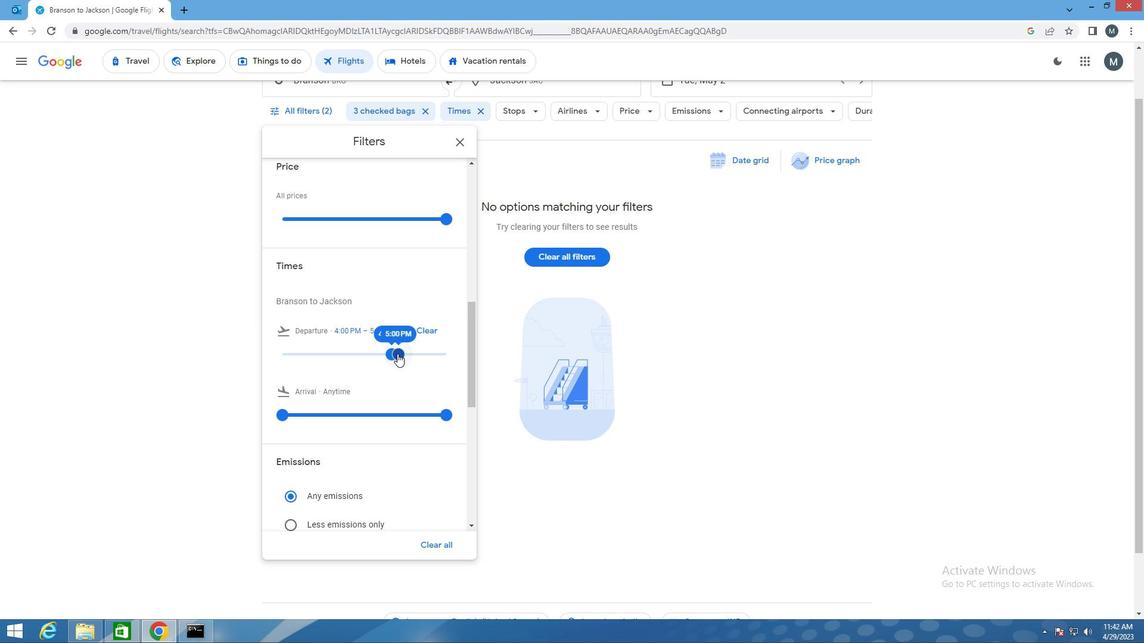 
Action: Mouse moved to (394, 362)
Screenshot: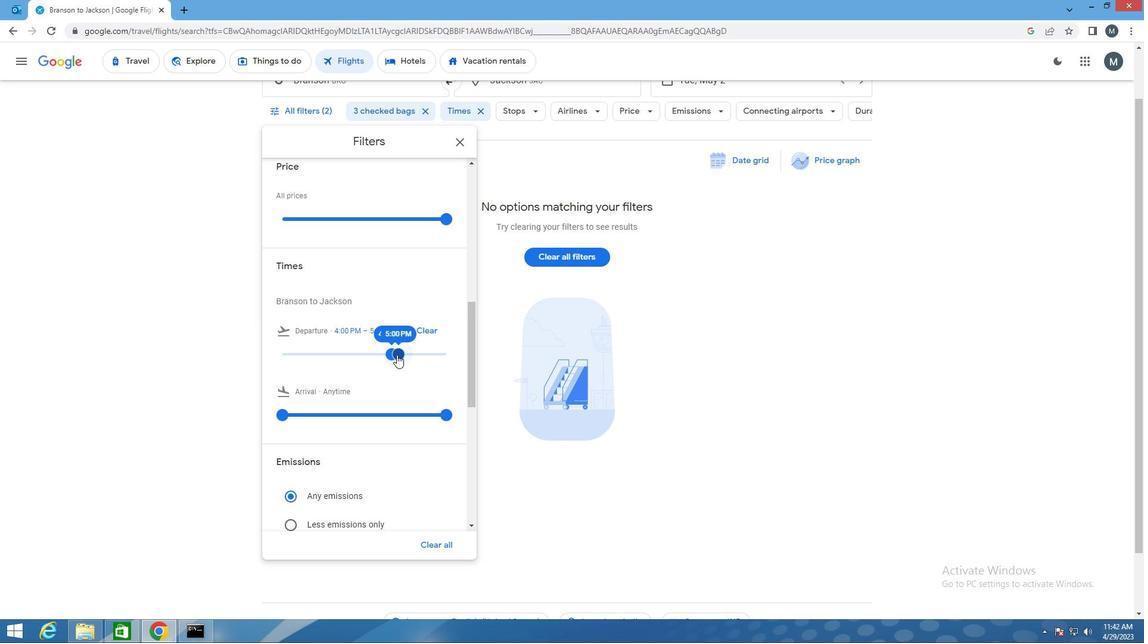 
Action: Mouse scrolled (394, 361) with delta (0, 0)
Screenshot: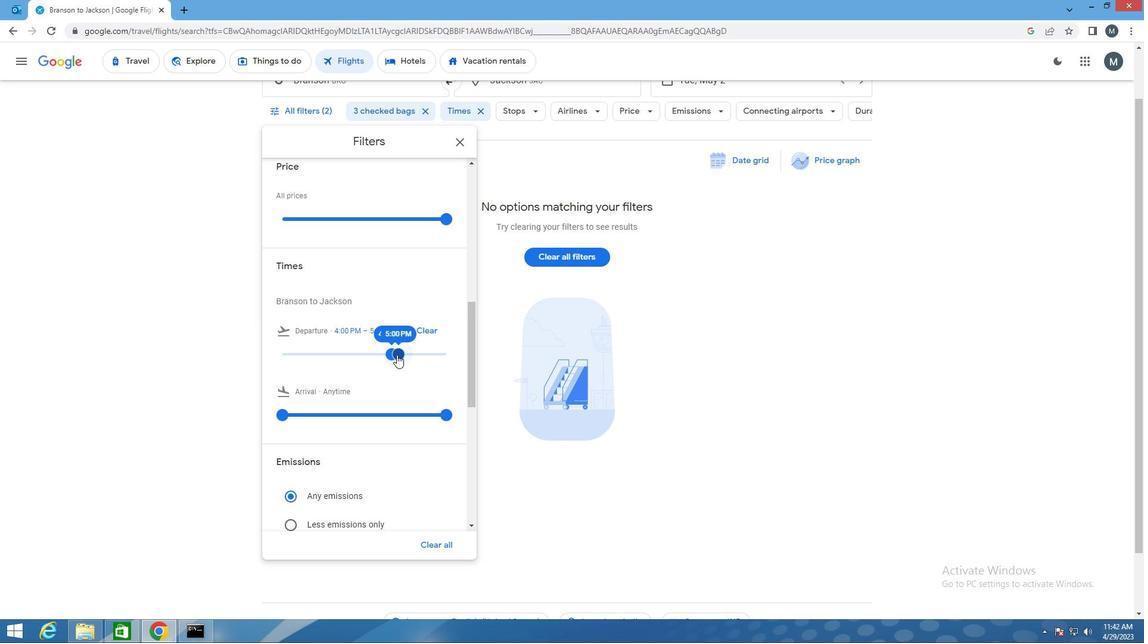 
Action: Mouse moved to (392, 363)
Screenshot: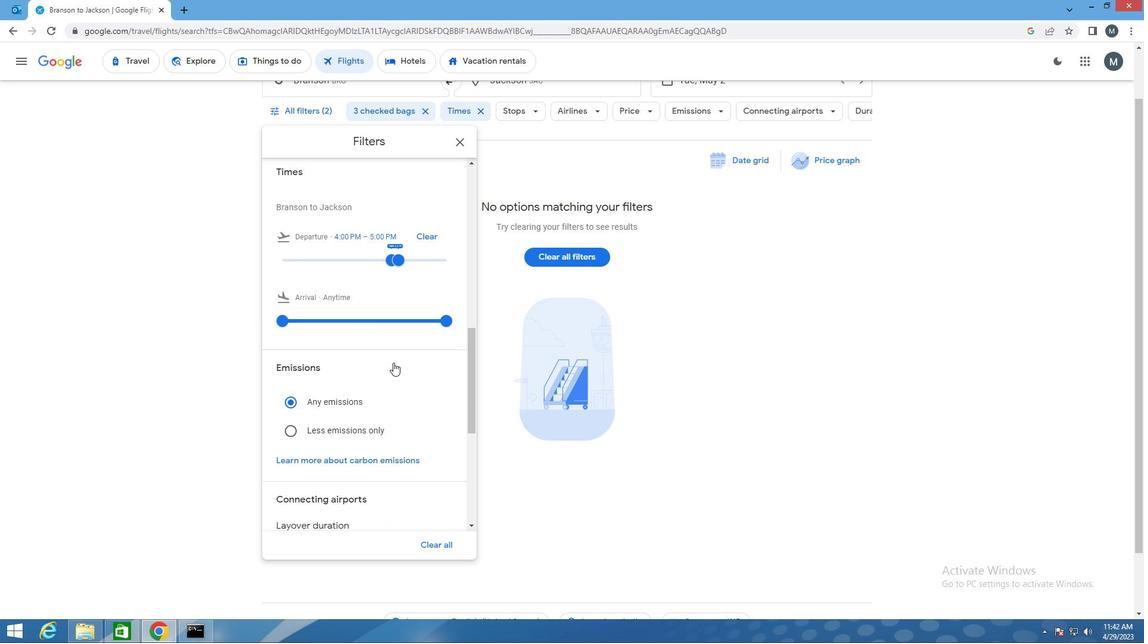 
Action: Mouse scrolled (392, 362) with delta (0, 0)
Screenshot: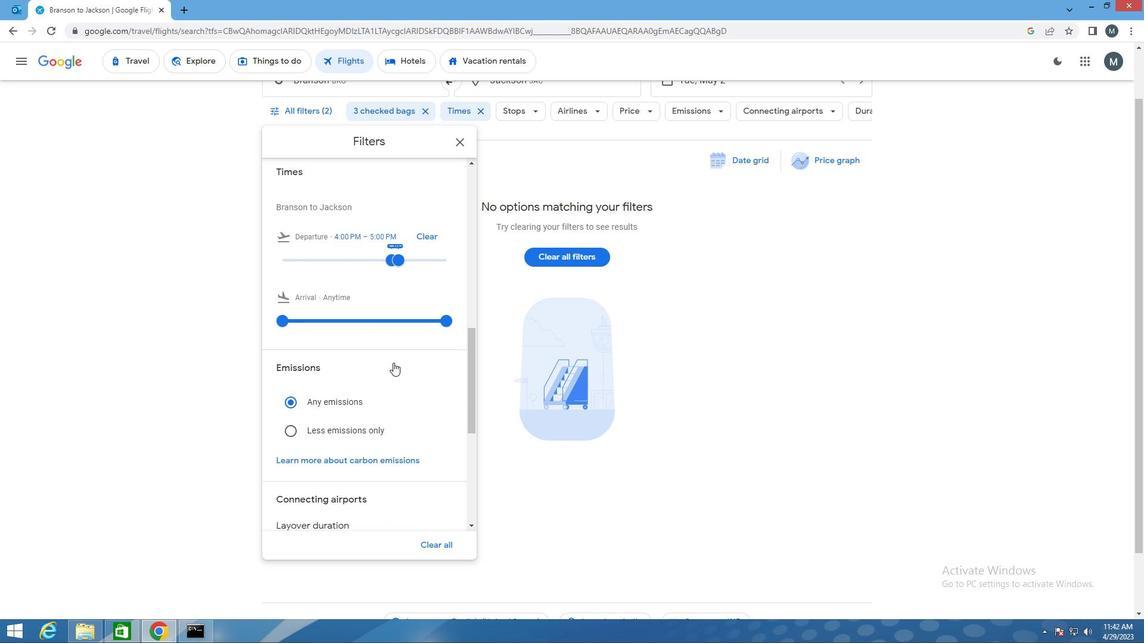 
Action: Mouse scrolled (392, 362) with delta (0, 0)
Screenshot: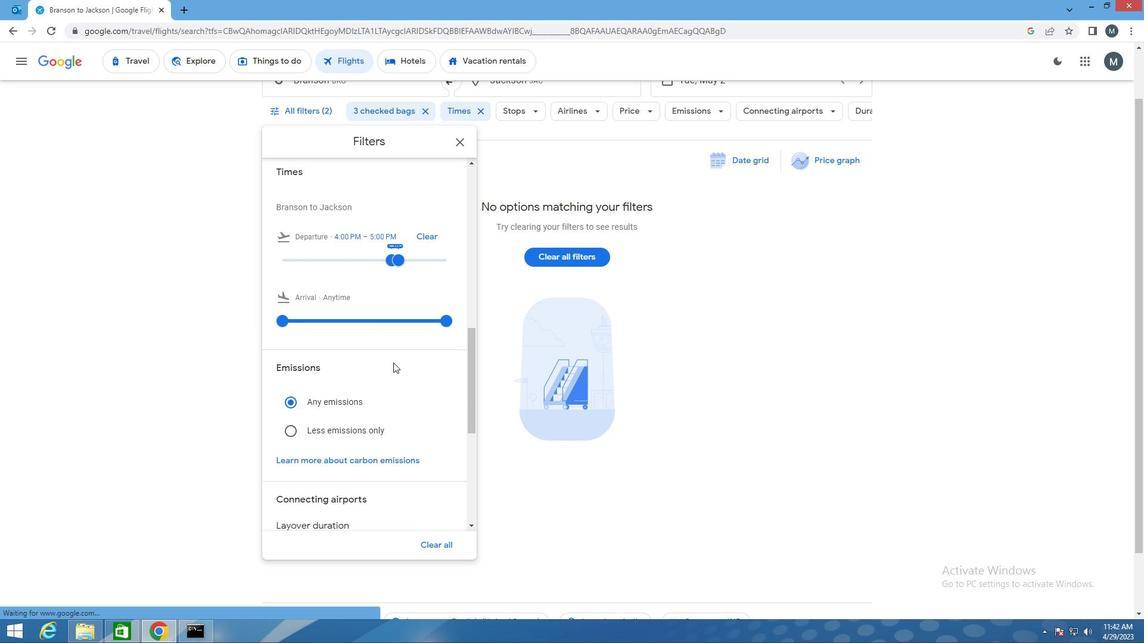 
Action: Mouse moved to (461, 196)
Screenshot: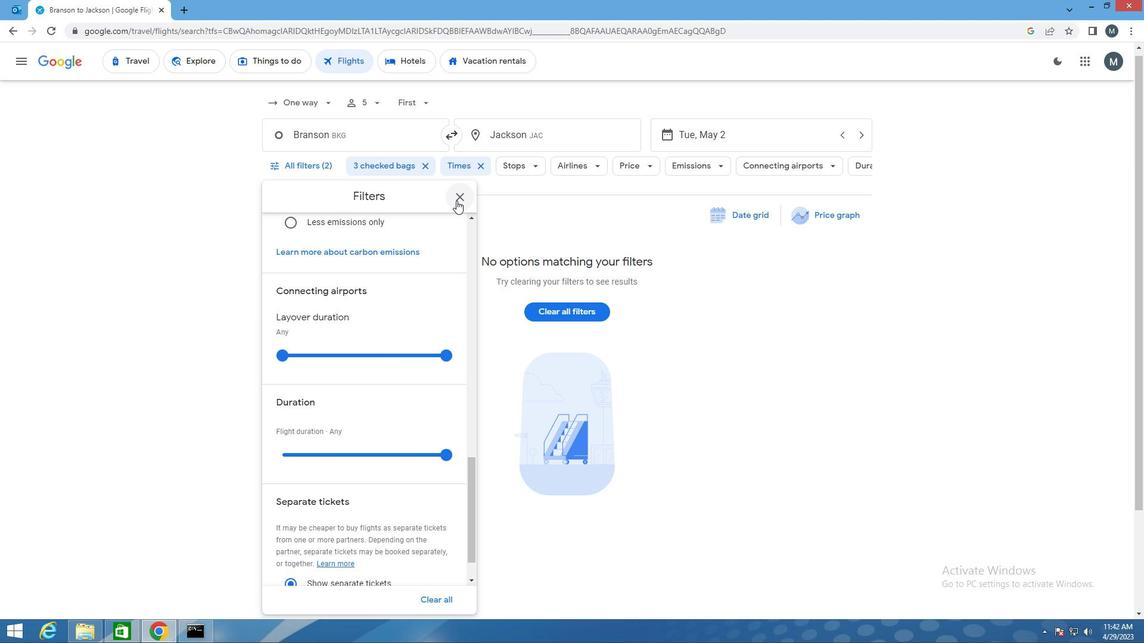 
Action: Mouse pressed left at (461, 196)
Screenshot: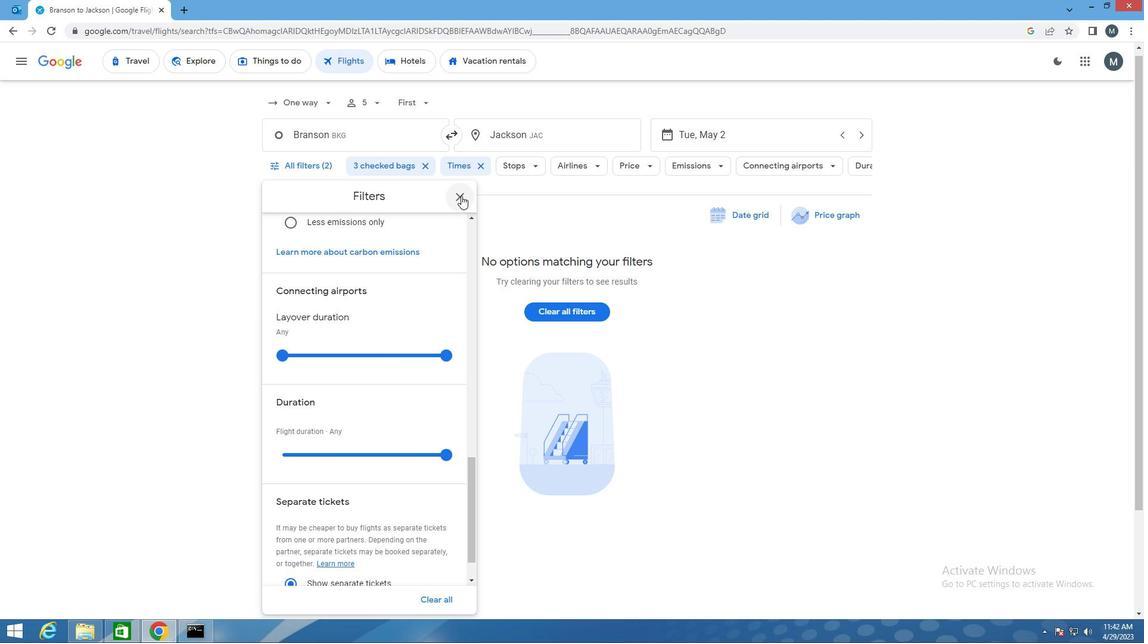 
Action: Mouse moved to (460, 198)
Screenshot: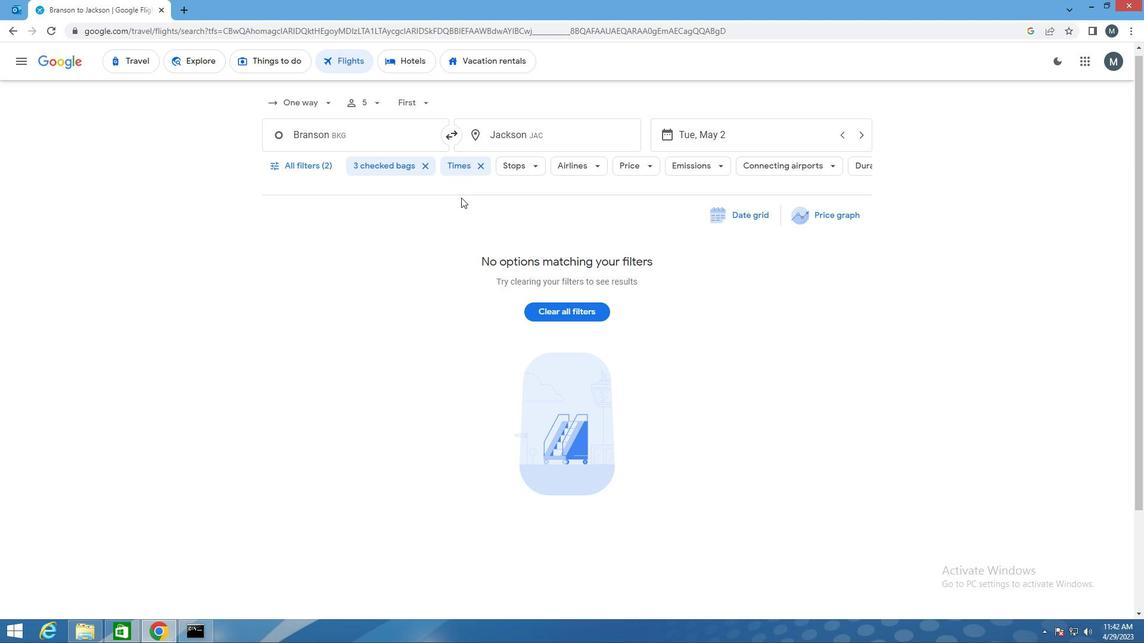 
